 Task: Look for space in Florence-Graham, United States from 10th September, 2023 to 16th September, 2023 for 4 adults in price range Rs.10000 to Rs.14000. Place can be private room with 4 bedrooms having 4 beds and 4 bathrooms. Property type can be house, flat, guest house, hotel. Amenities needed are: wifi, TV, free parkinig on premises, gym, breakfast. Booking option can be shelf check-in. Required host language is English.
Action: Mouse moved to (483, 117)
Screenshot: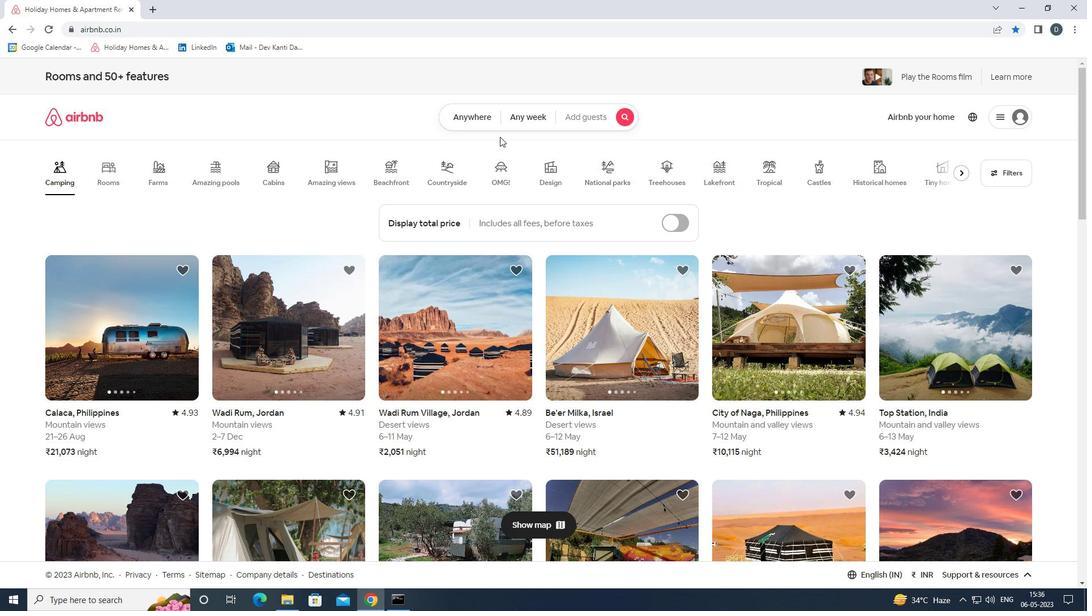
Action: Mouse pressed left at (483, 117)
Screenshot: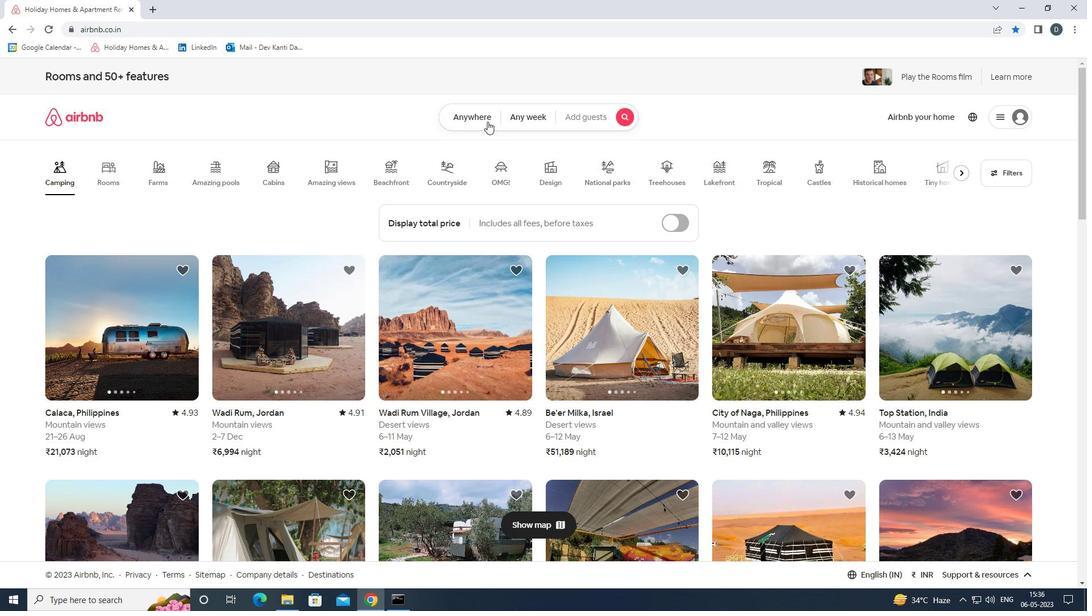 
Action: Mouse moved to (429, 167)
Screenshot: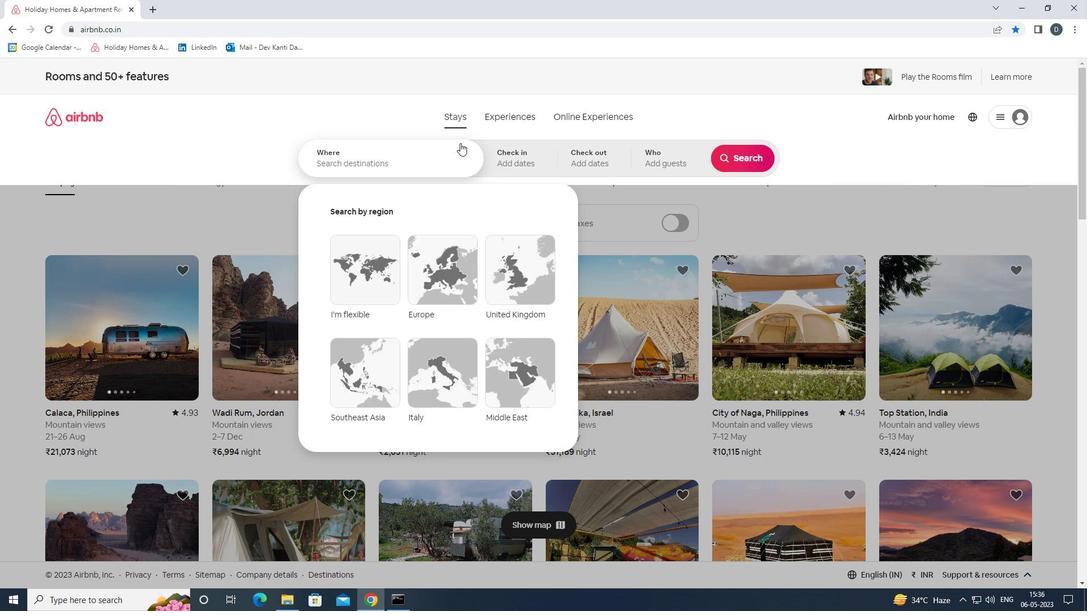 
Action: Mouse pressed left at (429, 167)
Screenshot: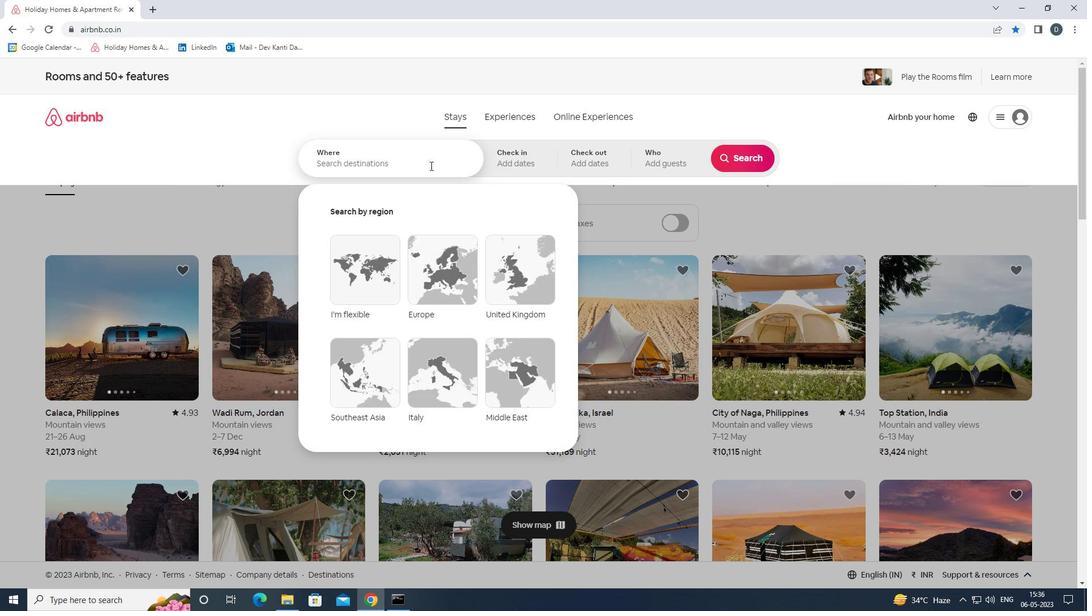 
Action: Key pressed <Key.shift><Key.shift><Key.shift>FLORENCE-<Key.shift>GRAHAM,<Key.shift>UNITED<Key.space><Key.shift>STATES<Key.enter>
Screenshot: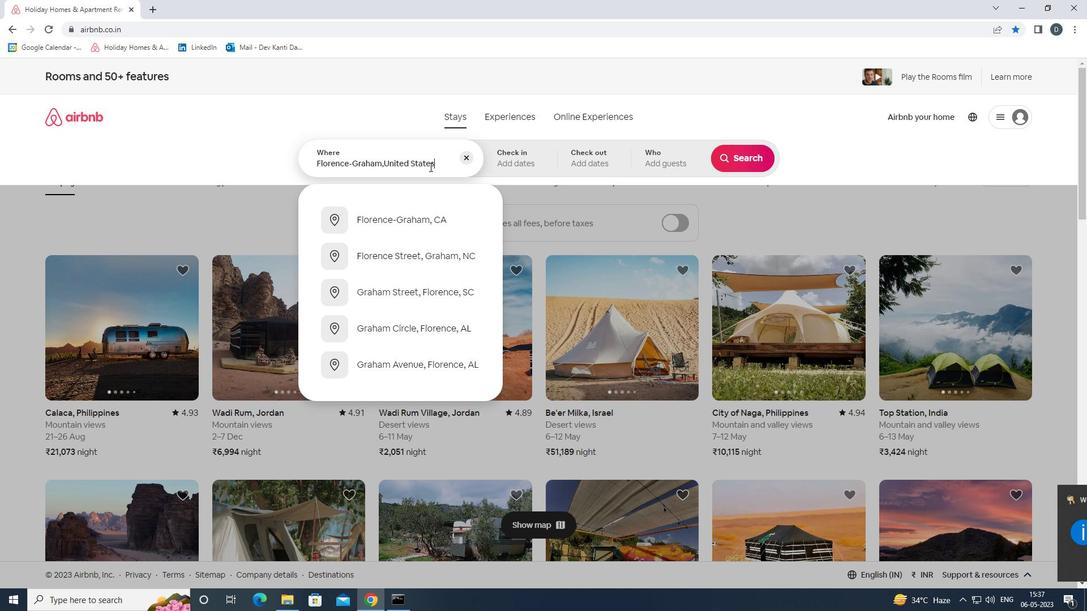 
Action: Mouse moved to (744, 253)
Screenshot: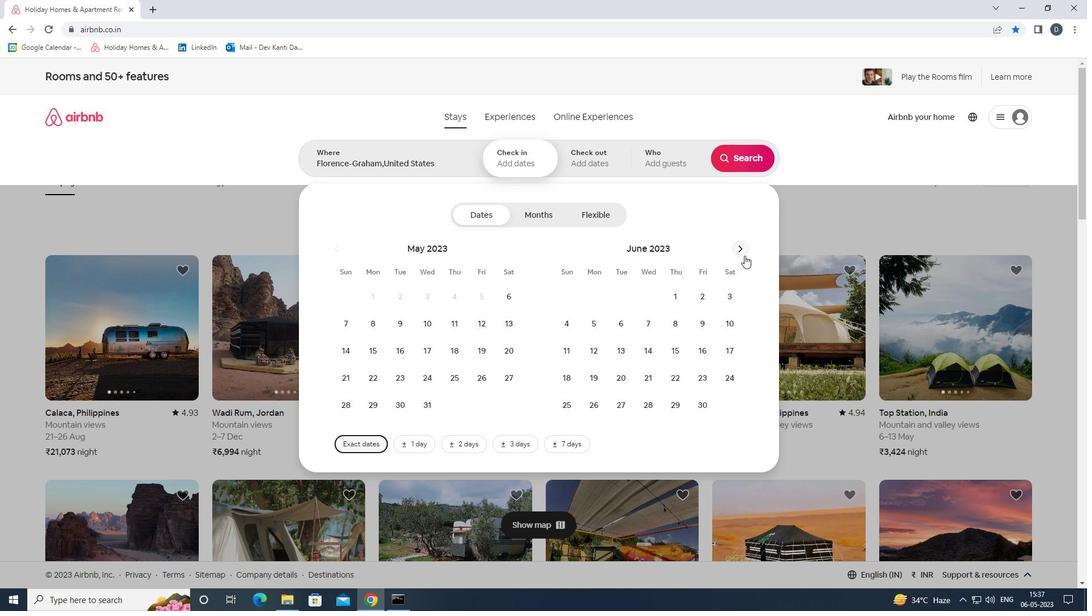 
Action: Mouse pressed left at (744, 253)
Screenshot: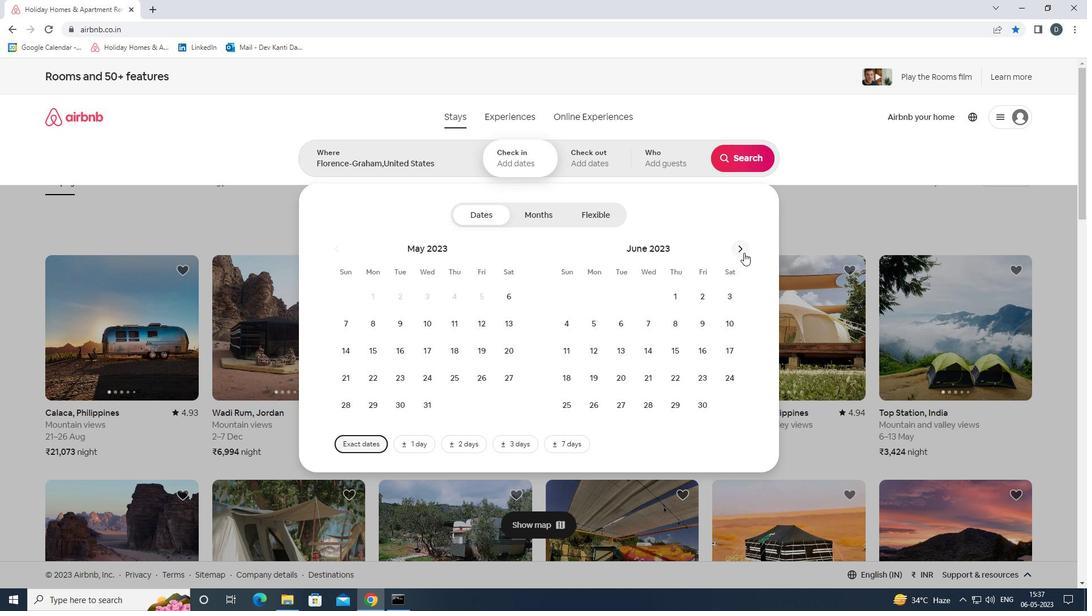 
Action: Mouse moved to (743, 252)
Screenshot: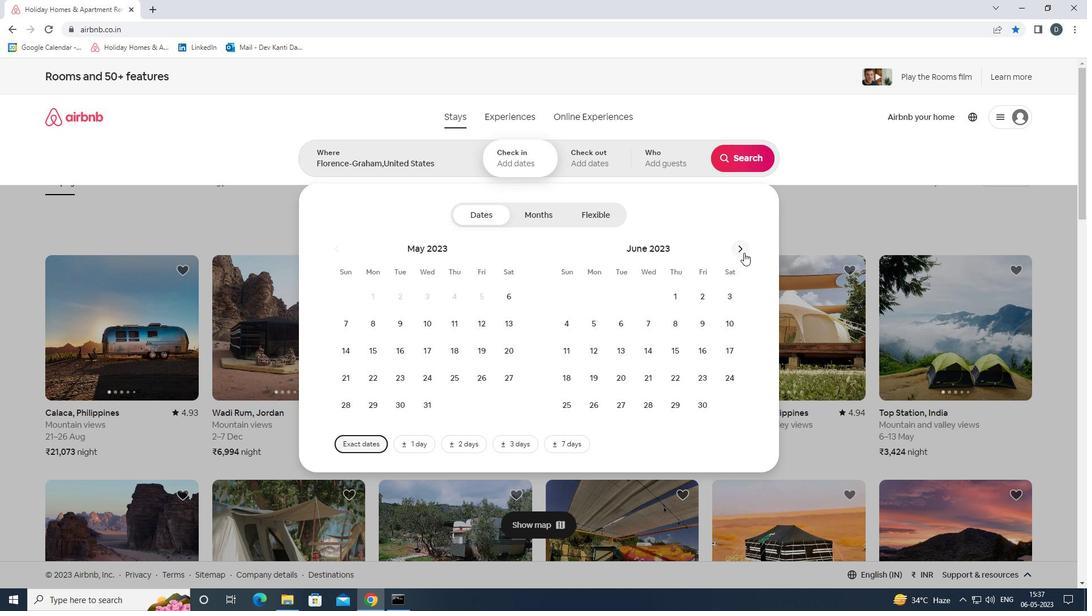 
Action: Mouse pressed left at (743, 252)
Screenshot: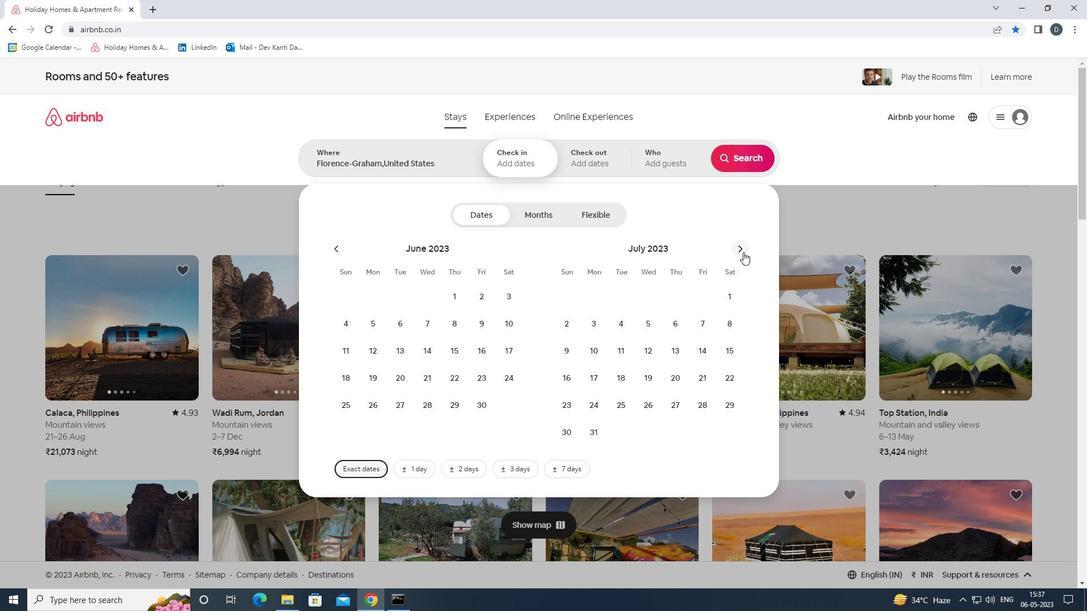 
Action: Mouse pressed left at (743, 252)
Screenshot: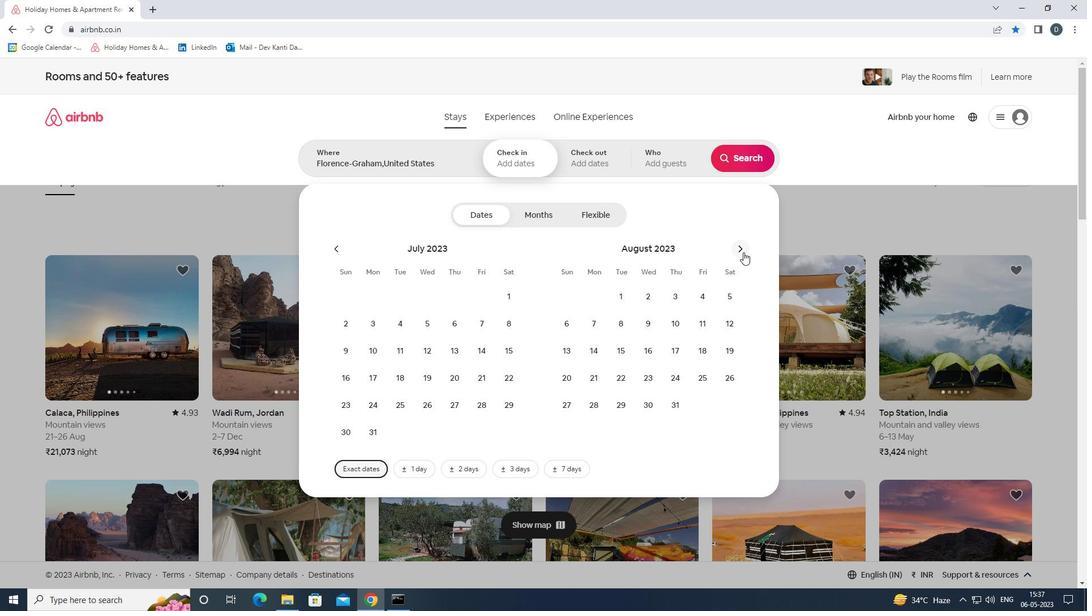 
Action: Mouse moved to (575, 347)
Screenshot: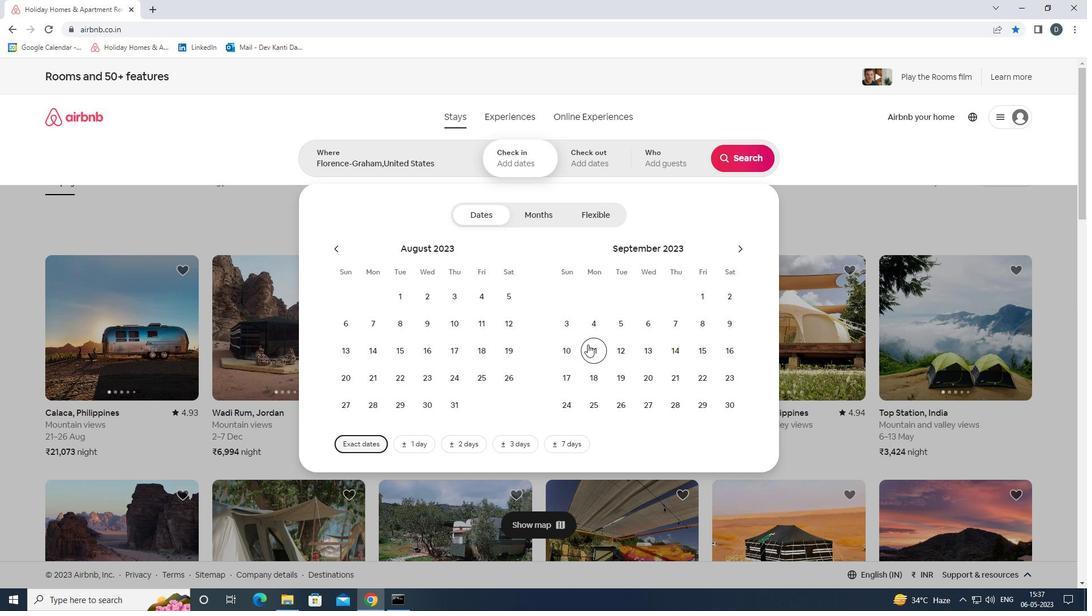 
Action: Mouse pressed left at (575, 347)
Screenshot: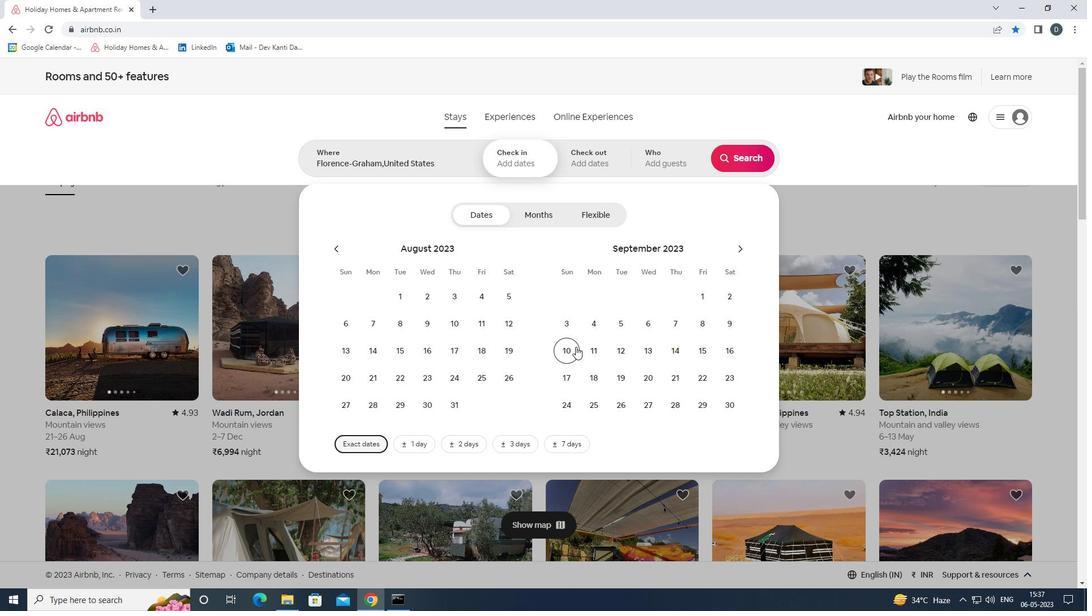 
Action: Mouse moved to (724, 349)
Screenshot: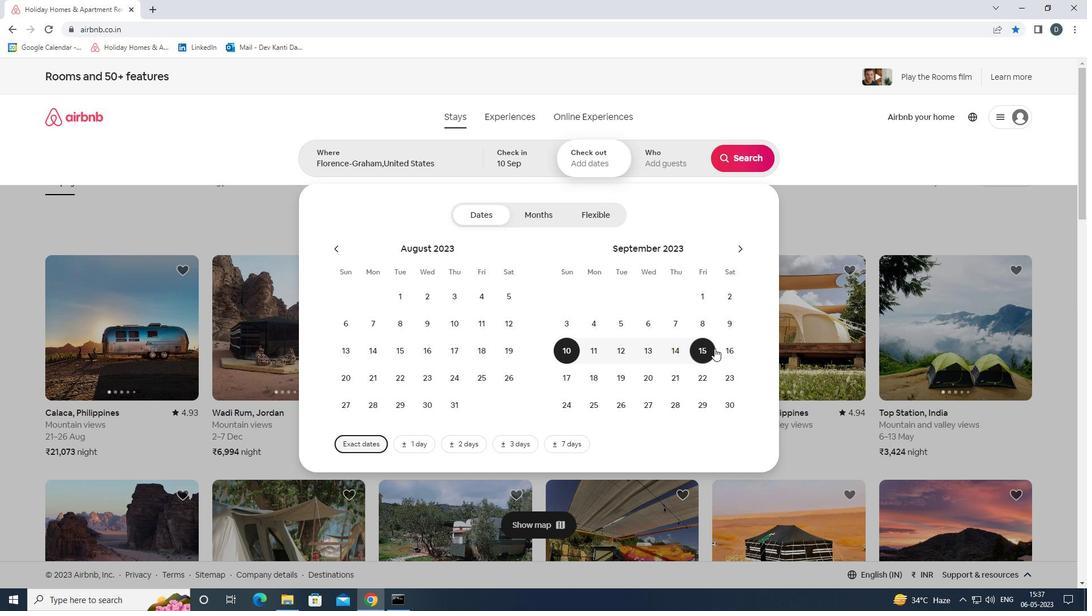 
Action: Mouse pressed left at (724, 349)
Screenshot: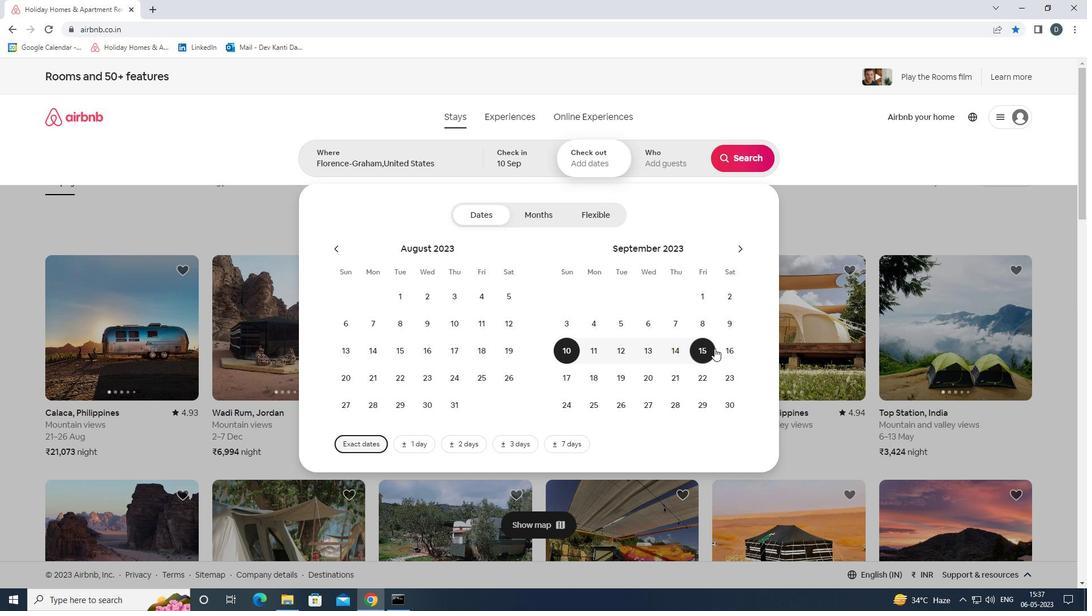 
Action: Mouse moved to (672, 165)
Screenshot: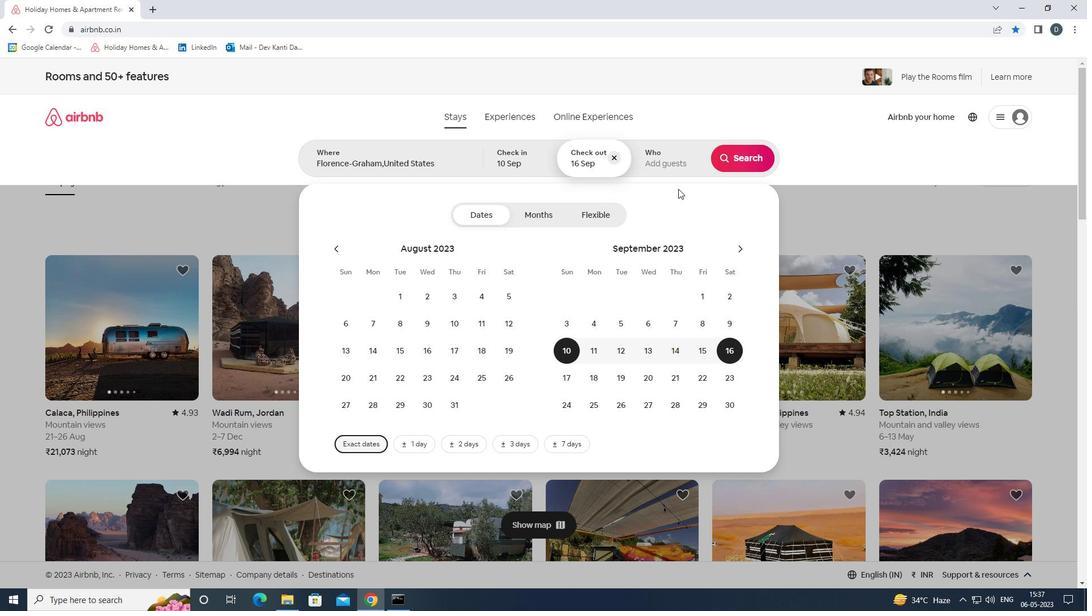 
Action: Mouse pressed left at (672, 165)
Screenshot: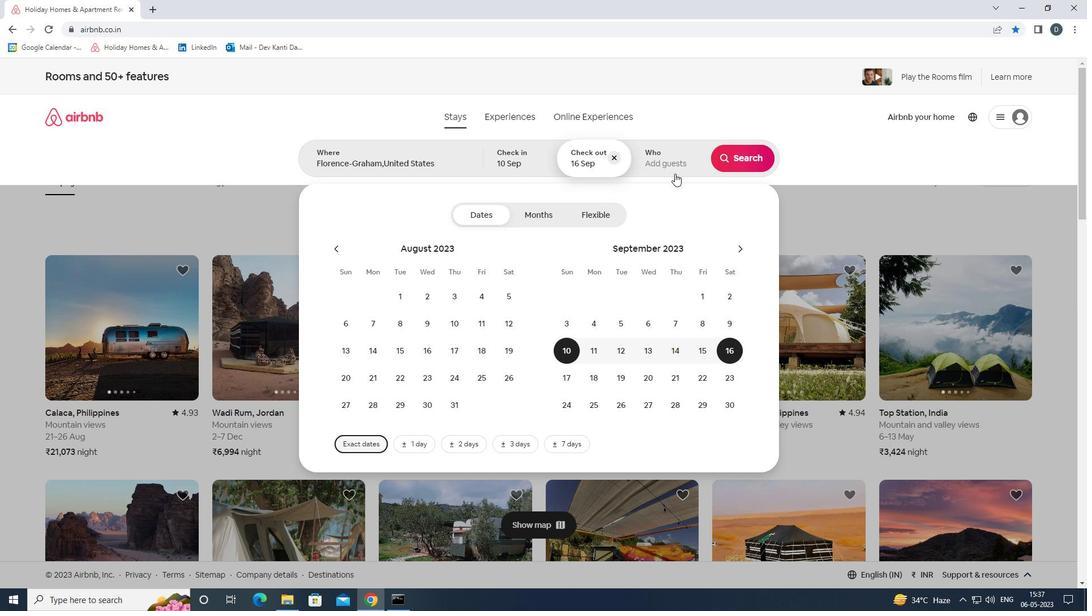 
Action: Mouse moved to (746, 214)
Screenshot: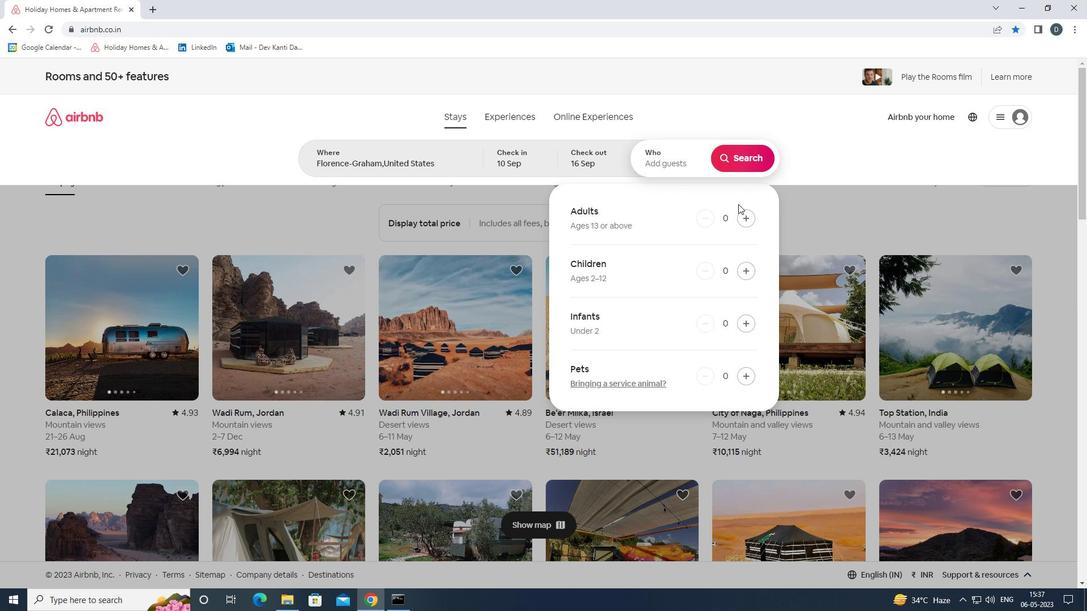 
Action: Mouse pressed left at (746, 214)
Screenshot: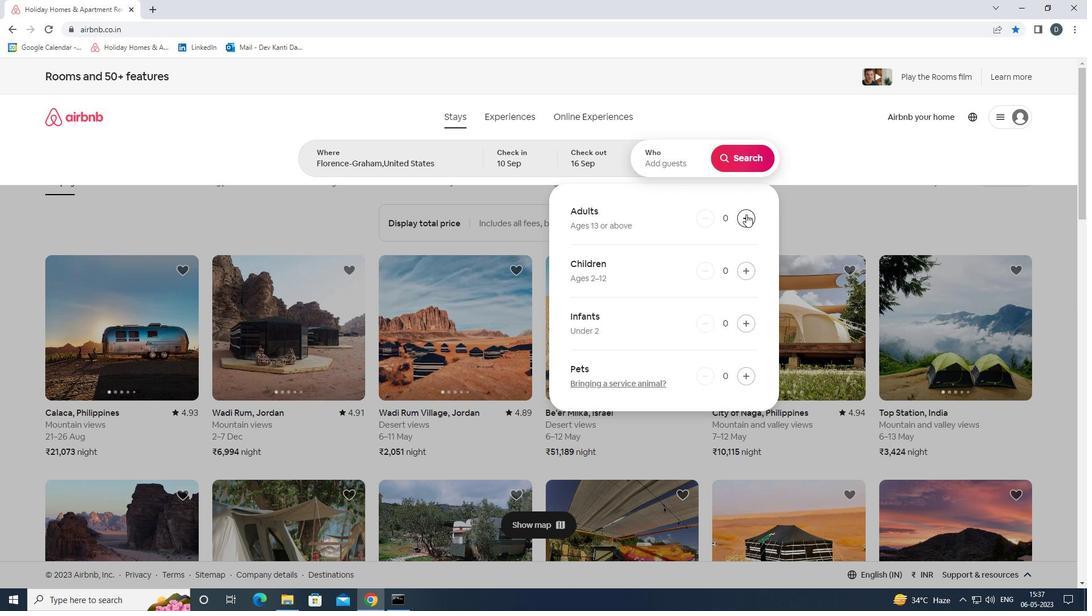 
Action: Mouse pressed left at (746, 214)
Screenshot: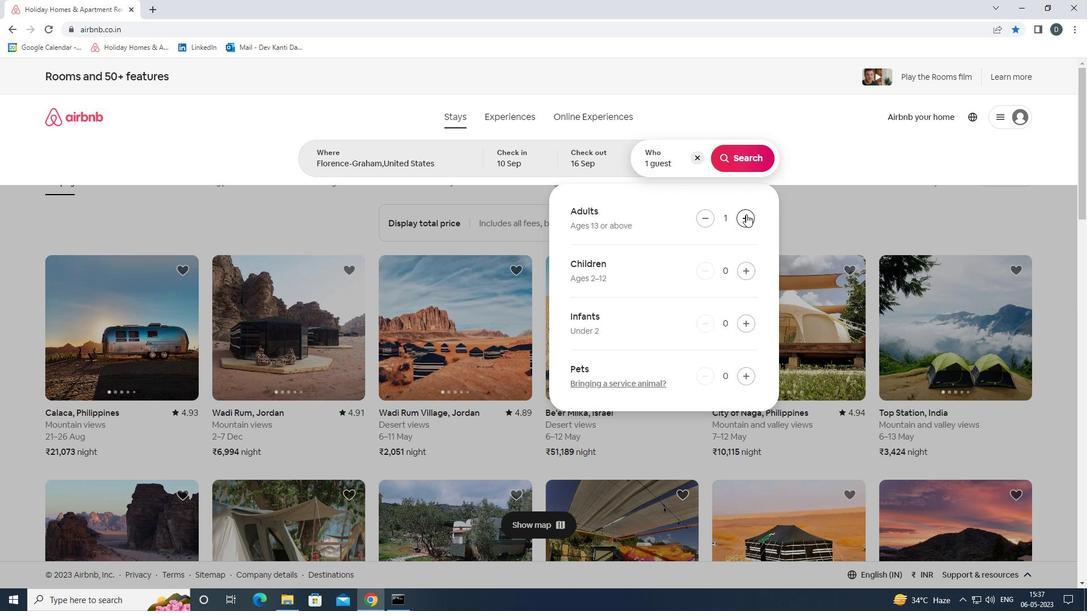 
Action: Mouse pressed left at (746, 214)
Screenshot: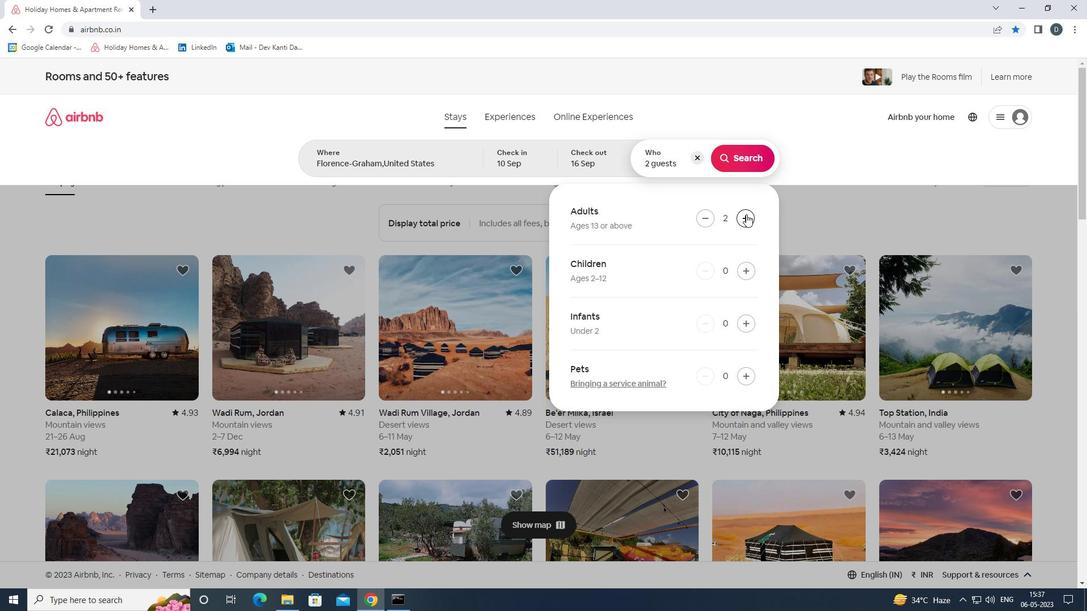 
Action: Mouse pressed left at (746, 214)
Screenshot: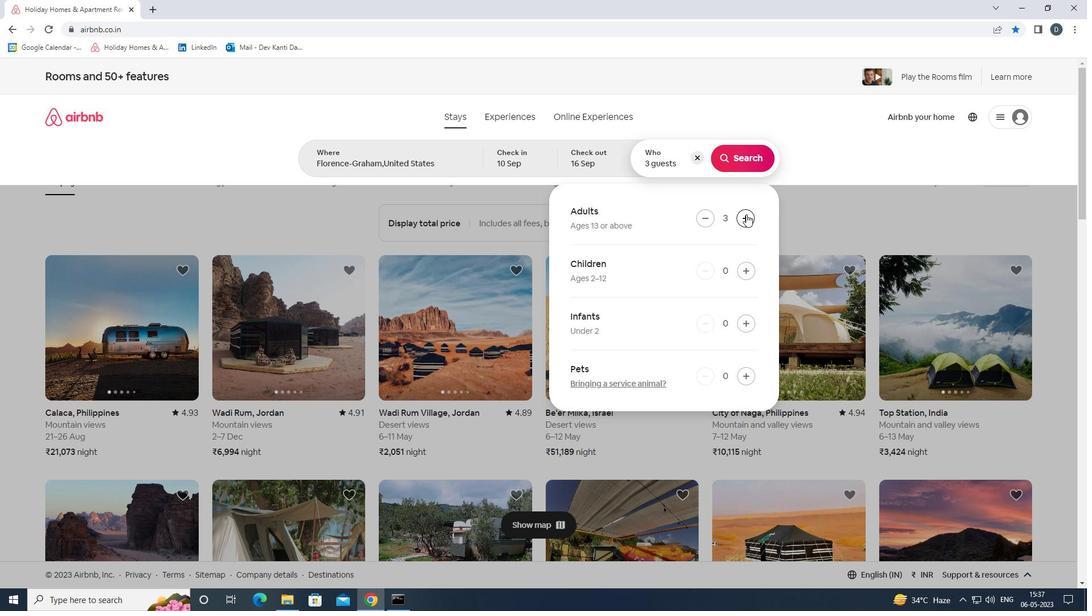 
Action: Mouse moved to (747, 165)
Screenshot: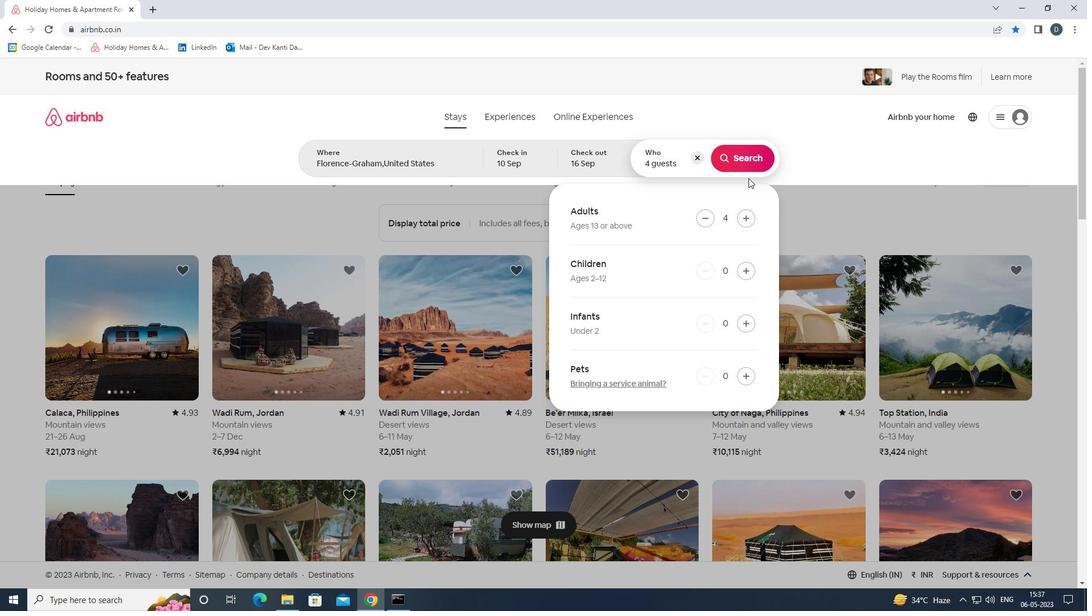 
Action: Mouse pressed left at (747, 165)
Screenshot: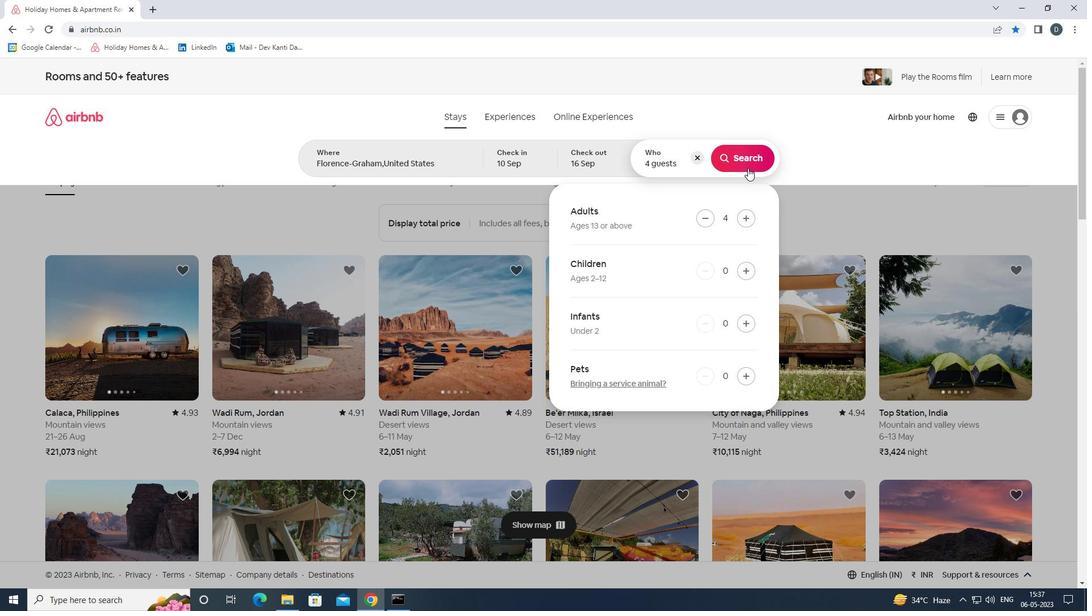 
Action: Mouse moved to (1035, 122)
Screenshot: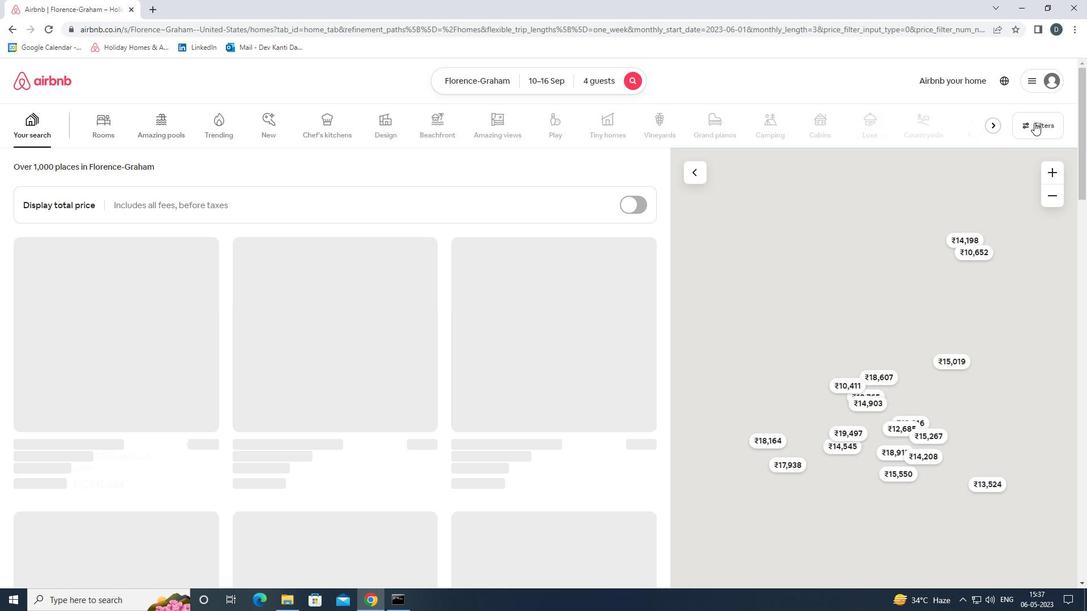 
Action: Mouse pressed left at (1035, 122)
Screenshot: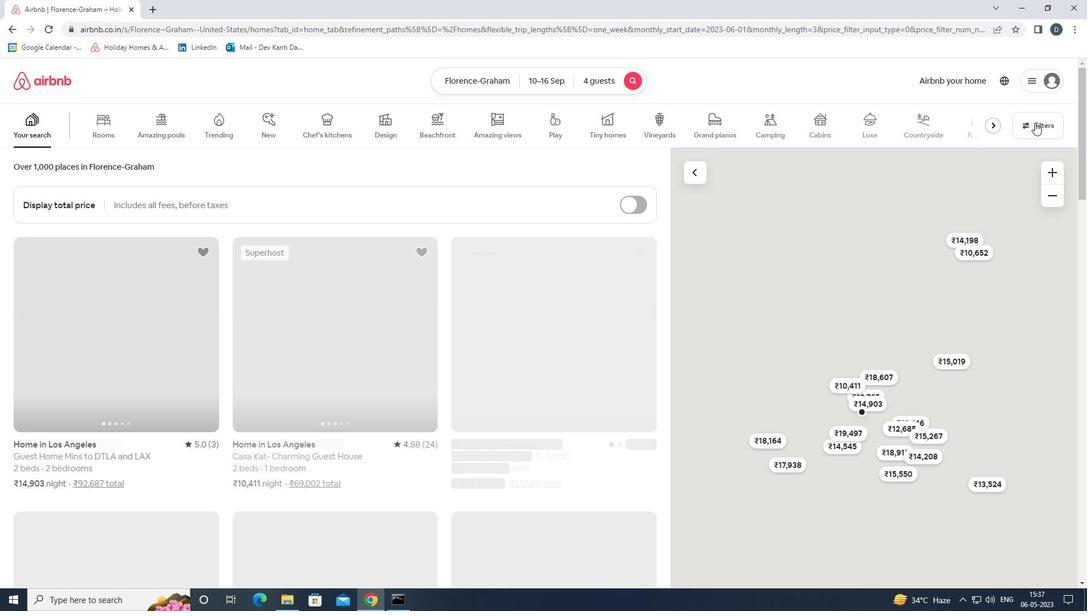 
Action: Mouse moved to (446, 409)
Screenshot: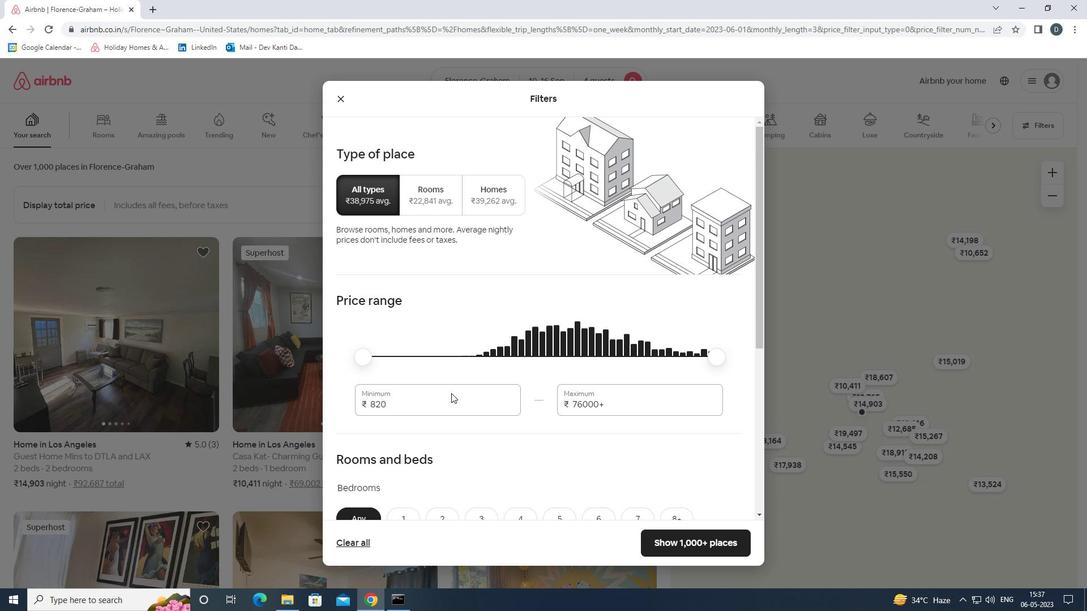 
Action: Mouse pressed left at (446, 409)
Screenshot: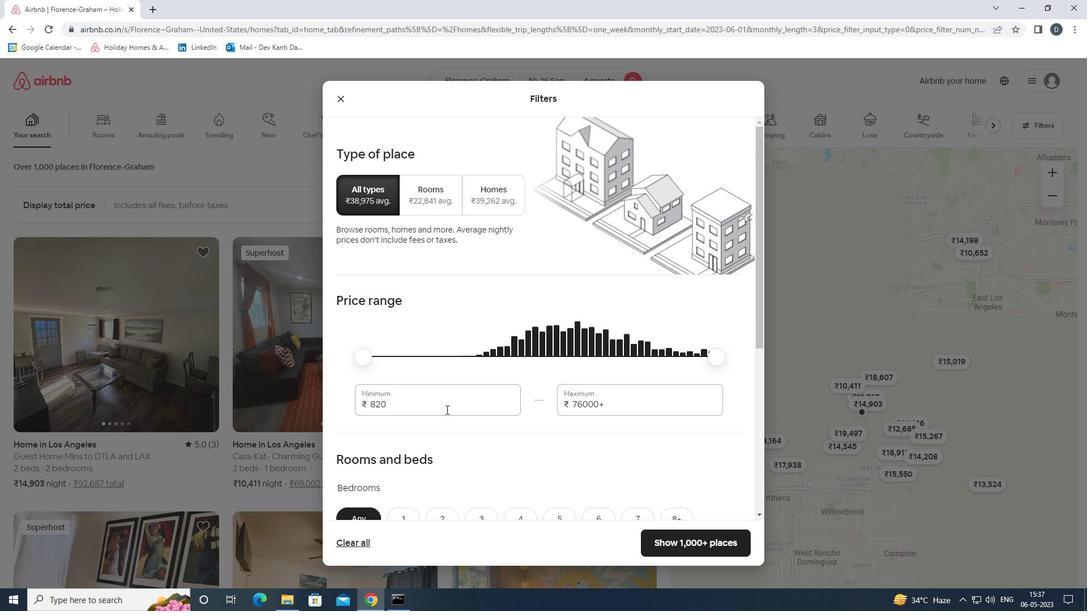 
Action: Mouse pressed left at (446, 409)
Screenshot: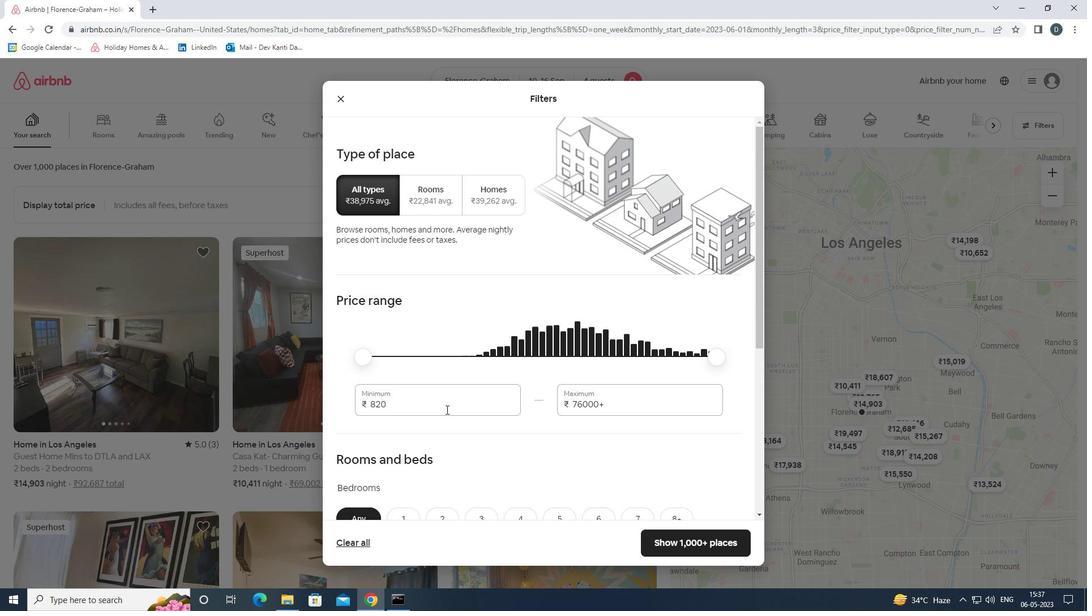 
Action: Key pressed 10000<Key.tab>14000
Screenshot: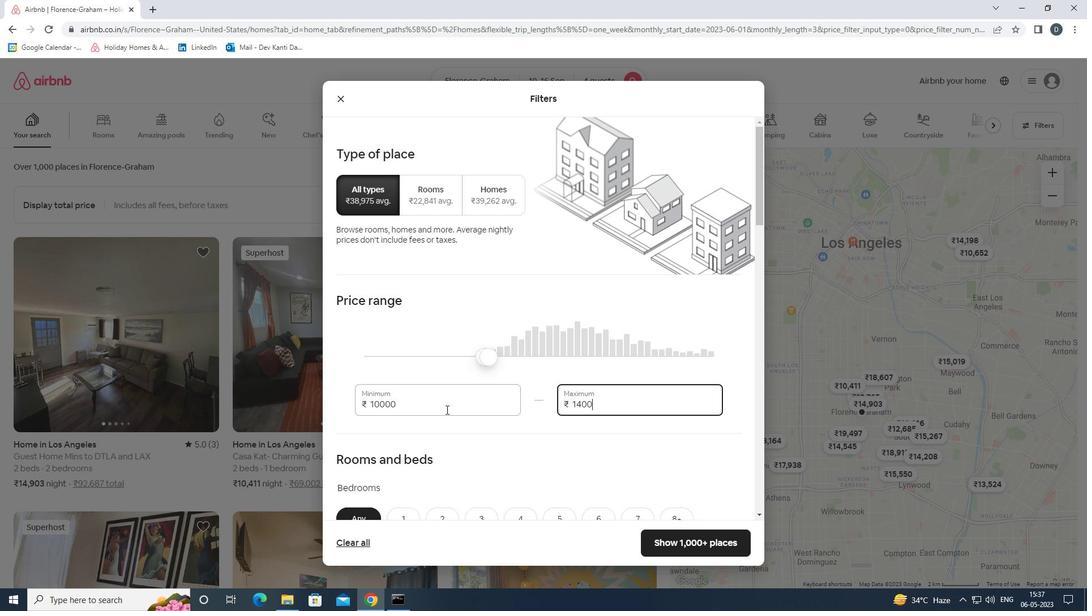 
Action: Mouse moved to (445, 403)
Screenshot: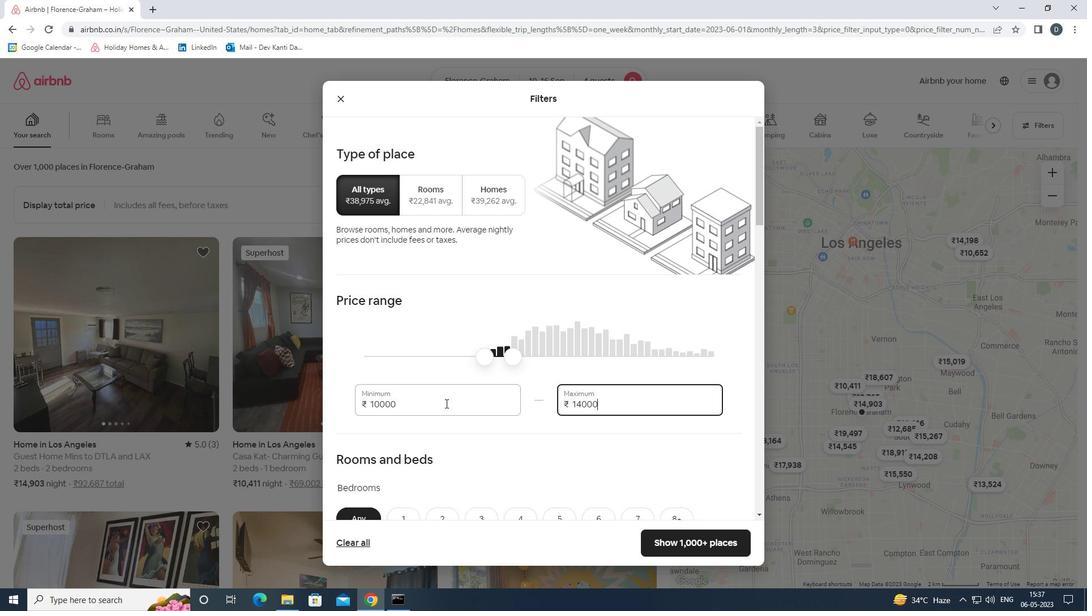 
Action: Mouse scrolled (445, 402) with delta (0, 0)
Screenshot: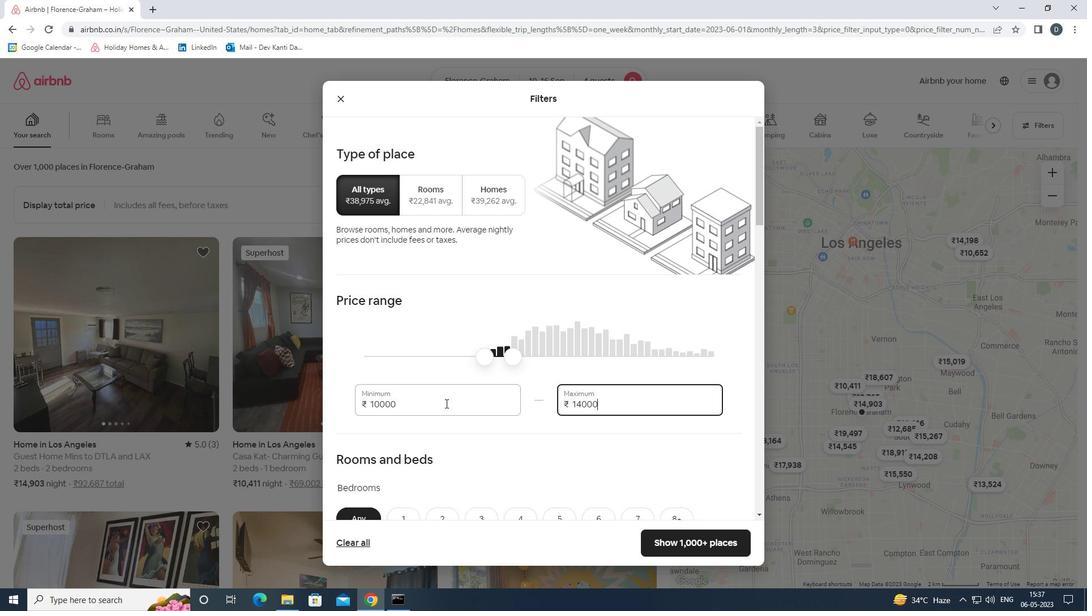 
Action: Mouse moved to (446, 399)
Screenshot: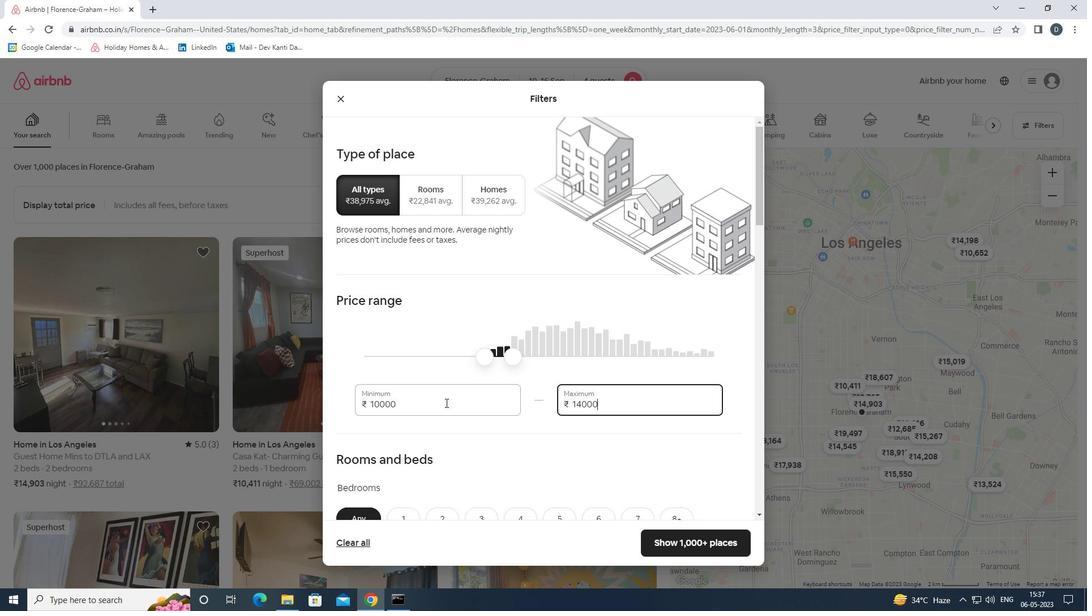 
Action: Mouse scrolled (446, 399) with delta (0, 0)
Screenshot: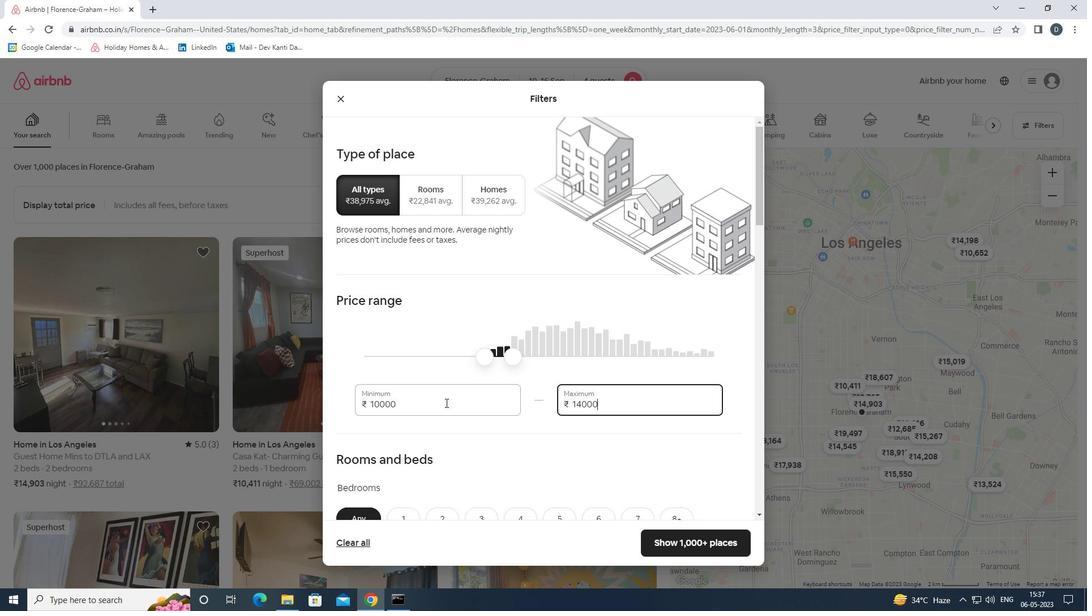
Action: Mouse moved to (456, 394)
Screenshot: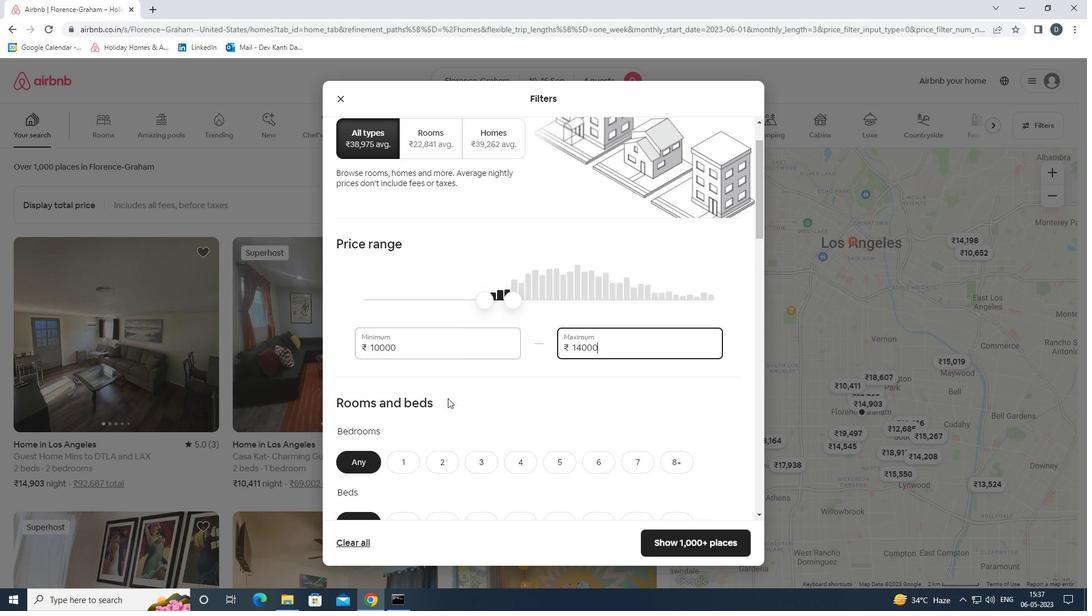 
Action: Mouse scrolled (456, 394) with delta (0, 0)
Screenshot: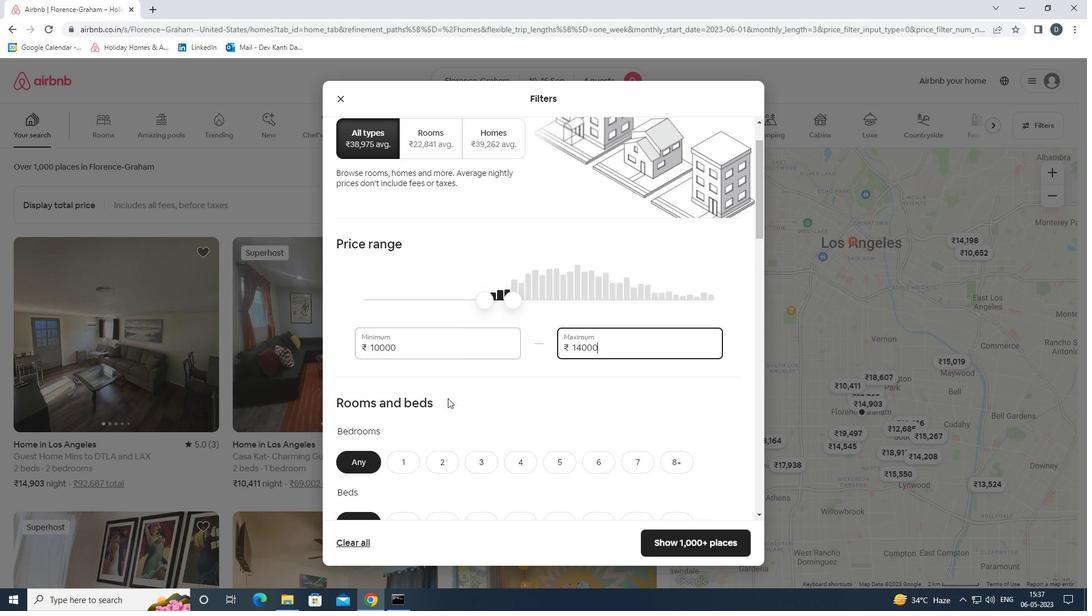 
Action: Mouse moved to (460, 393)
Screenshot: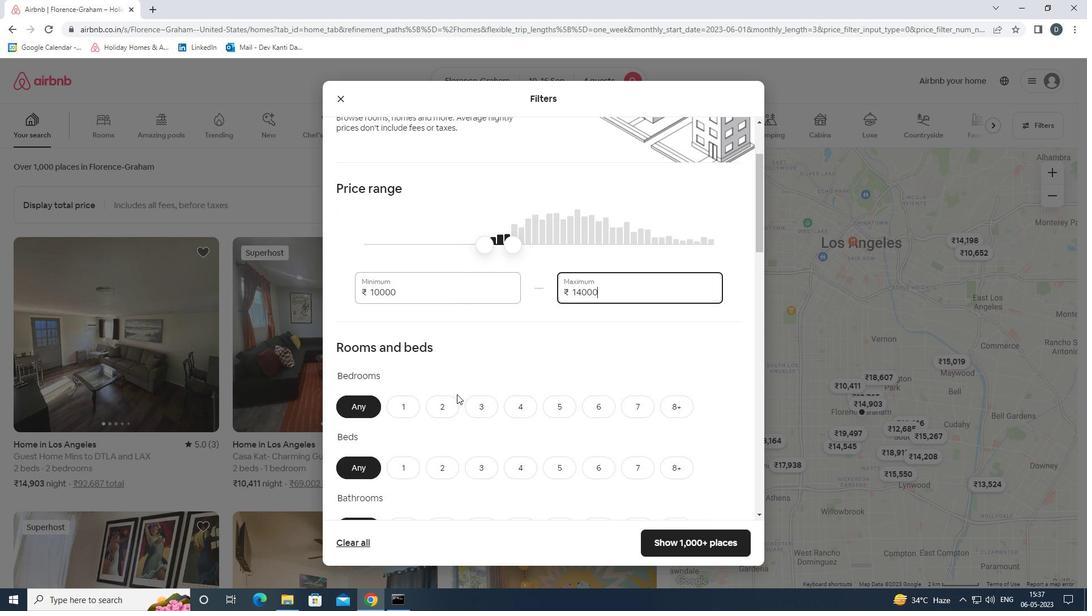 
Action: Mouse scrolled (460, 392) with delta (0, 0)
Screenshot: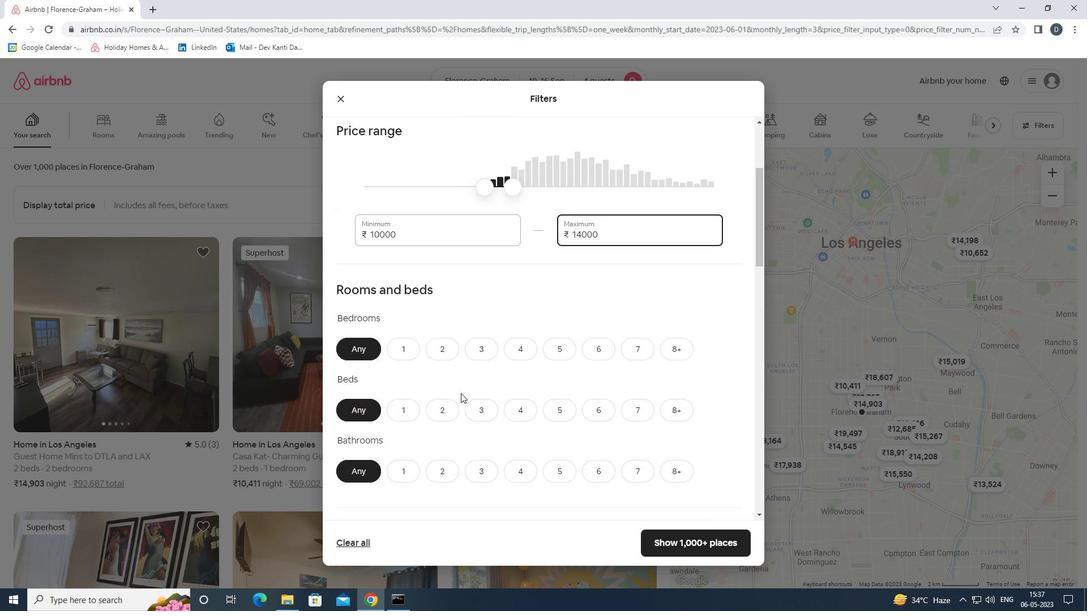 
Action: Mouse moved to (518, 295)
Screenshot: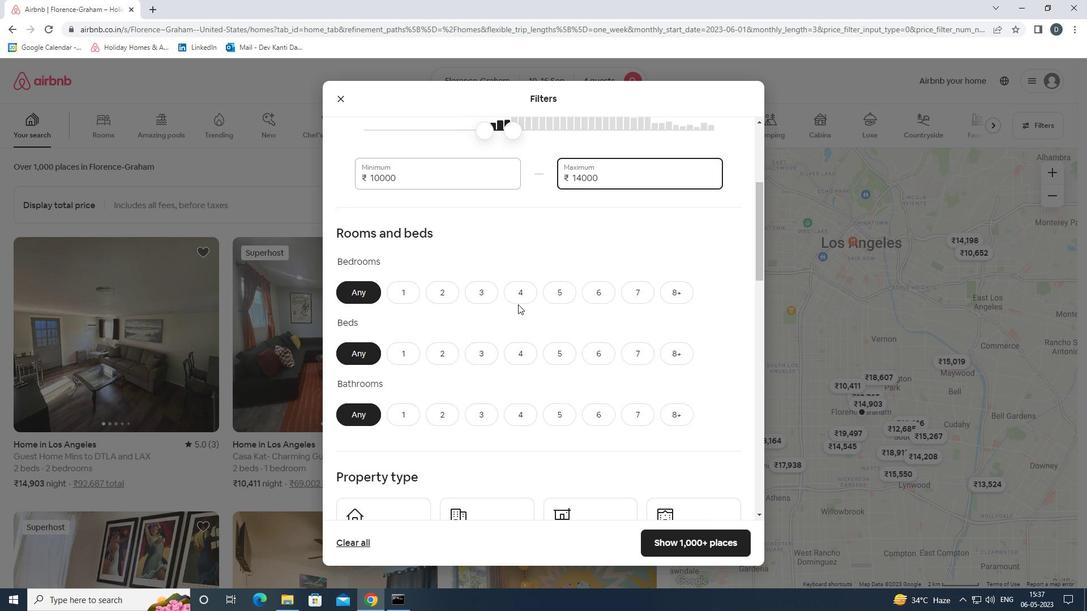 
Action: Mouse pressed left at (518, 295)
Screenshot: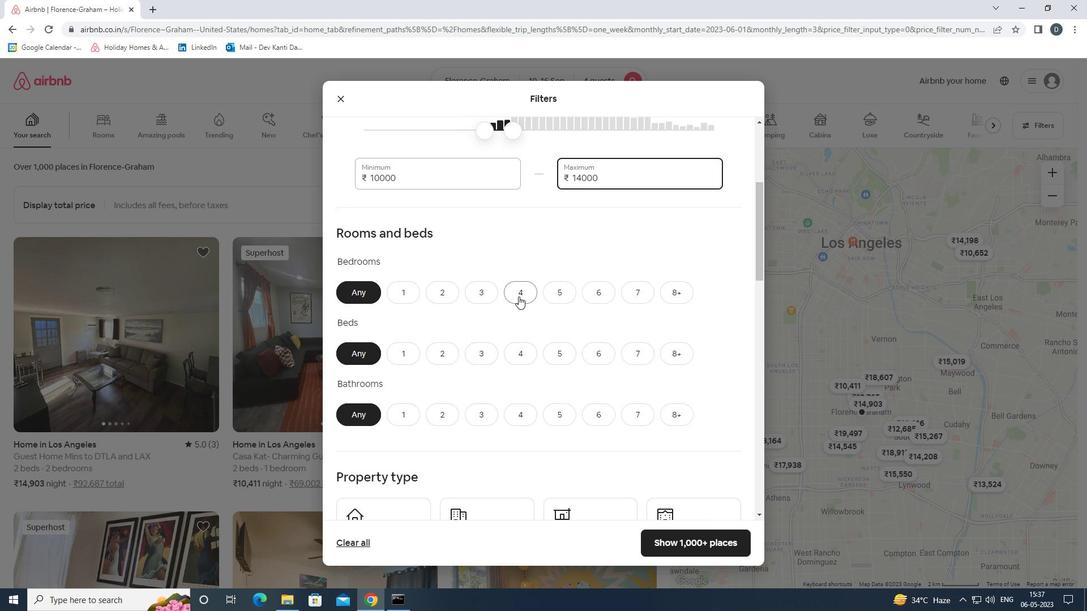 
Action: Mouse moved to (522, 347)
Screenshot: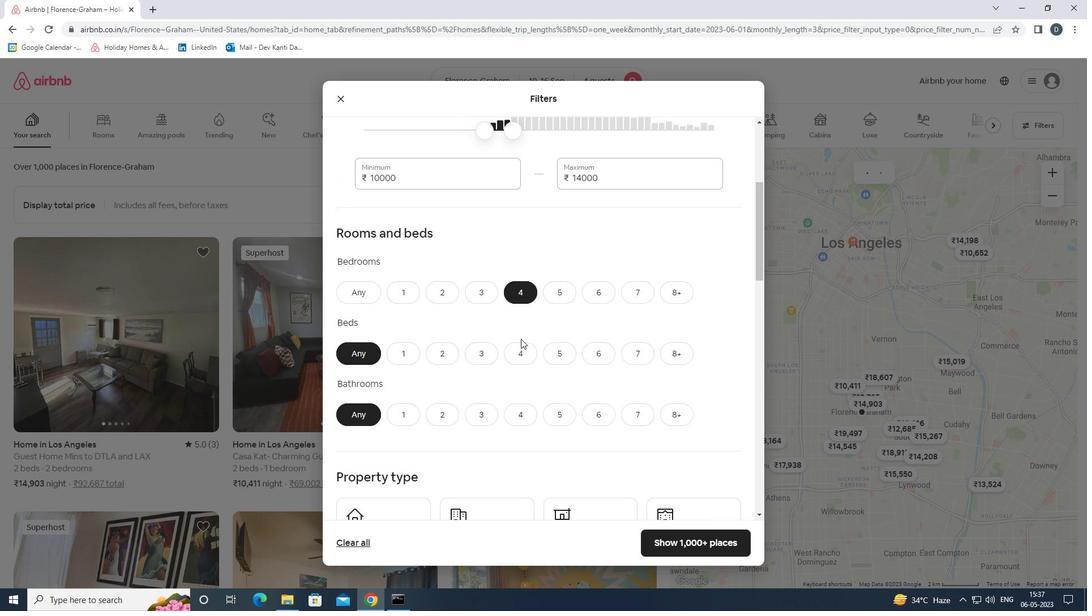 
Action: Mouse pressed left at (522, 347)
Screenshot: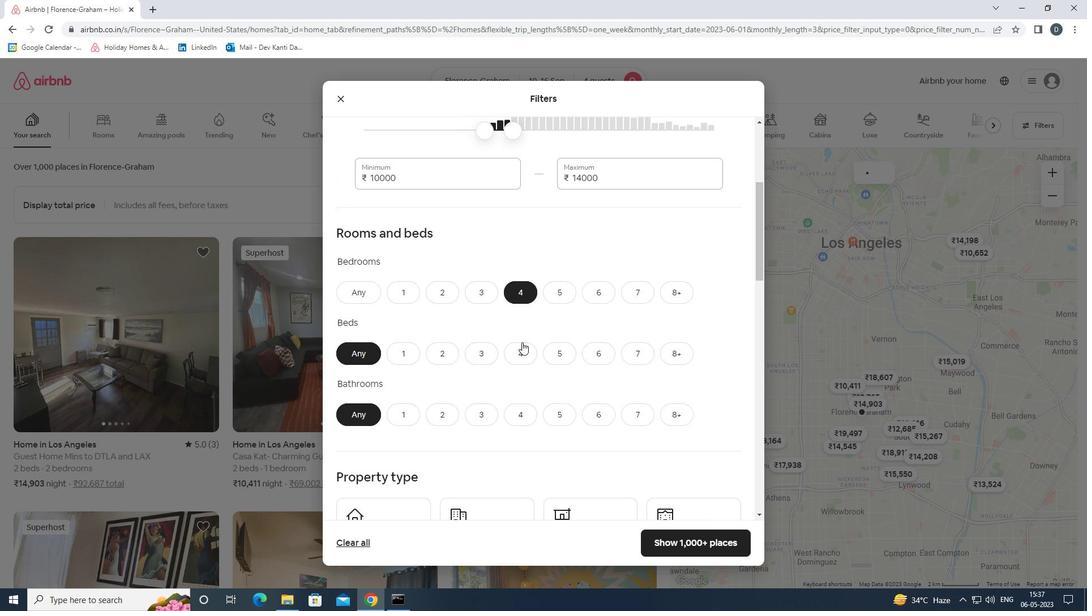 
Action: Mouse moved to (515, 412)
Screenshot: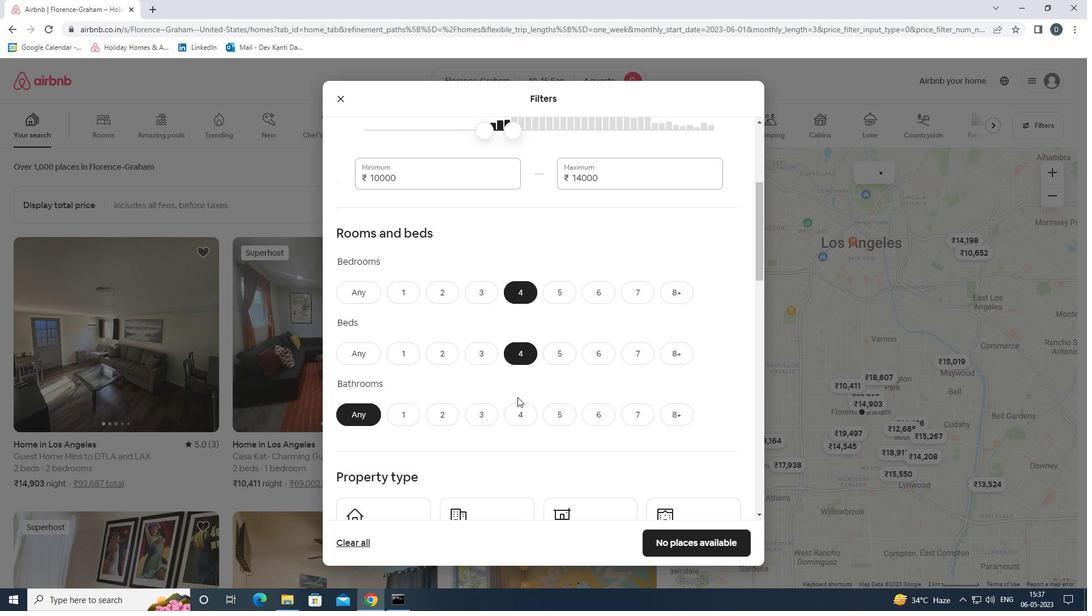 
Action: Mouse pressed left at (515, 412)
Screenshot: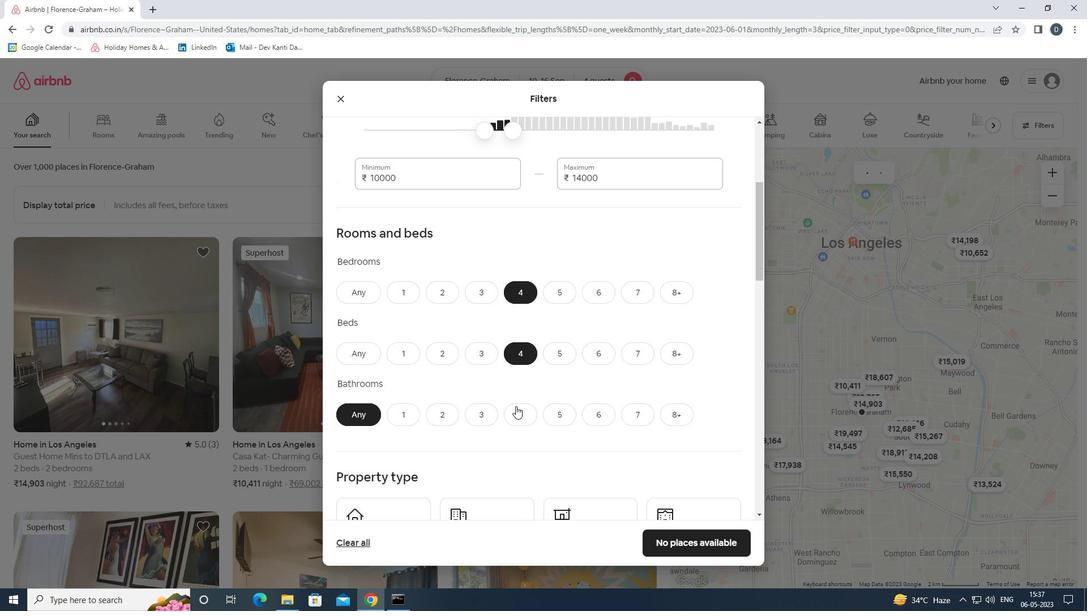 
Action: Mouse scrolled (515, 411) with delta (0, 0)
Screenshot: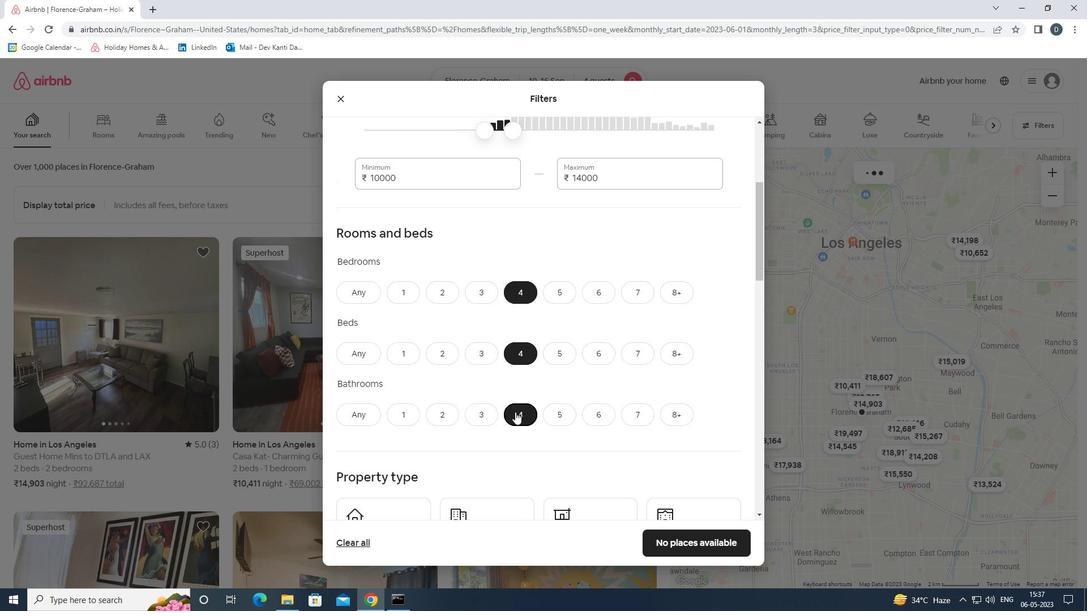 
Action: Mouse scrolled (515, 411) with delta (0, 0)
Screenshot: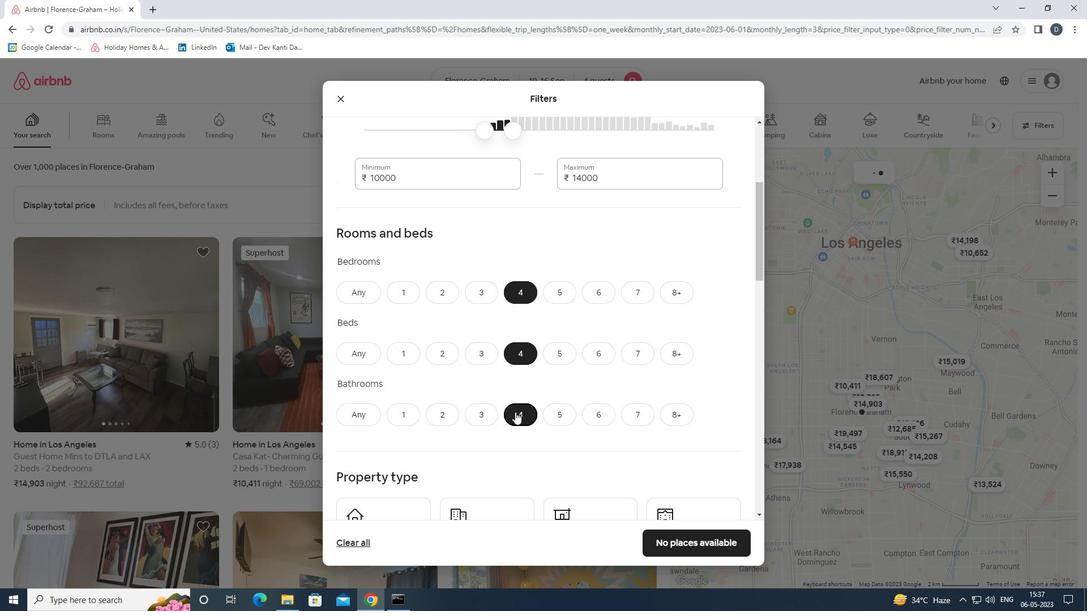 
Action: Mouse scrolled (515, 411) with delta (0, 0)
Screenshot: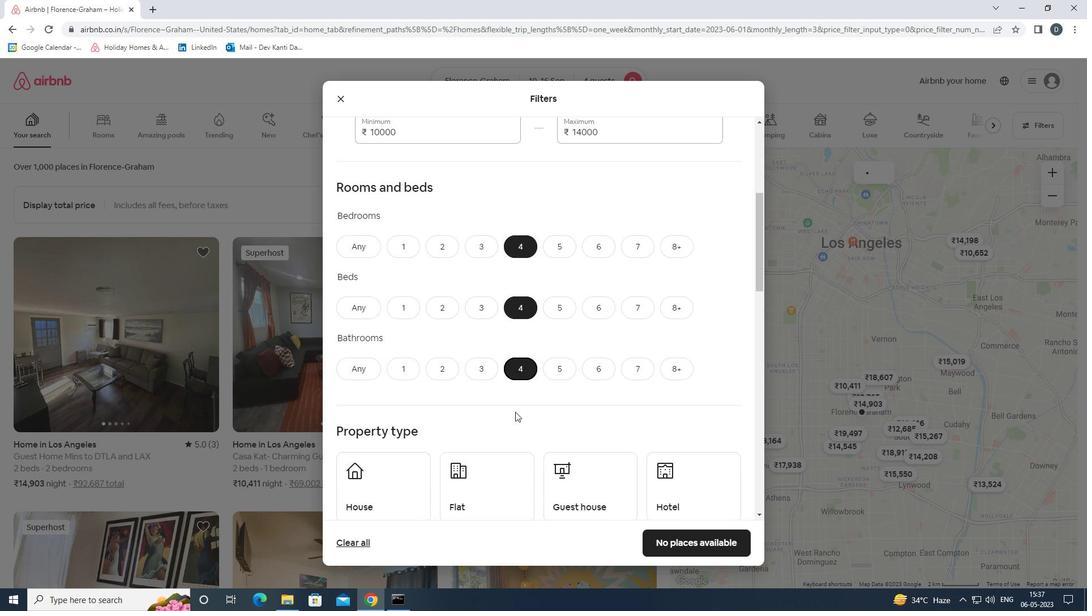 
Action: Mouse moved to (407, 367)
Screenshot: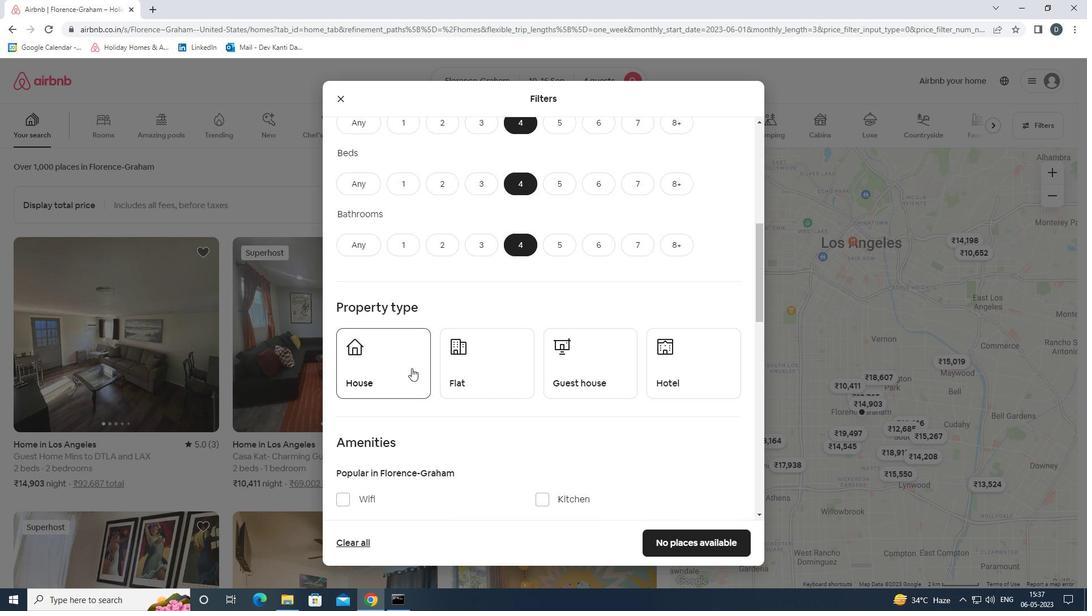 
Action: Mouse pressed left at (407, 367)
Screenshot: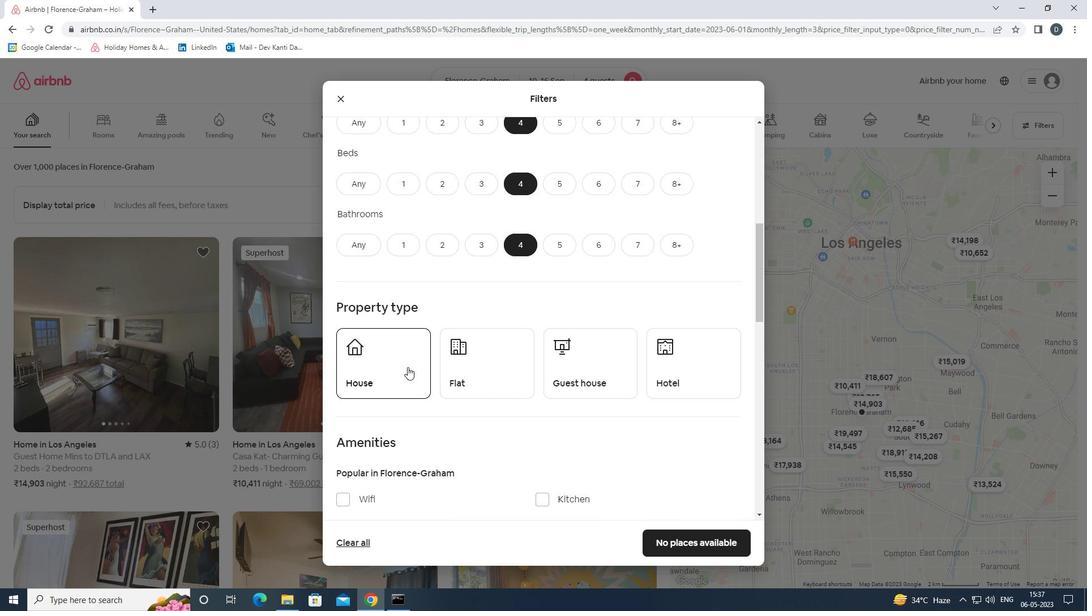 
Action: Mouse moved to (488, 372)
Screenshot: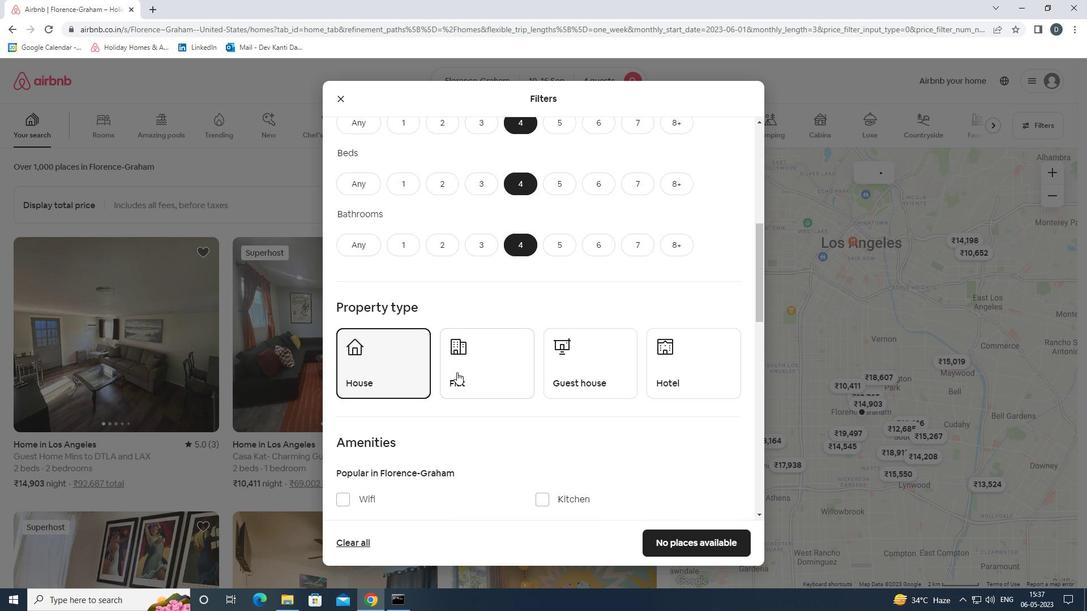 
Action: Mouse pressed left at (488, 372)
Screenshot: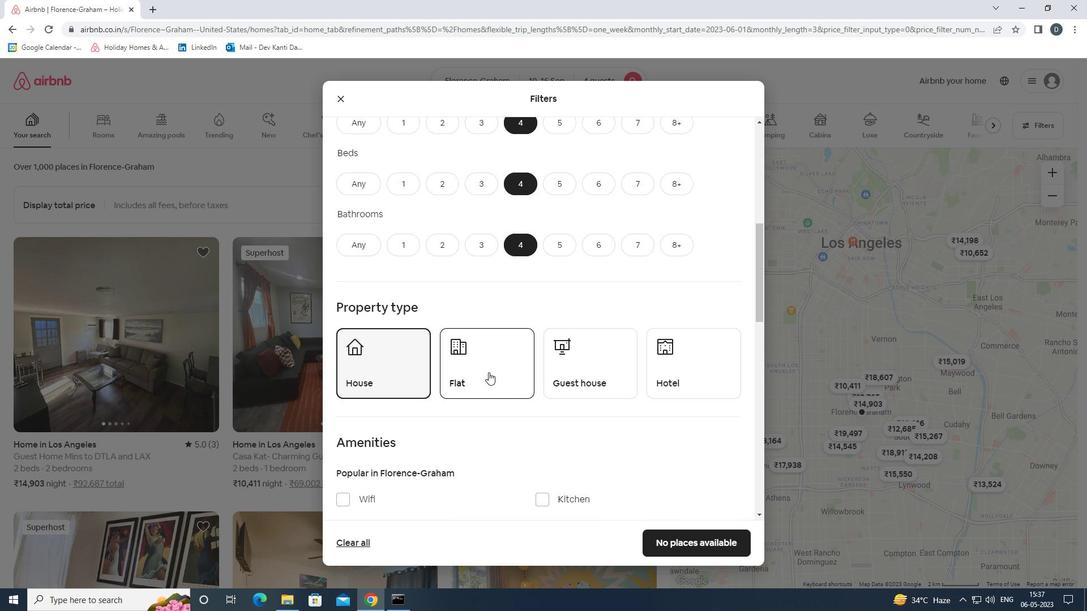 
Action: Mouse moved to (572, 373)
Screenshot: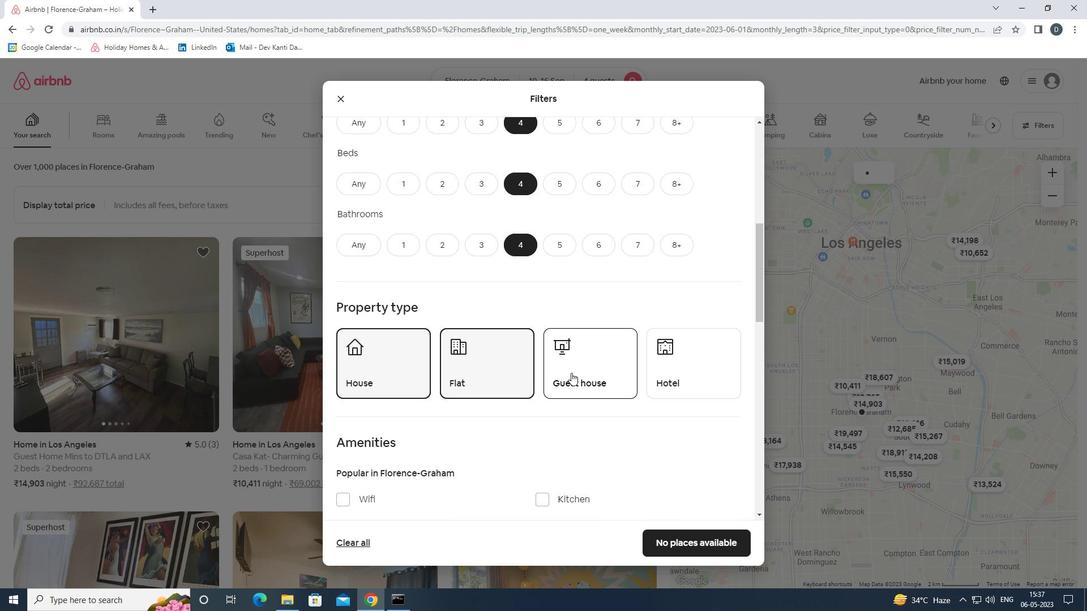 
Action: Mouse pressed left at (572, 373)
Screenshot: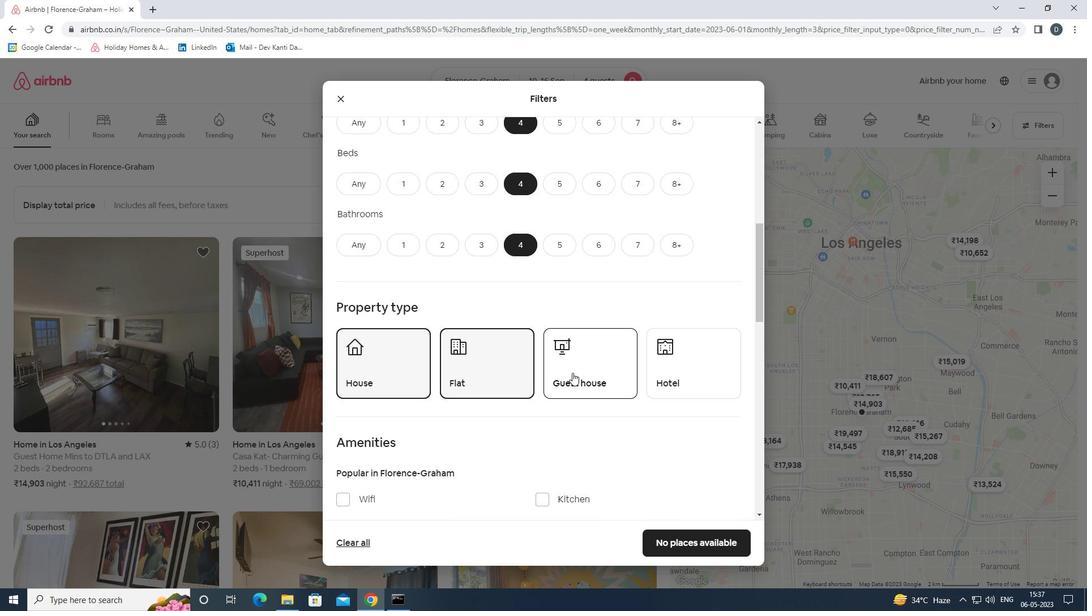 
Action: Mouse moved to (668, 378)
Screenshot: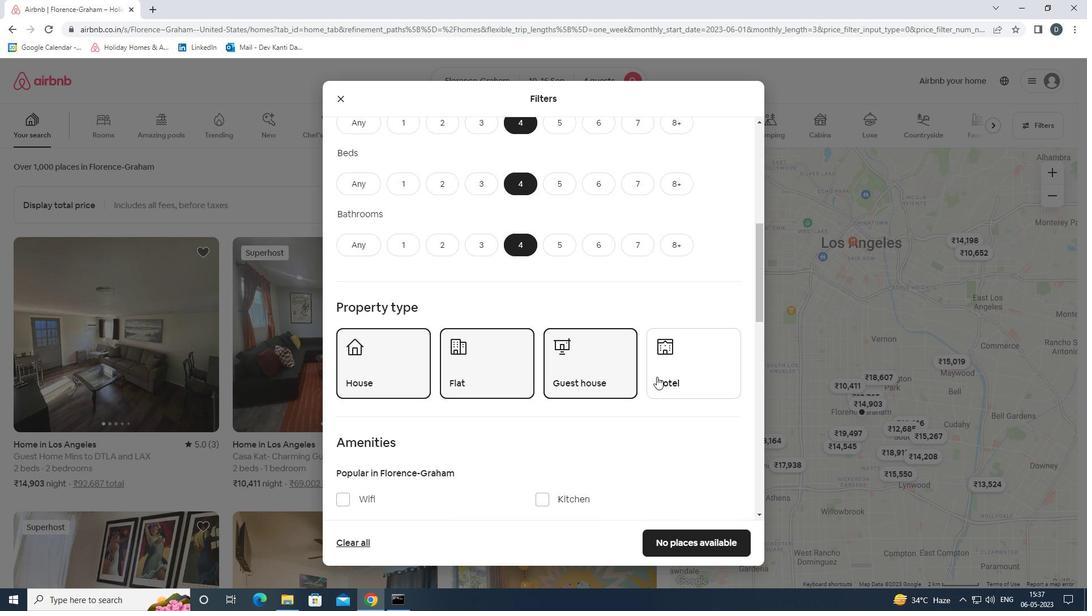 
Action: Mouse pressed left at (668, 378)
Screenshot: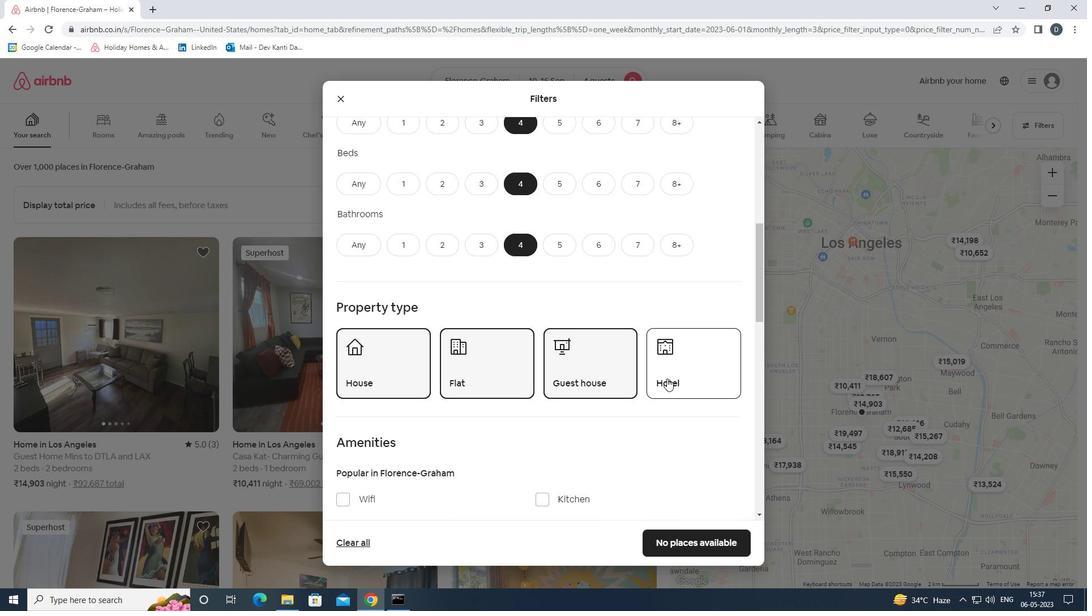 
Action: Mouse moved to (657, 377)
Screenshot: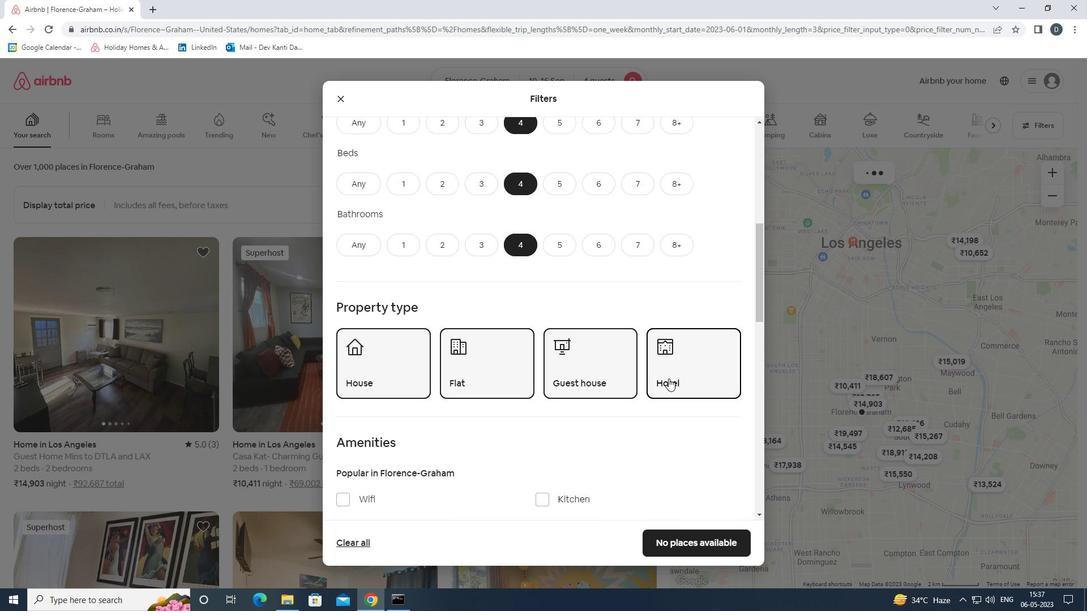 
Action: Mouse scrolled (657, 376) with delta (0, 0)
Screenshot: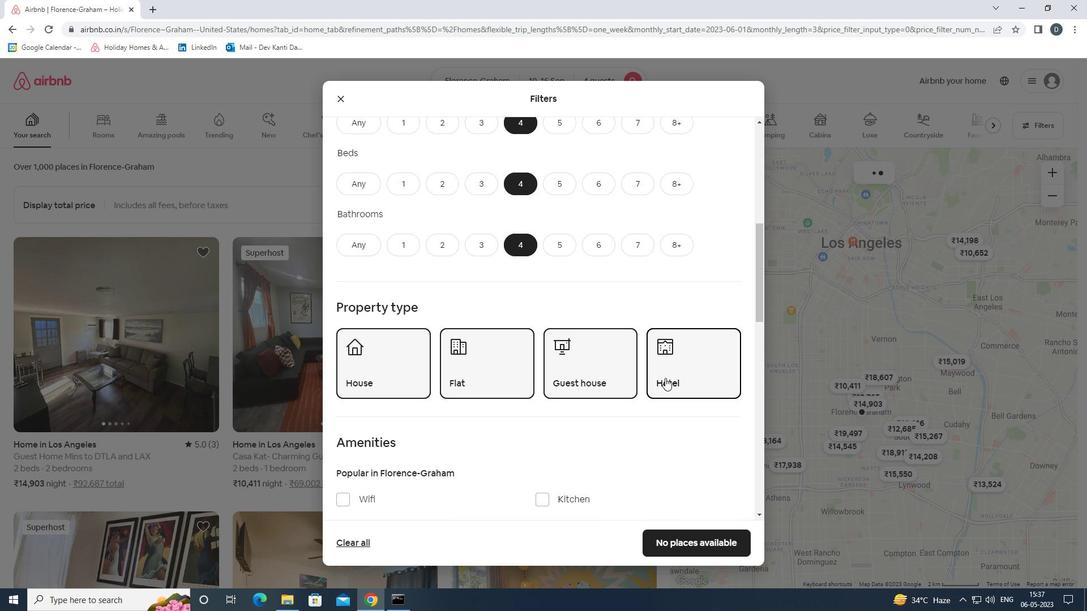 
Action: Mouse scrolled (657, 376) with delta (0, 0)
Screenshot: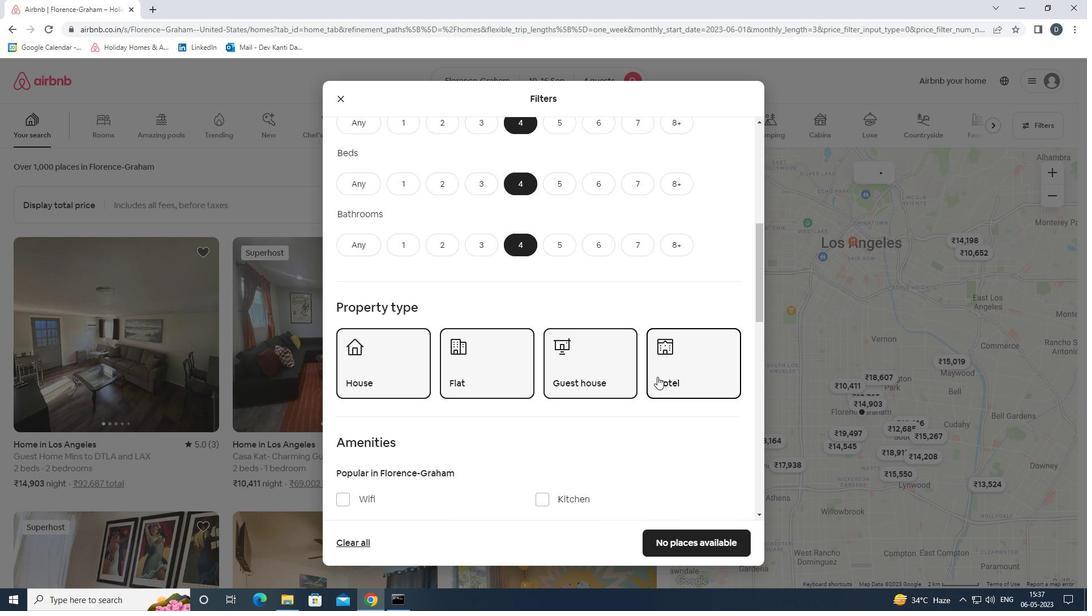 
Action: Mouse scrolled (657, 376) with delta (0, 0)
Screenshot: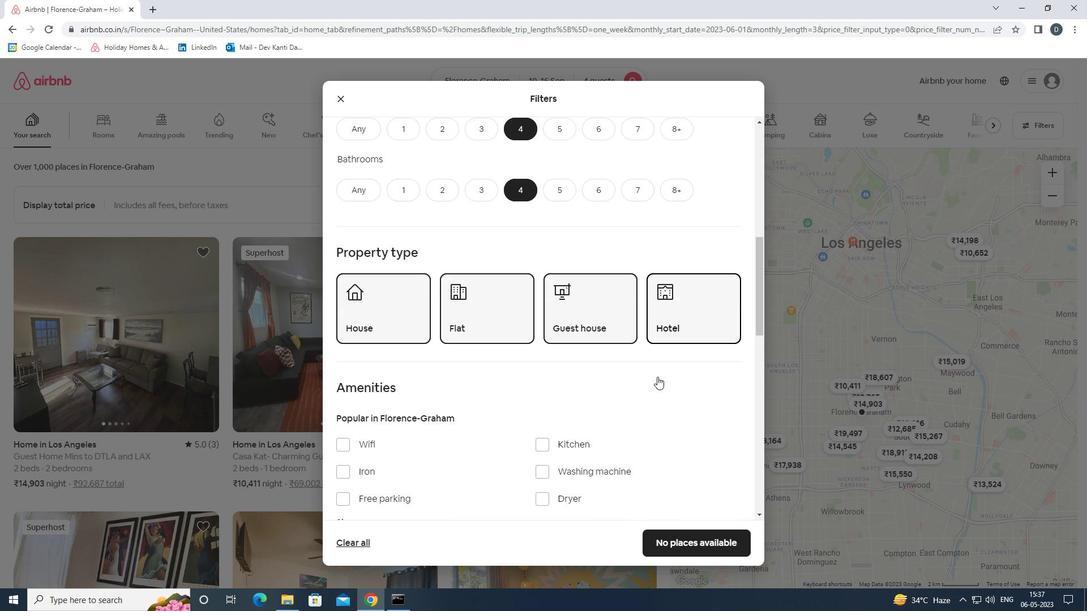 
Action: Mouse moved to (368, 332)
Screenshot: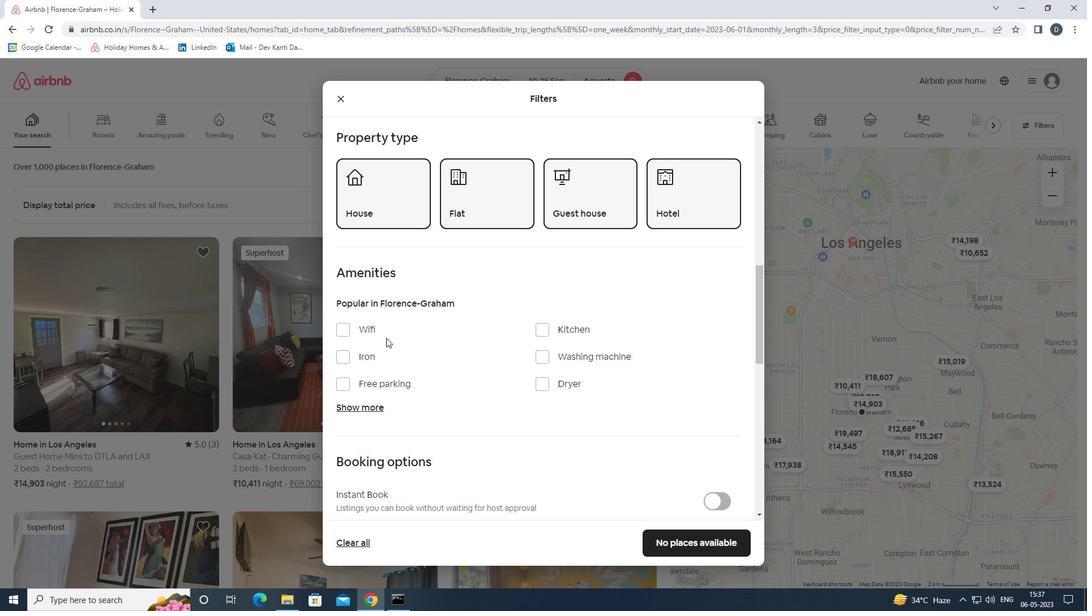 
Action: Mouse pressed left at (368, 332)
Screenshot: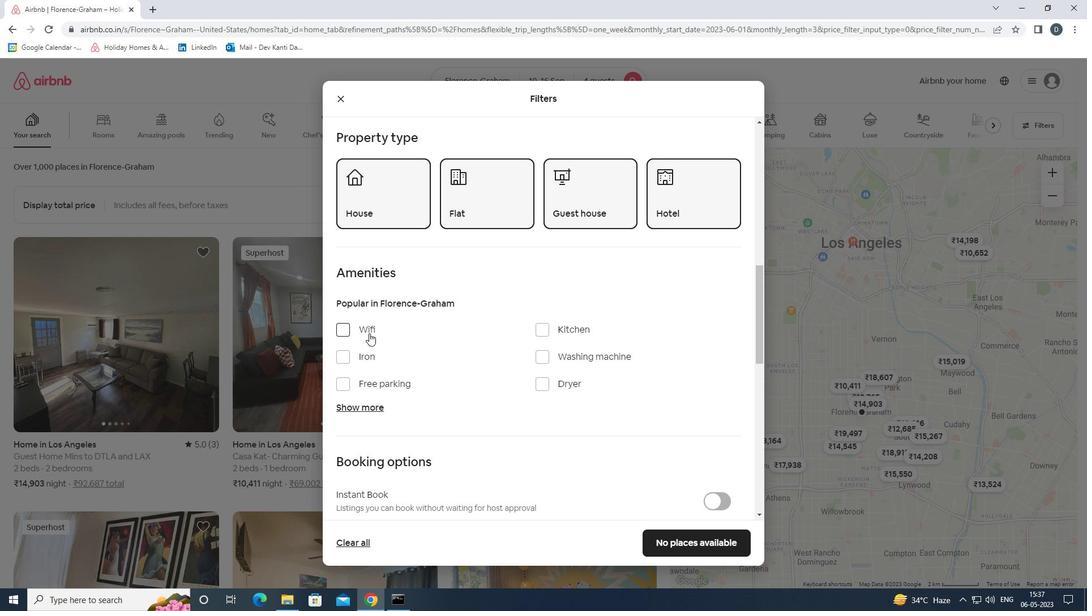 
Action: Mouse moved to (377, 386)
Screenshot: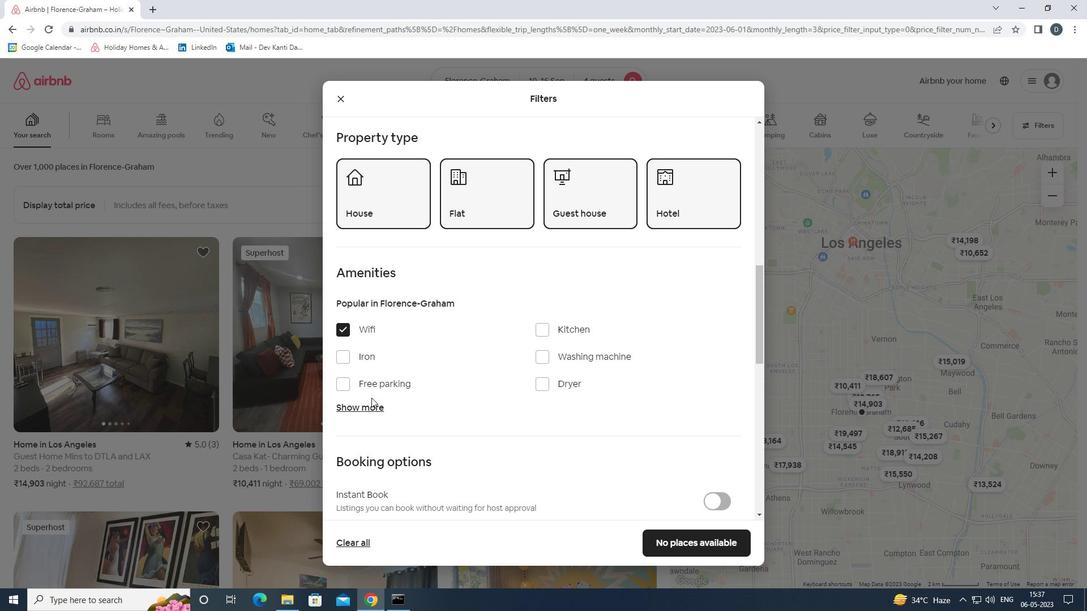 
Action: Mouse pressed left at (377, 386)
Screenshot: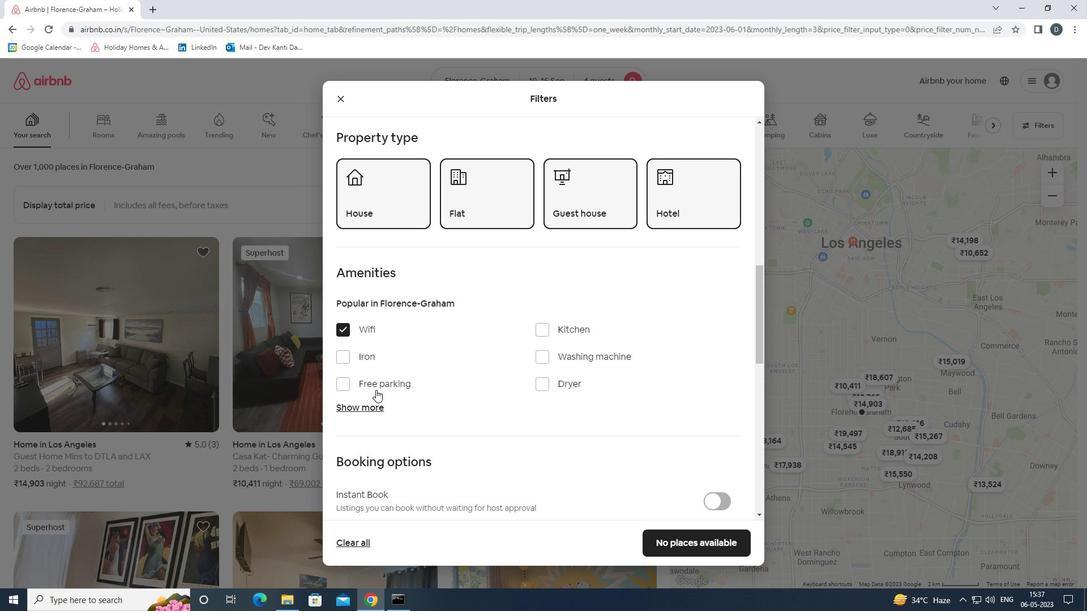 
Action: Mouse moved to (375, 406)
Screenshot: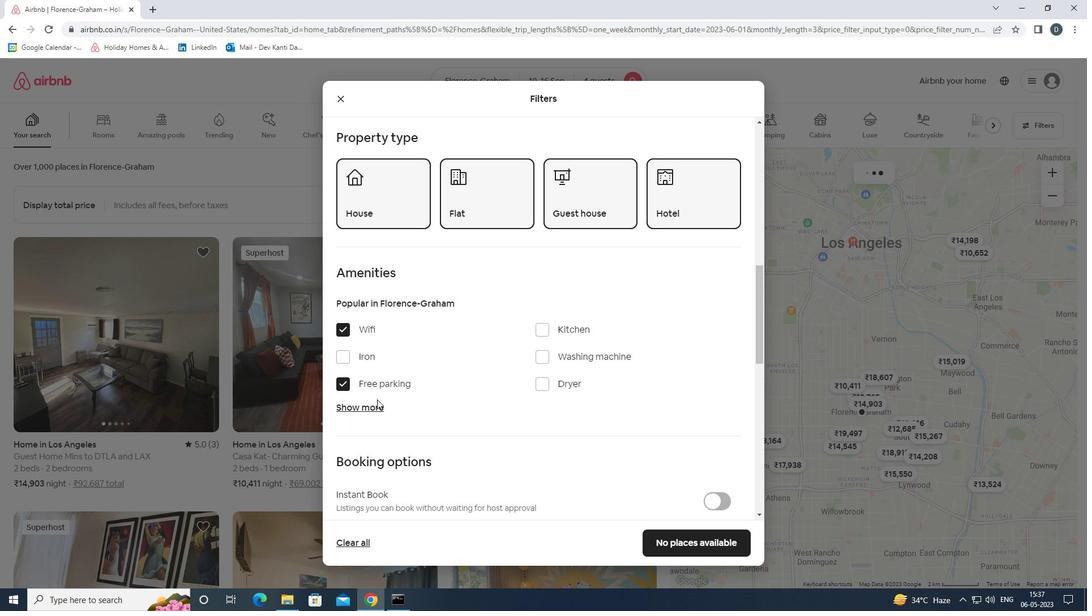 
Action: Mouse pressed left at (375, 406)
Screenshot: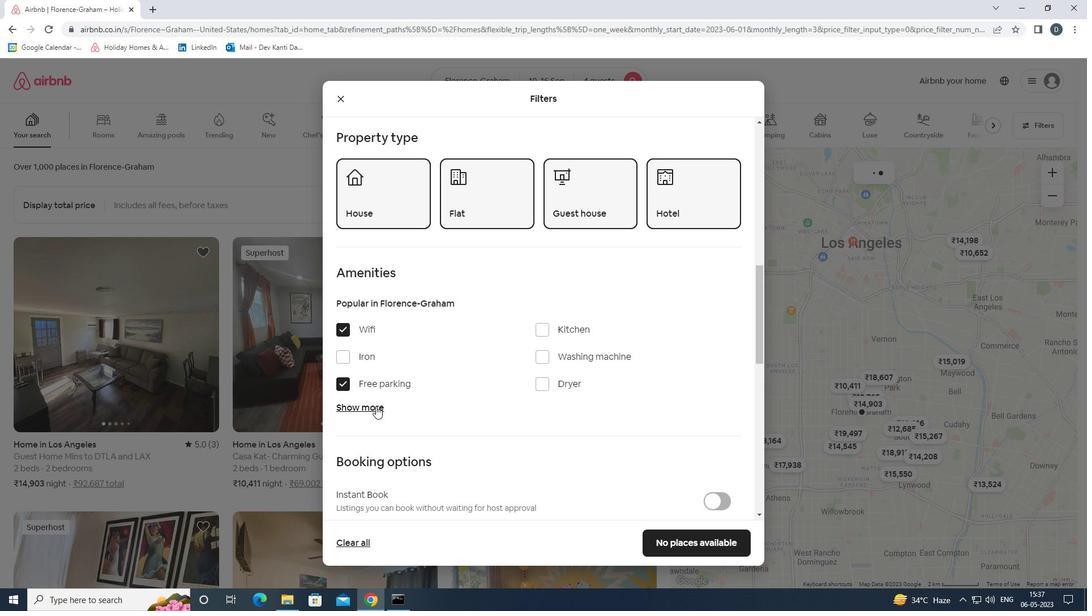 
Action: Mouse moved to (452, 393)
Screenshot: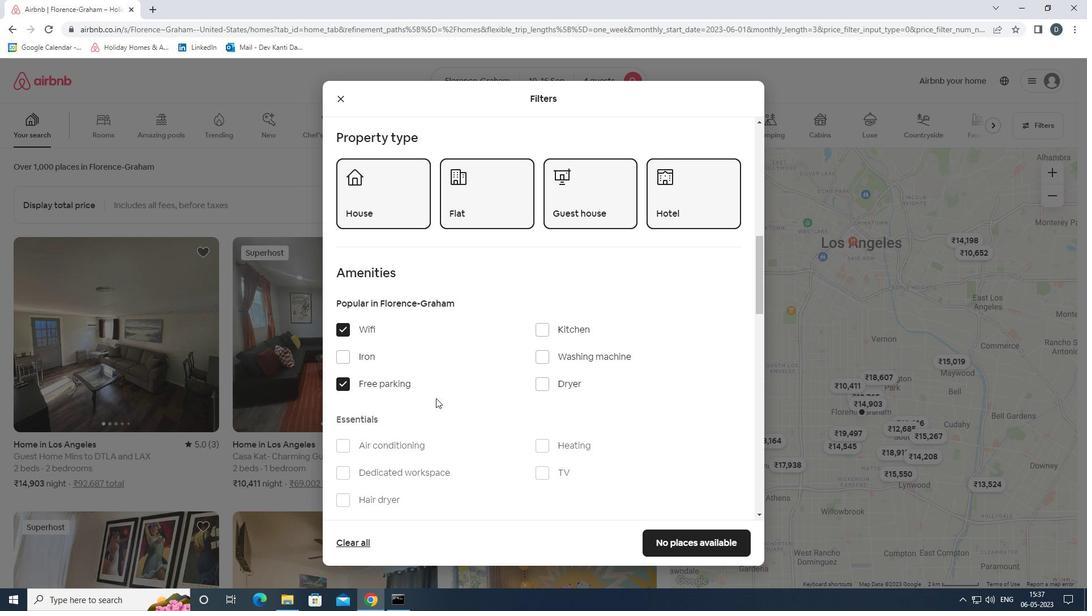 
Action: Mouse scrolled (452, 392) with delta (0, 0)
Screenshot: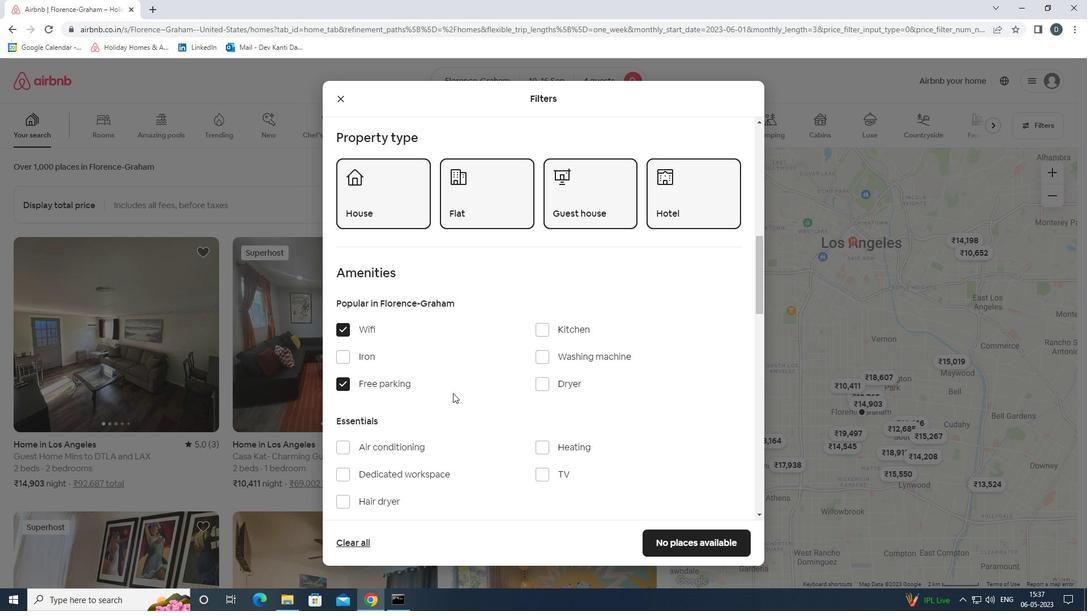 
Action: Mouse moved to (557, 415)
Screenshot: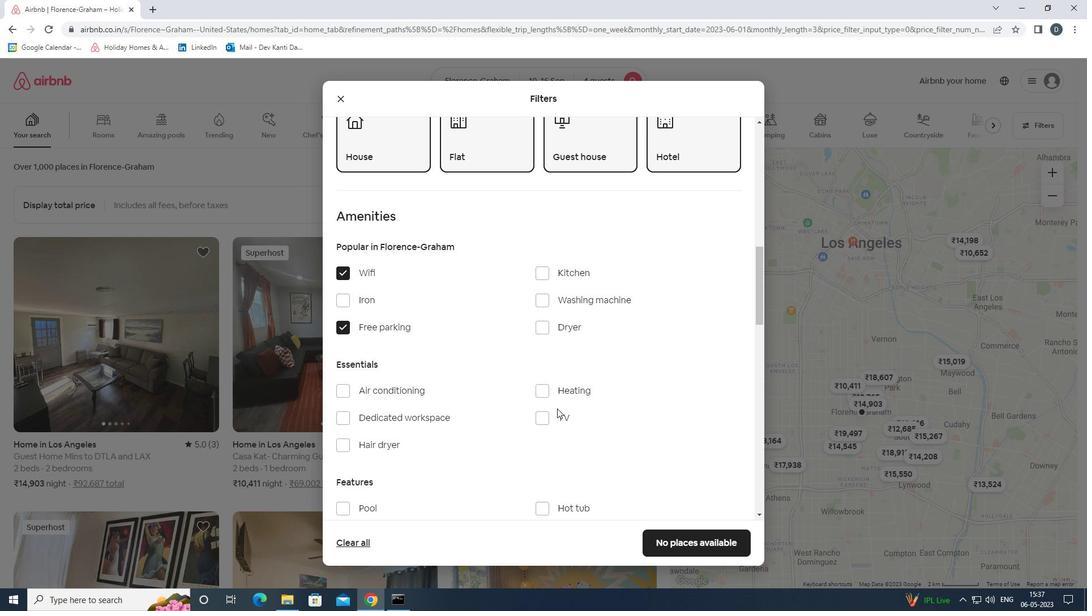 
Action: Mouse pressed left at (557, 415)
Screenshot: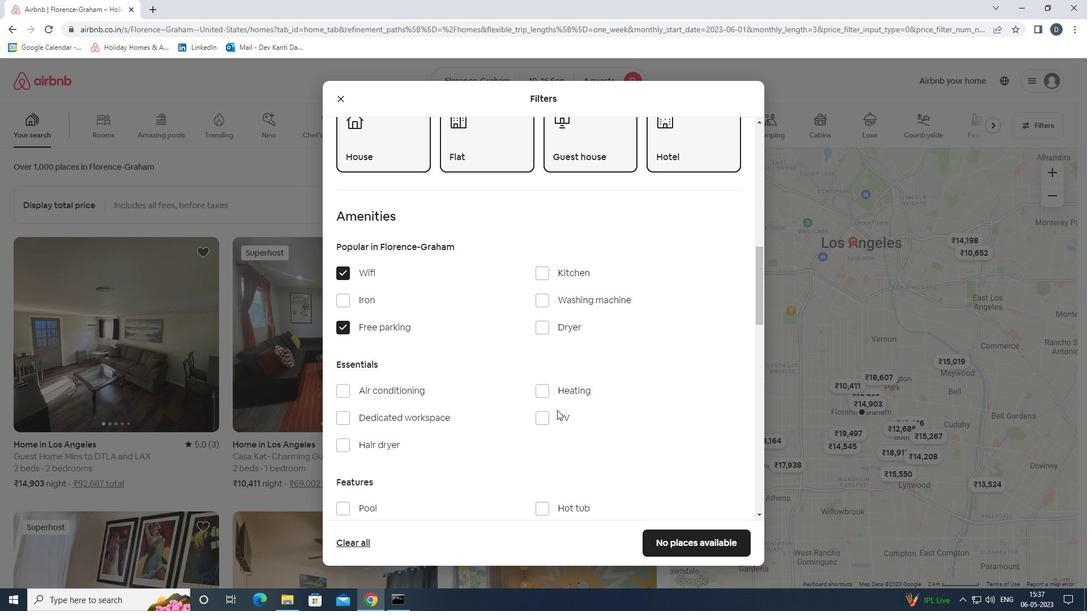 
Action: Mouse scrolled (557, 415) with delta (0, 0)
Screenshot: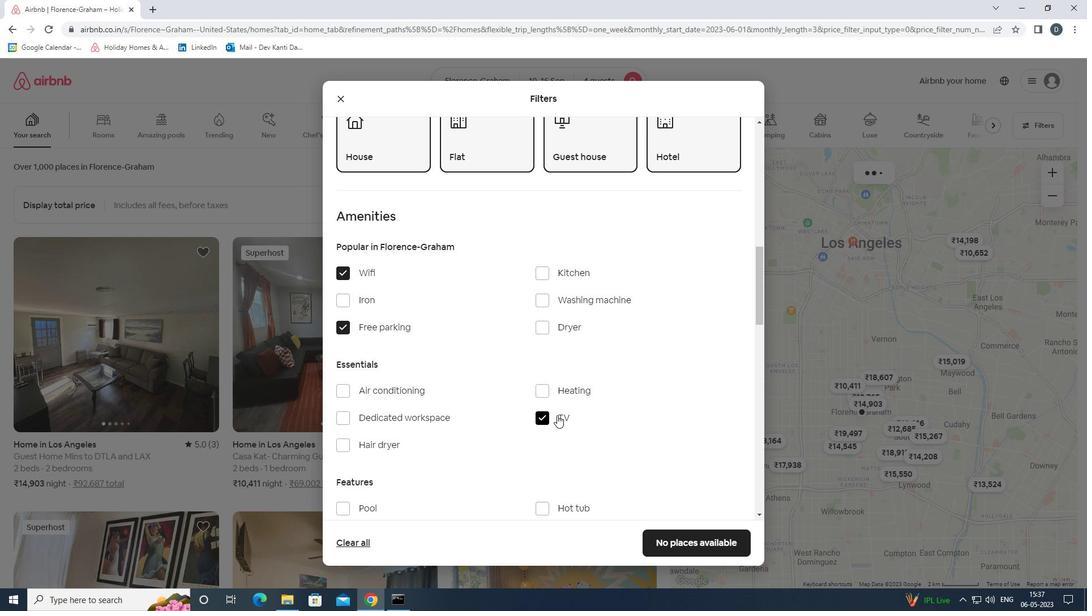 
Action: Mouse moved to (557, 415)
Screenshot: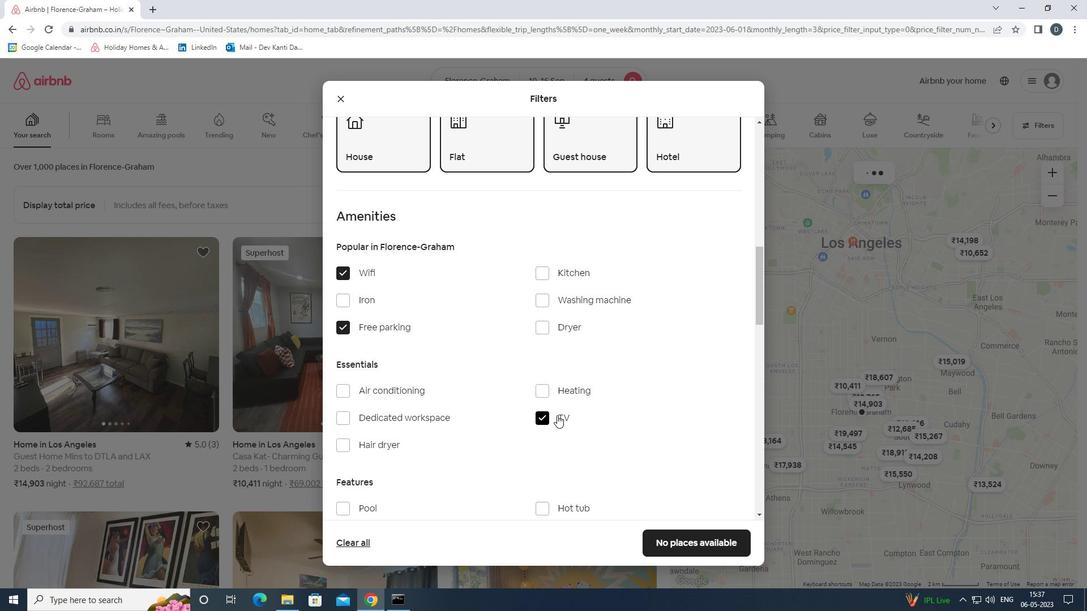 
Action: Mouse scrolled (557, 414) with delta (0, 0)
Screenshot: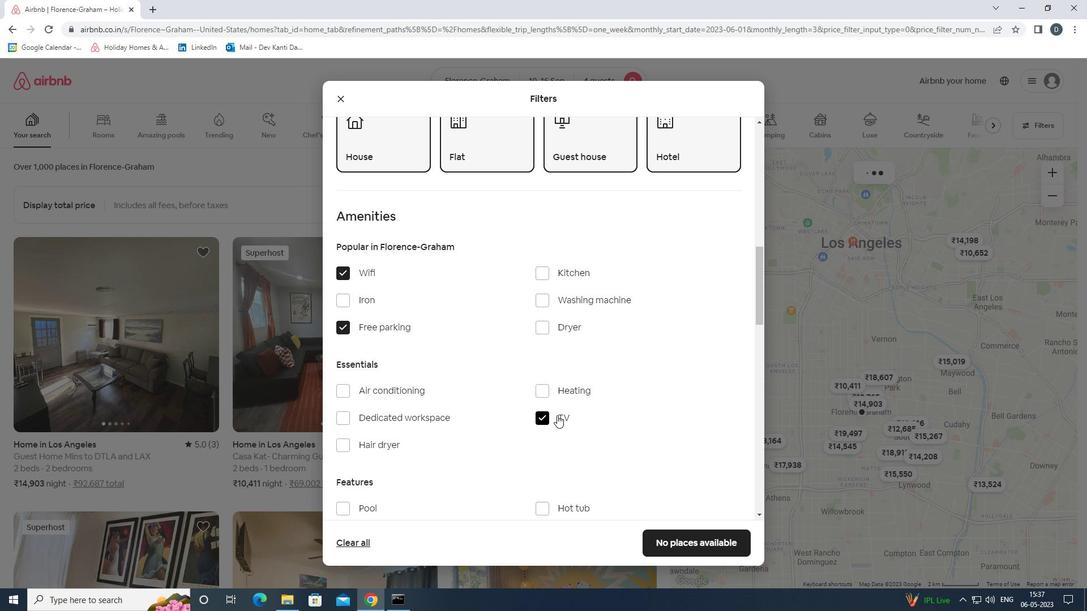 
Action: Mouse moved to (557, 413)
Screenshot: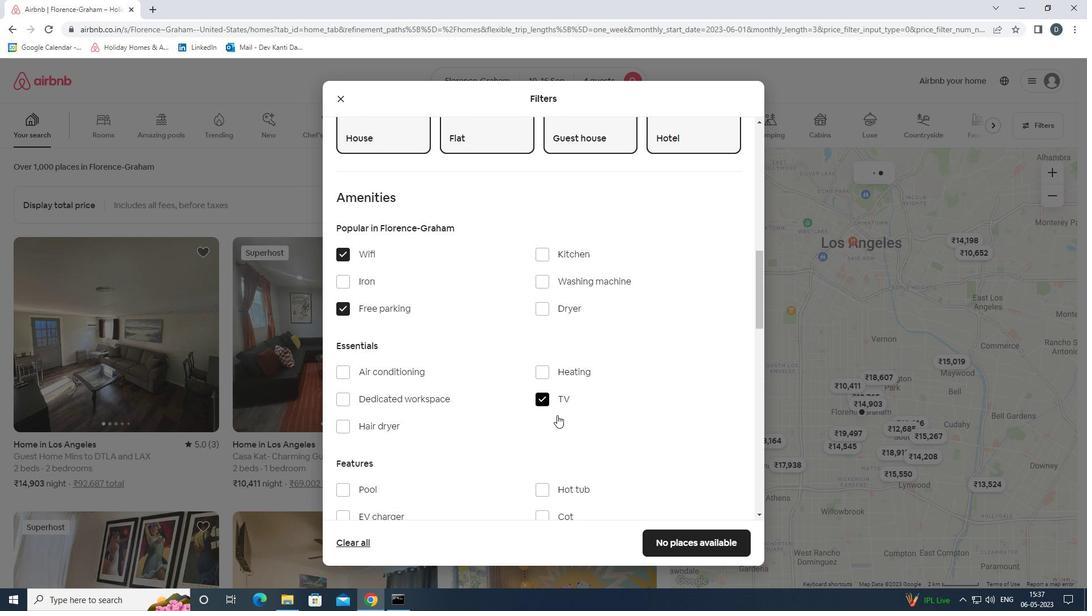 
Action: Mouse scrolled (557, 412) with delta (0, 0)
Screenshot: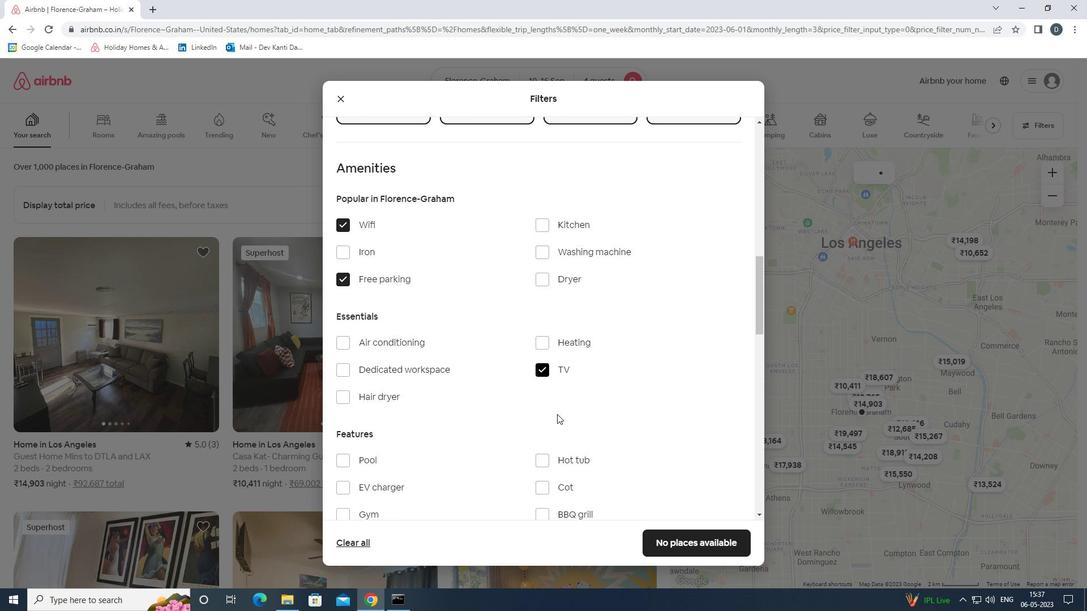 
Action: Mouse moved to (360, 392)
Screenshot: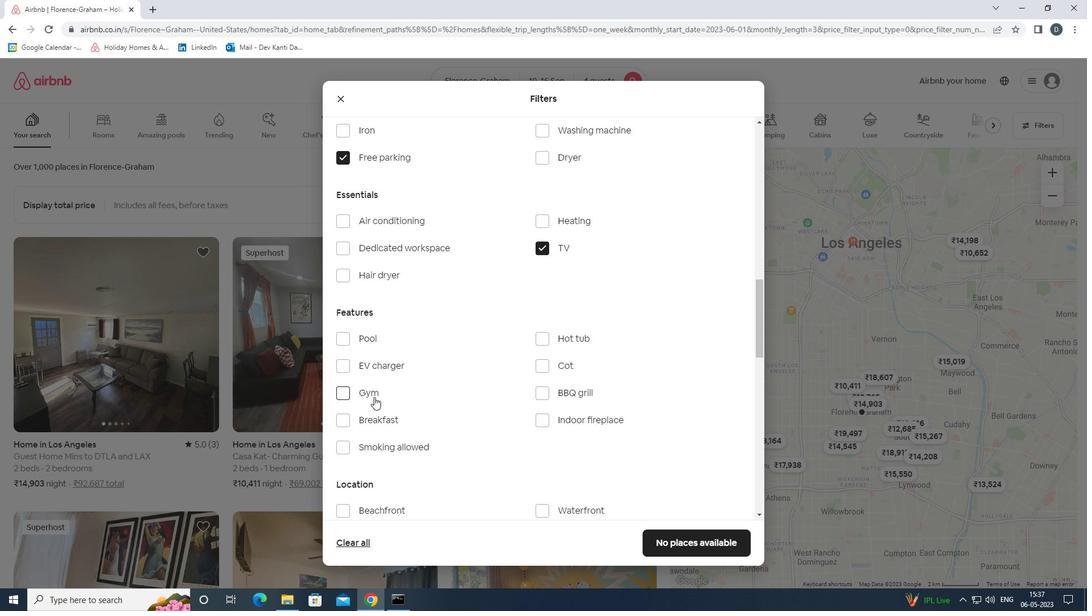 
Action: Mouse pressed left at (360, 392)
Screenshot: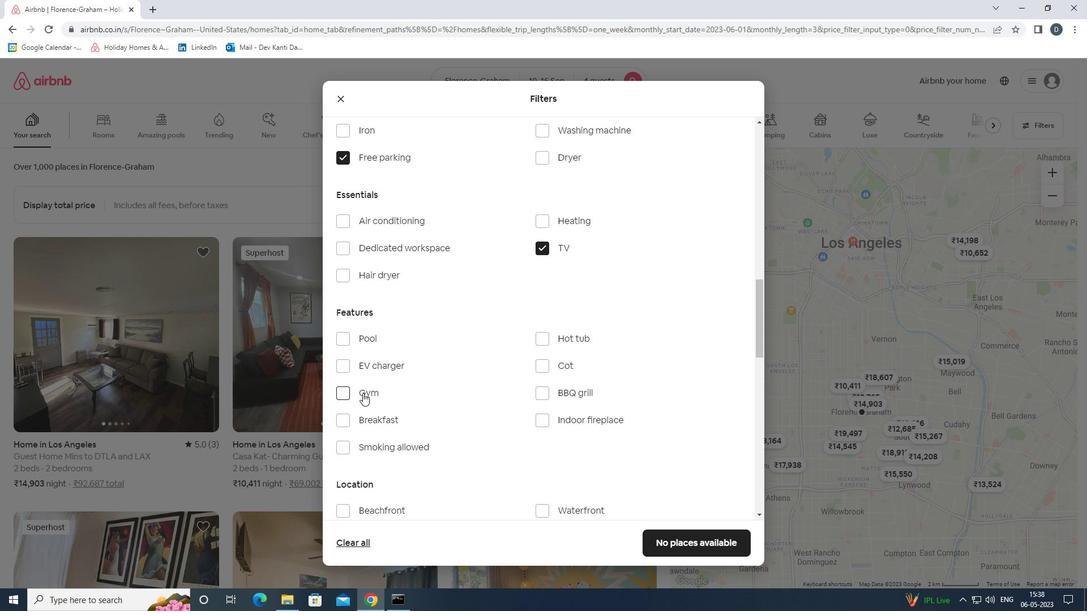 
Action: Mouse moved to (362, 419)
Screenshot: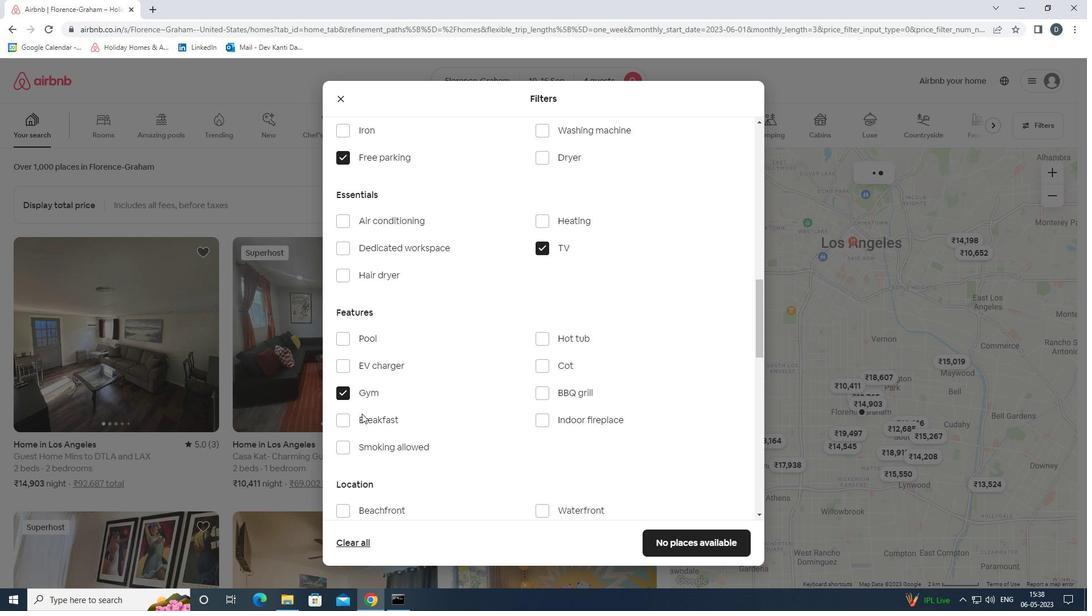 
Action: Mouse pressed left at (362, 419)
Screenshot: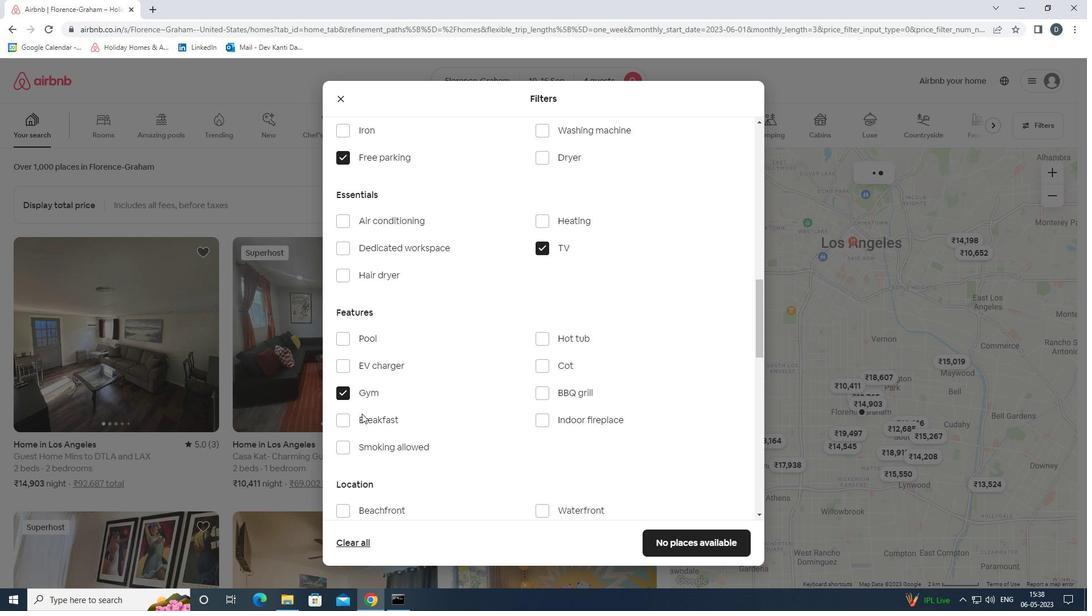 
Action: Mouse moved to (499, 401)
Screenshot: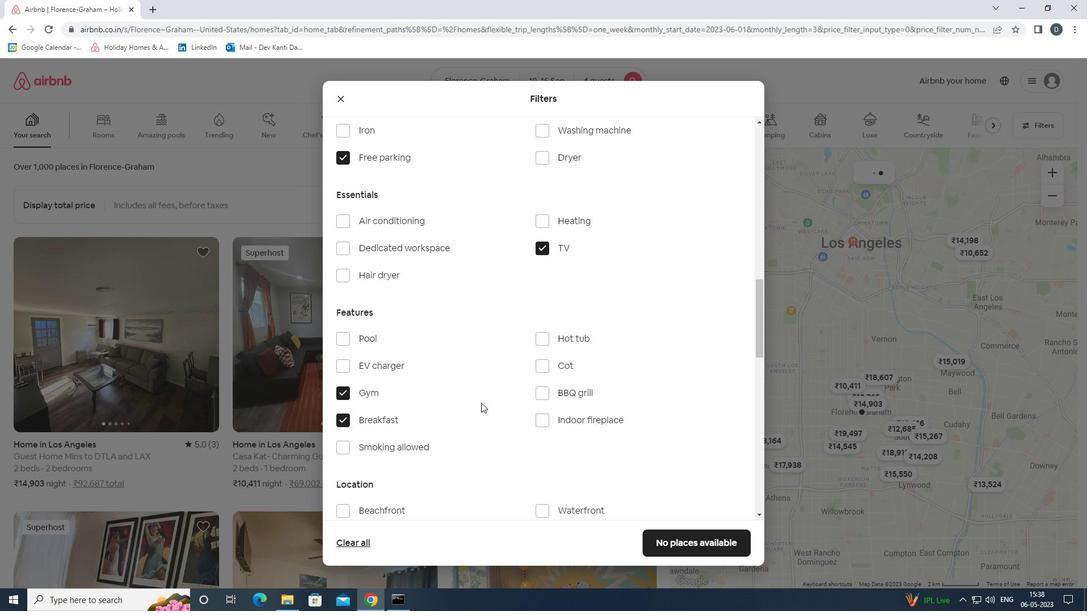 
Action: Mouse scrolled (499, 400) with delta (0, 0)
Screenshot: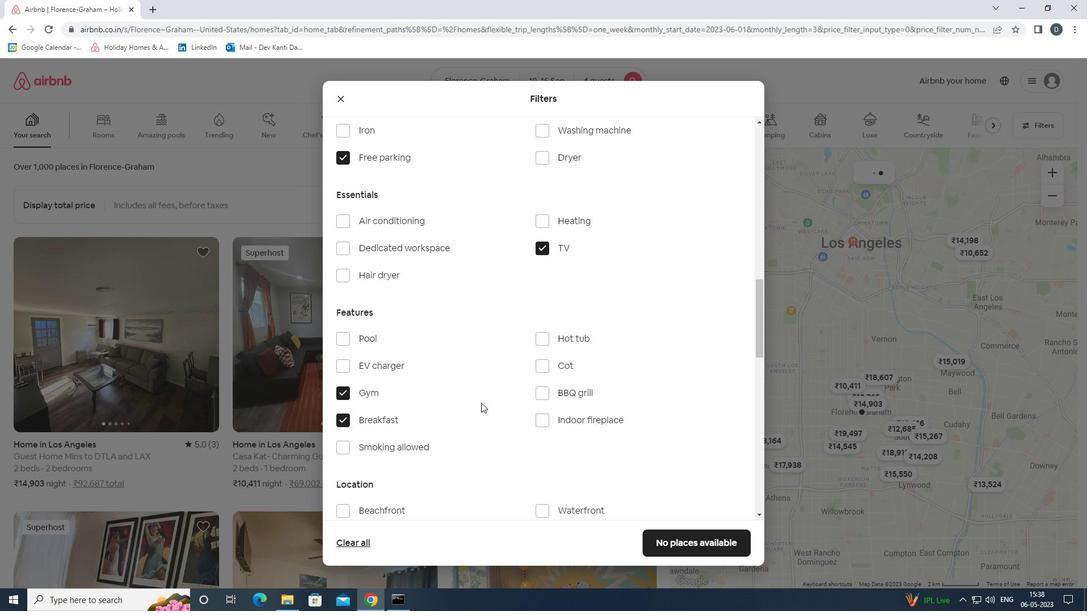 
Action: Mouse moved to (513, 399)
Screenshot: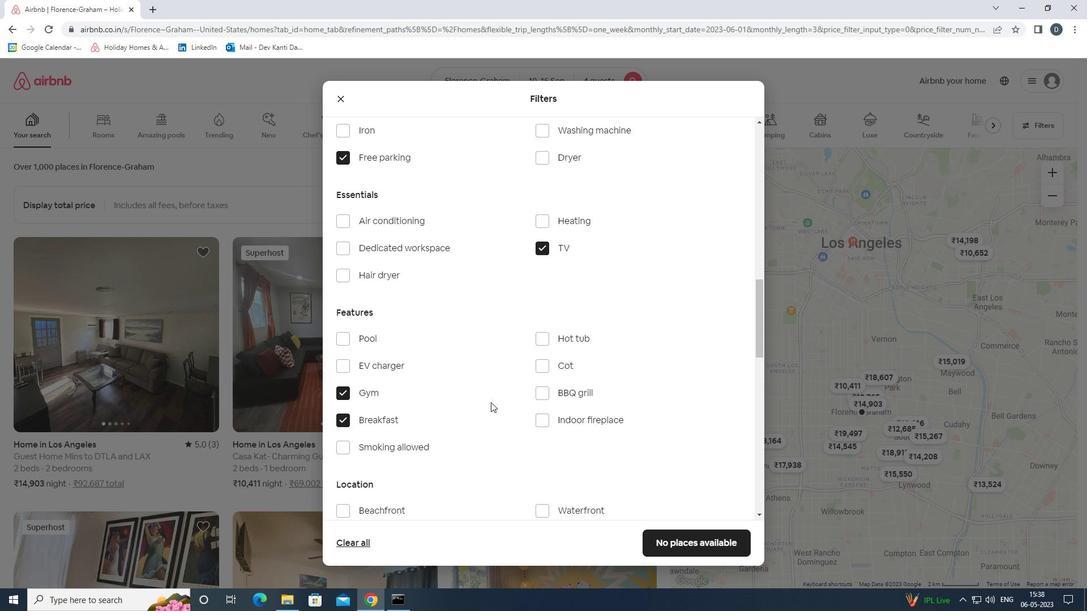
Action: Mouse scrolled (513, 399) with delta (0, 0)
Screenshot: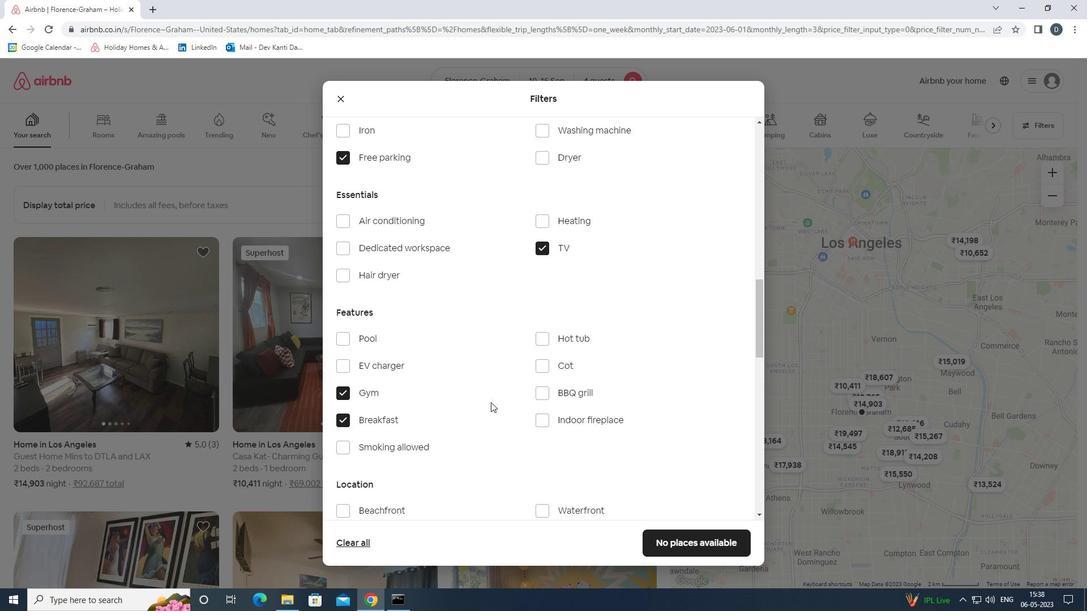 
Action: Mouse moved to (522, 398)
Screenshot: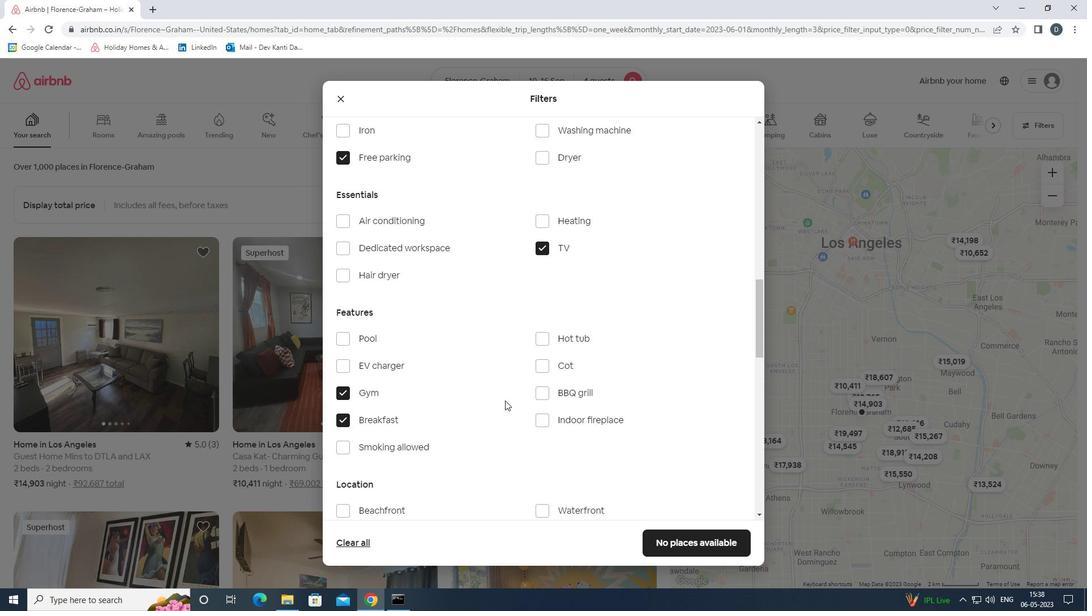 
Action: Mouse scrolled (522, 397) with delta (0, 0)
Screenshot: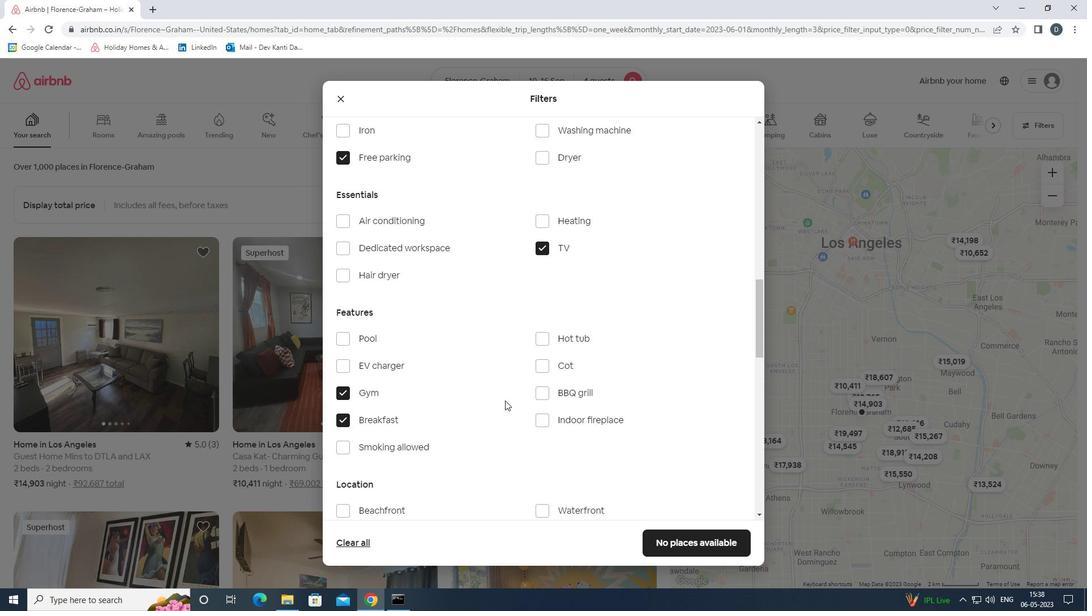 
Action: Mouse moved to (538, 394)
Screenshot: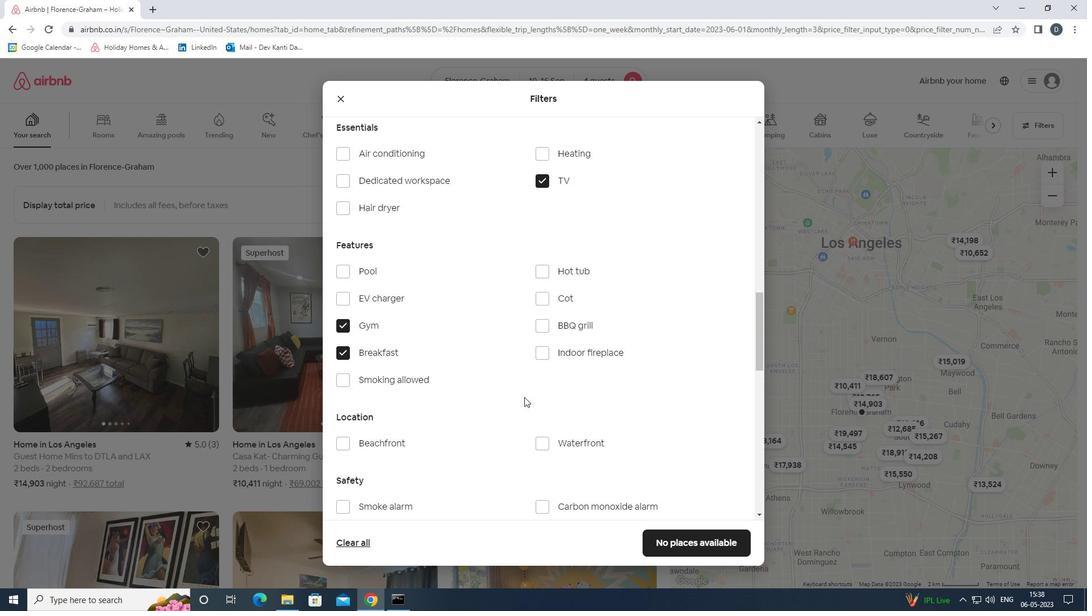 
Action: Mouse scrolled (538, 394) with delta (0, 0)
Screenshot: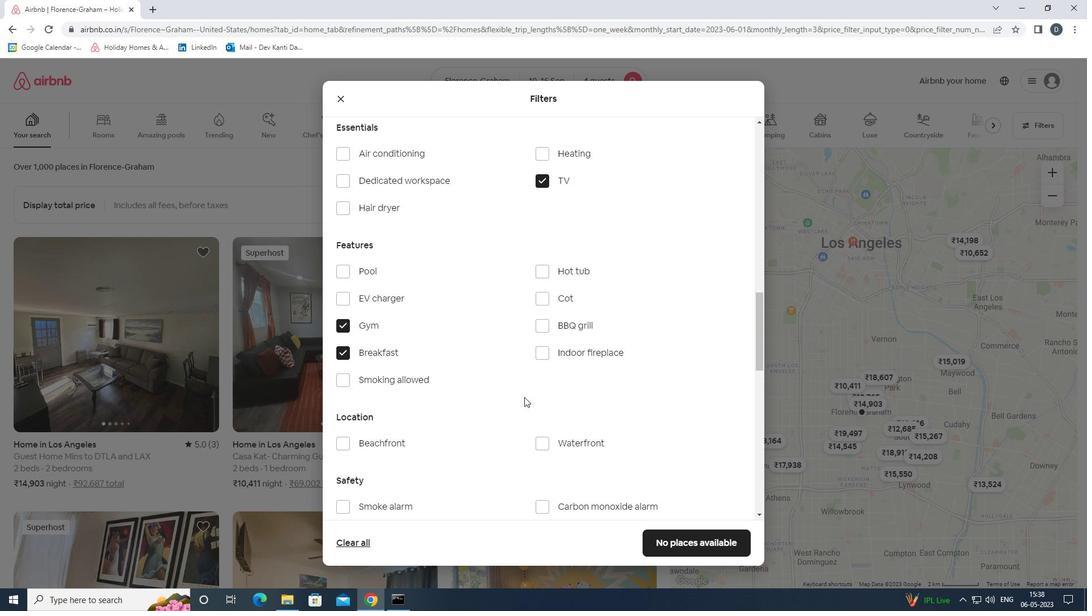 
Action: Mouse moved to (549, 390)
Screenshot: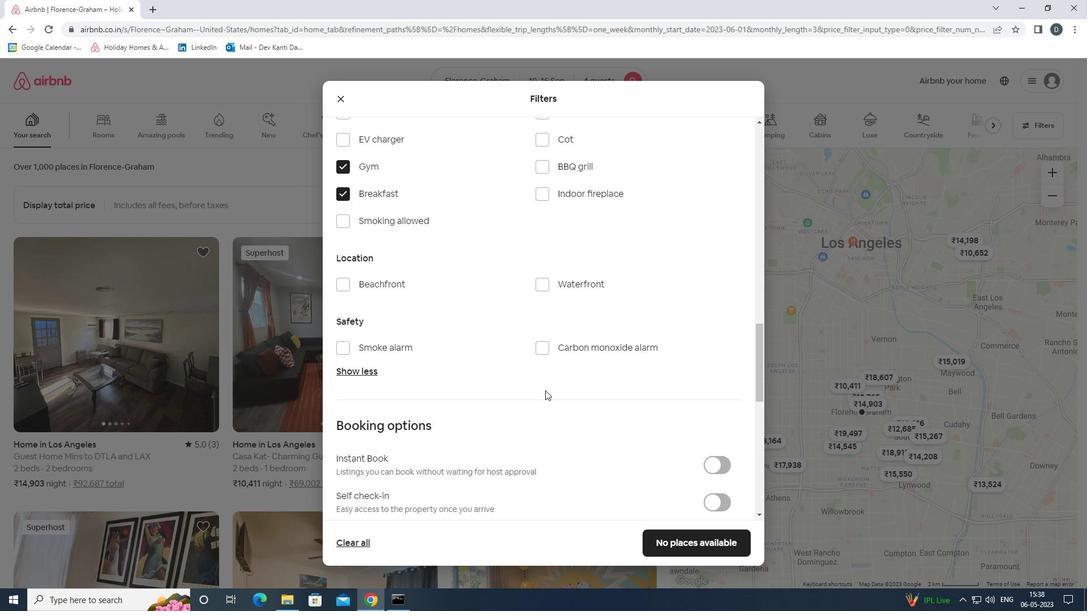 
Action: Mouse scrolled (549, 390) with delta (0, 0)
Screenshot: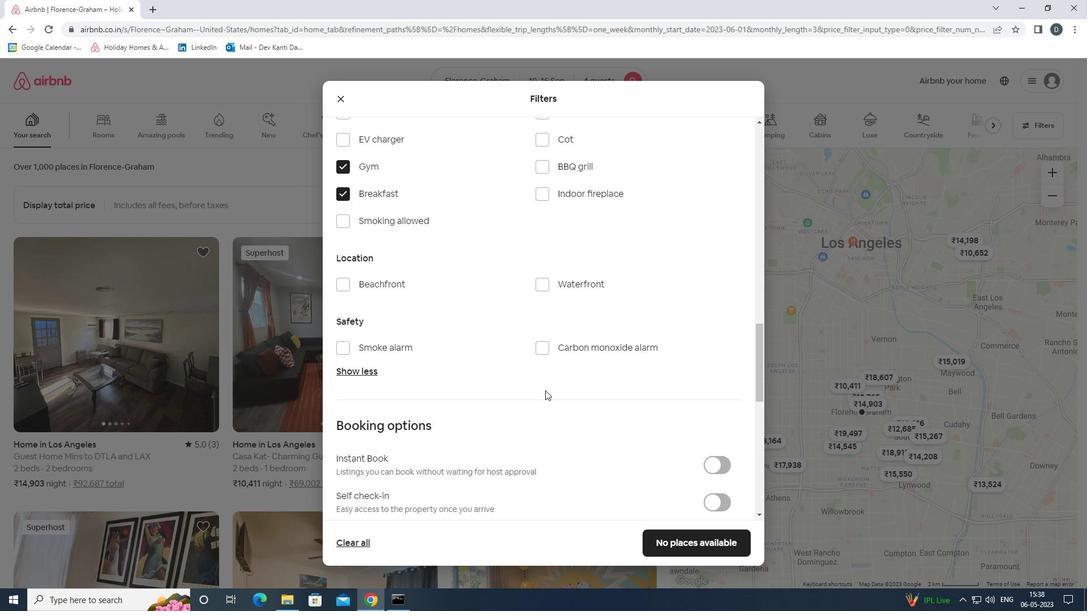 
Action: Mouse moved to (587, 387)
Screenshot: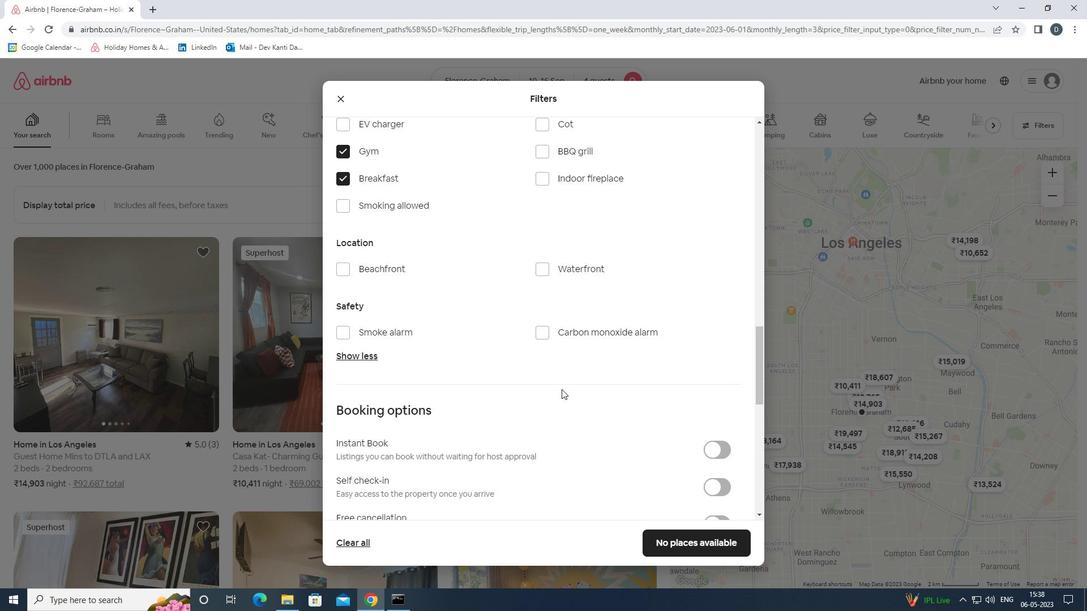 
Action: Mouse scrolled (587, 387) with delta (0, 0)
Screenshot: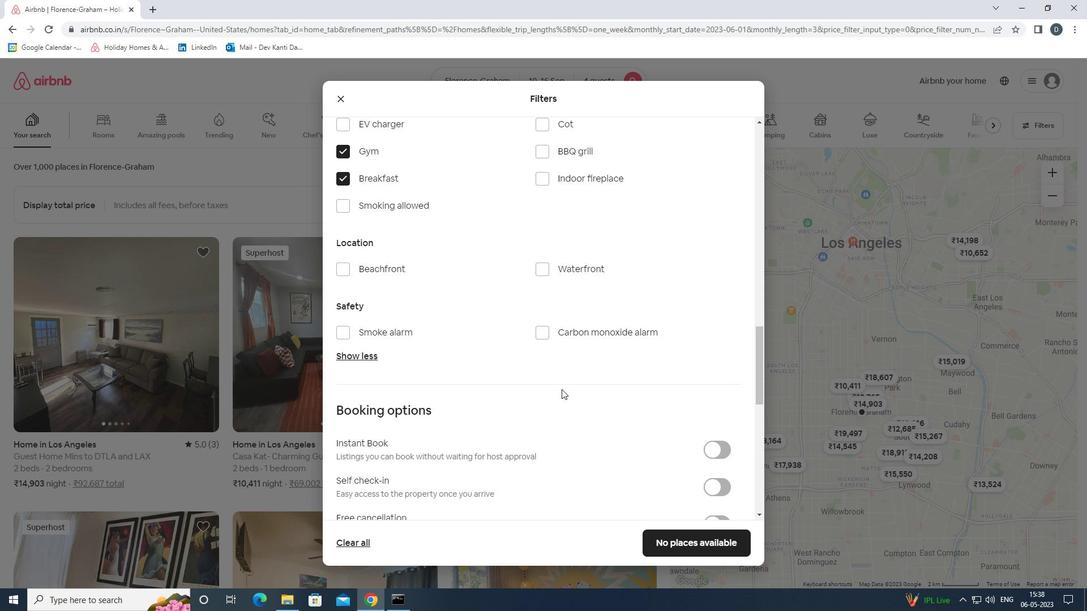 
Action: Mouse moved to (708, 387)
Screenshot: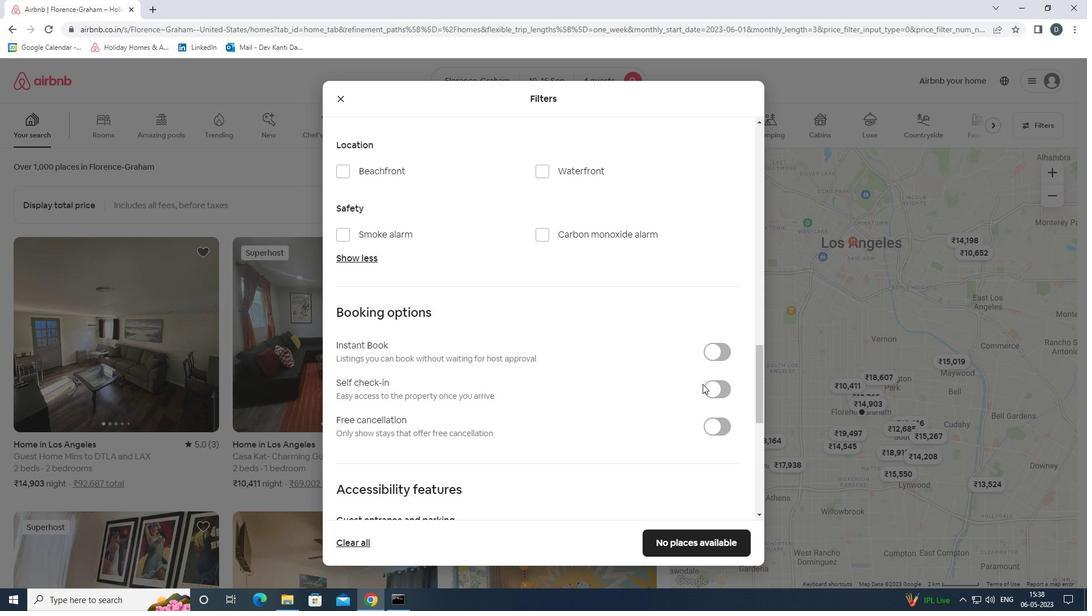 
Action: Mouse pressed left at (708, 387)
Screenshot: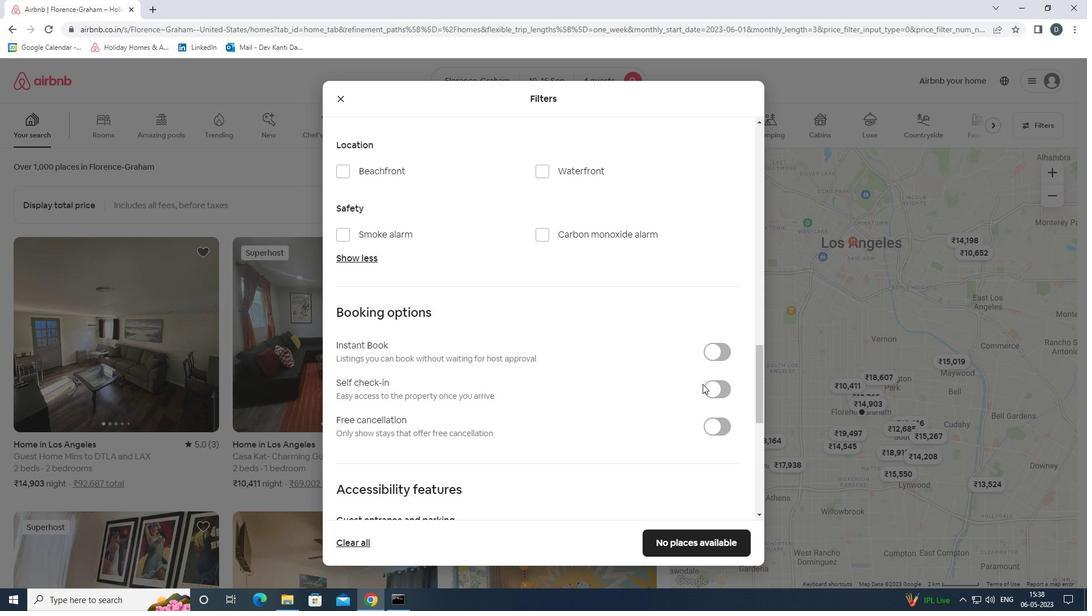 
Action: Mouse scrolled (708, 387) with delta (0, 0)
Screenshot: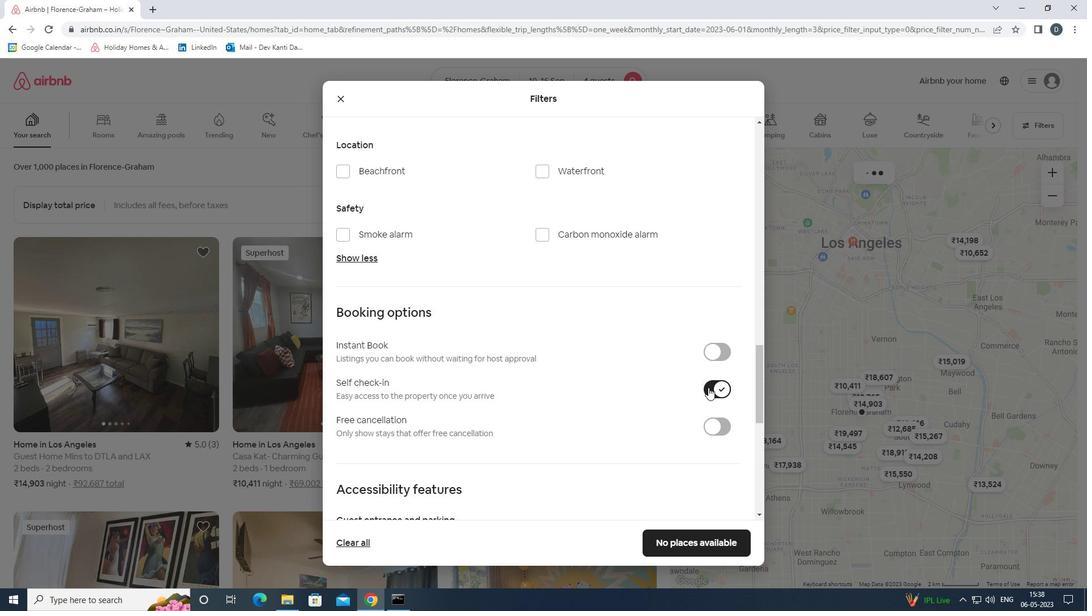 
Action: Mouse scrolled (708, 387) with delta (0, 0)
Screenshot: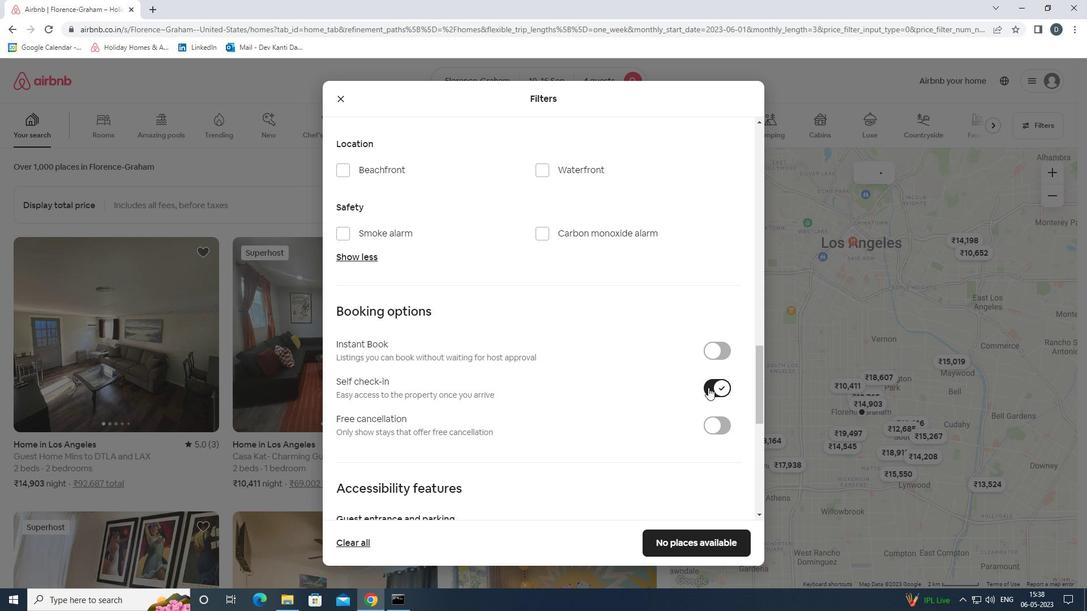 
Action: Mouse scrolled (708, 387) with delta (0, 0)
Screenshot: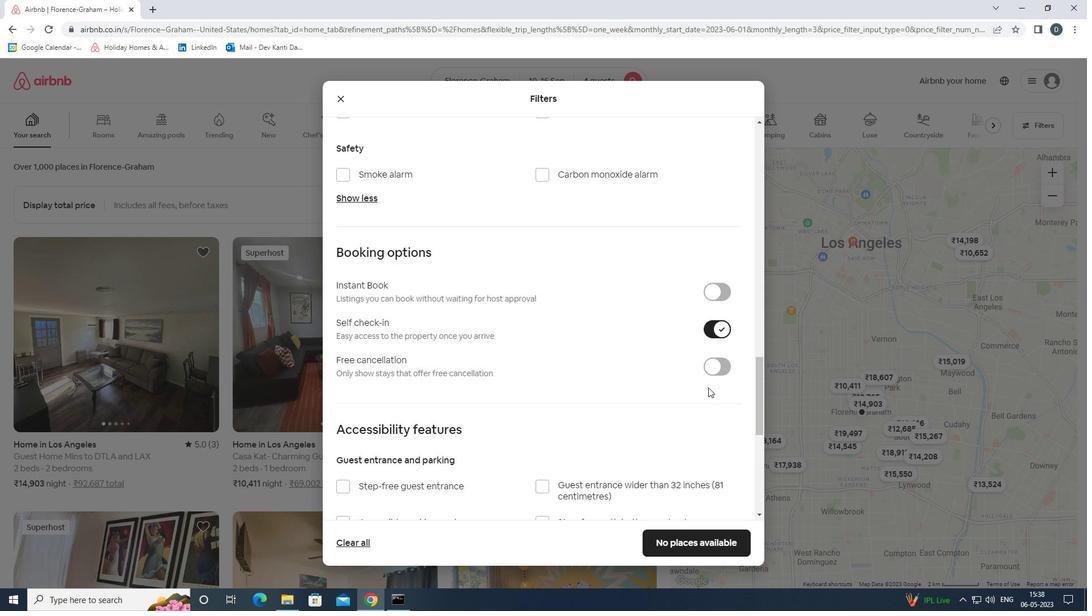 
Action: Mouse moved to (703, 387)
Screenshot: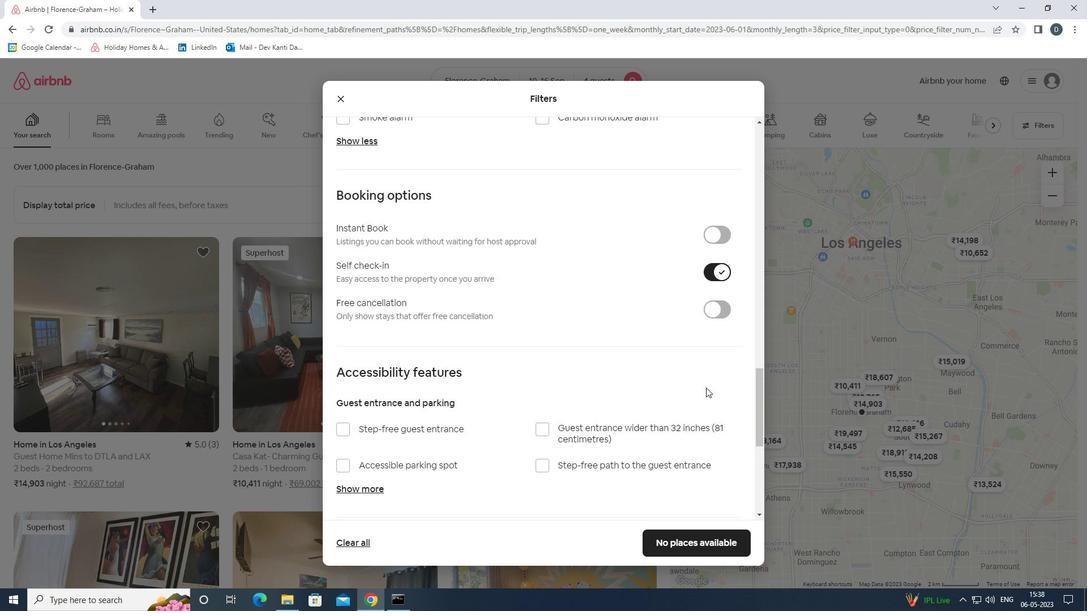 
Action: Mouse scrolled (703, 387) with delta (0, 0)
Screenshot: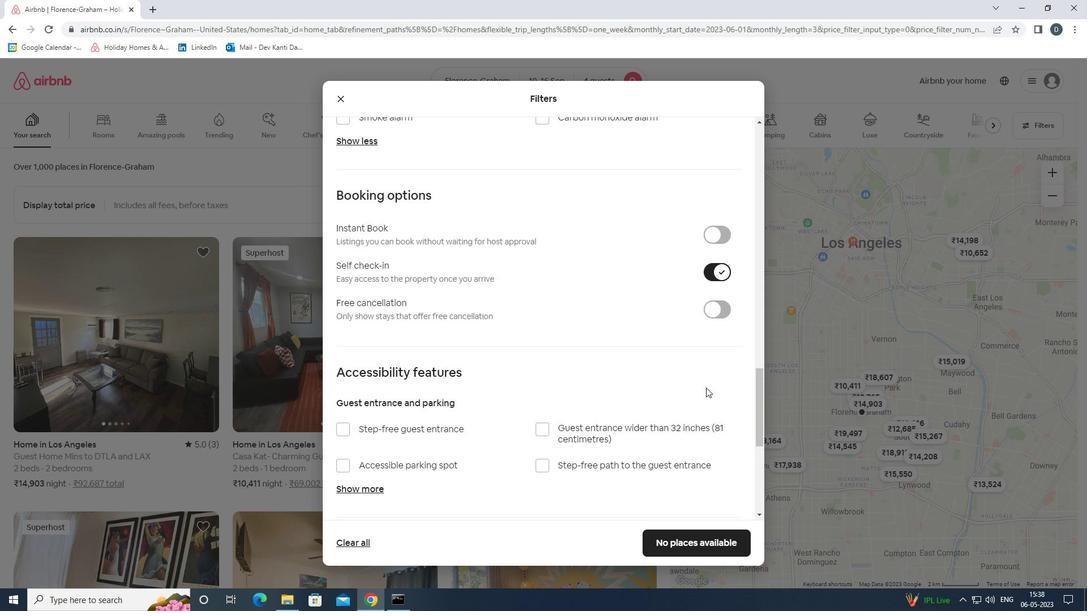 
Action: Mouse moved to (699, 386)
Screenshot: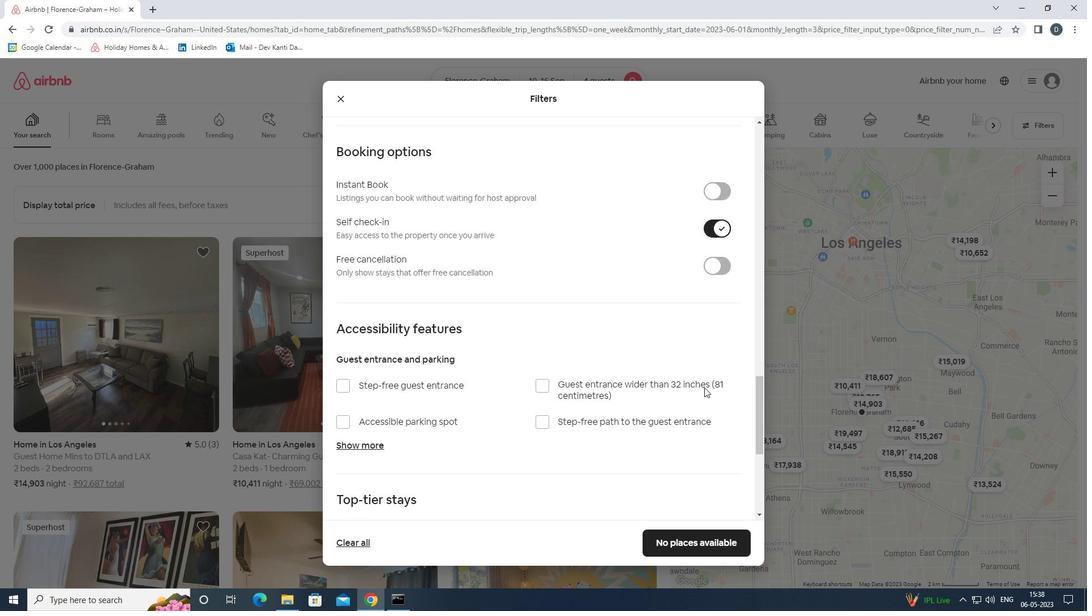 
Action: Mouse scrolled (699, 386) with delta (0, 0)
Screenshot: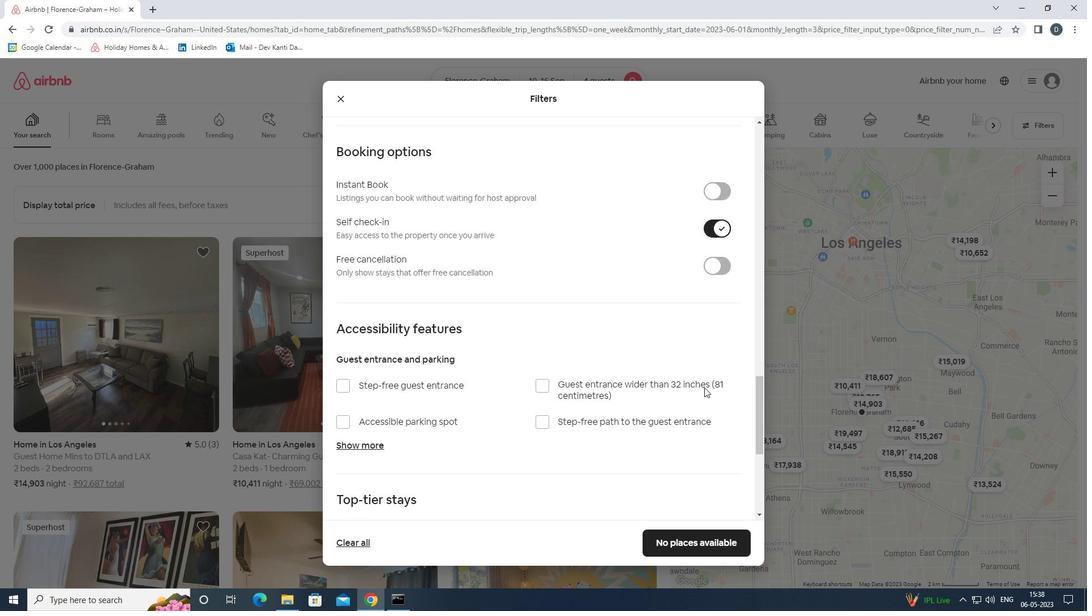 
Action: Mouse moved to (695, 386)
Screenshot: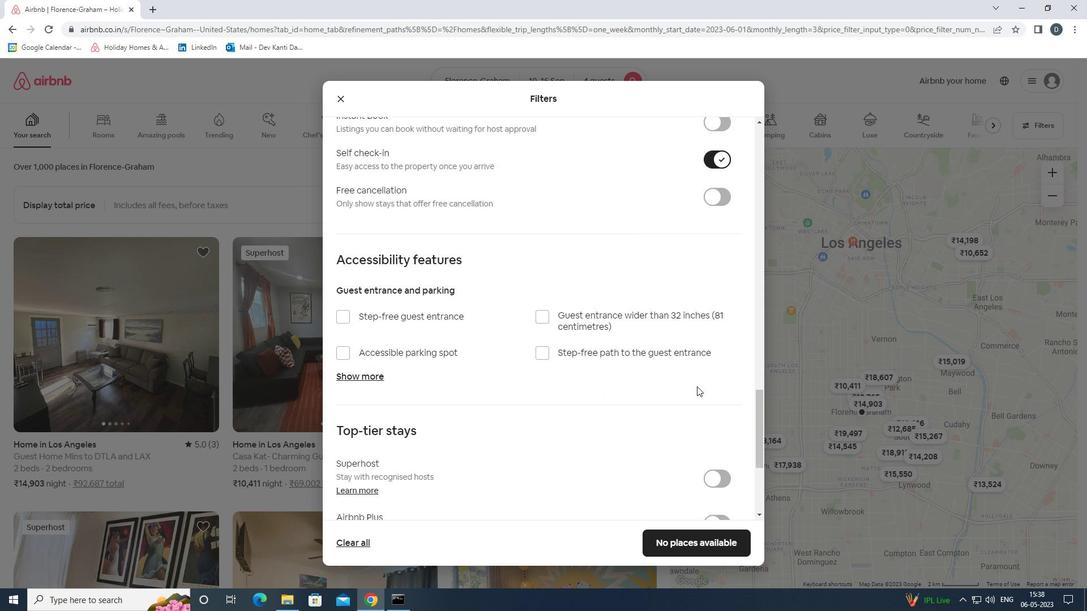 
Action: Mouse scrolled (695, 386) with delta (0, 0)
Screenshot: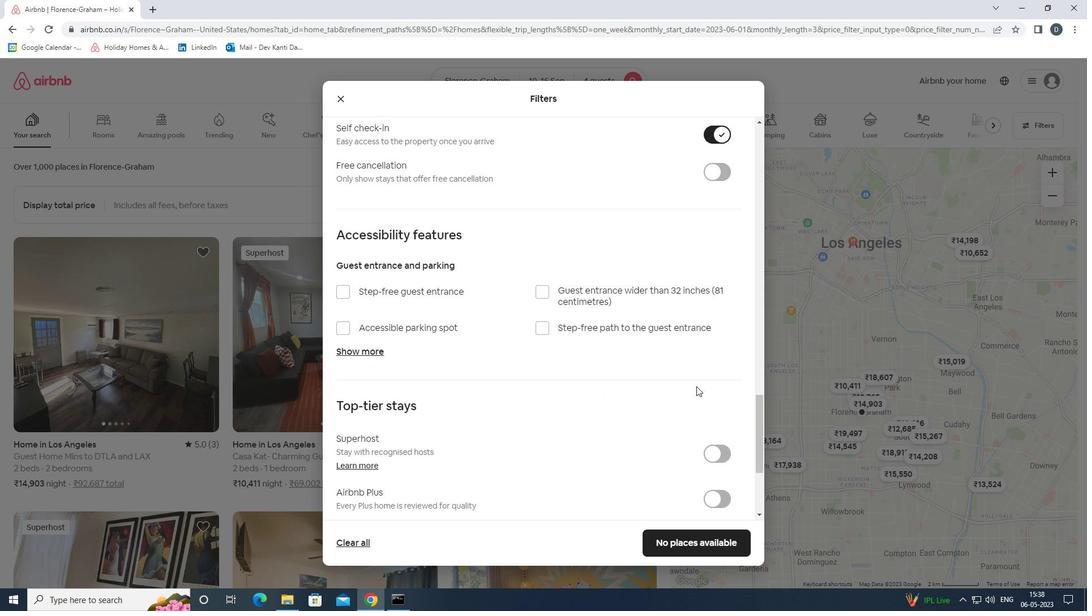 
Action: Mouse moved to (694, 386)
Screenshot: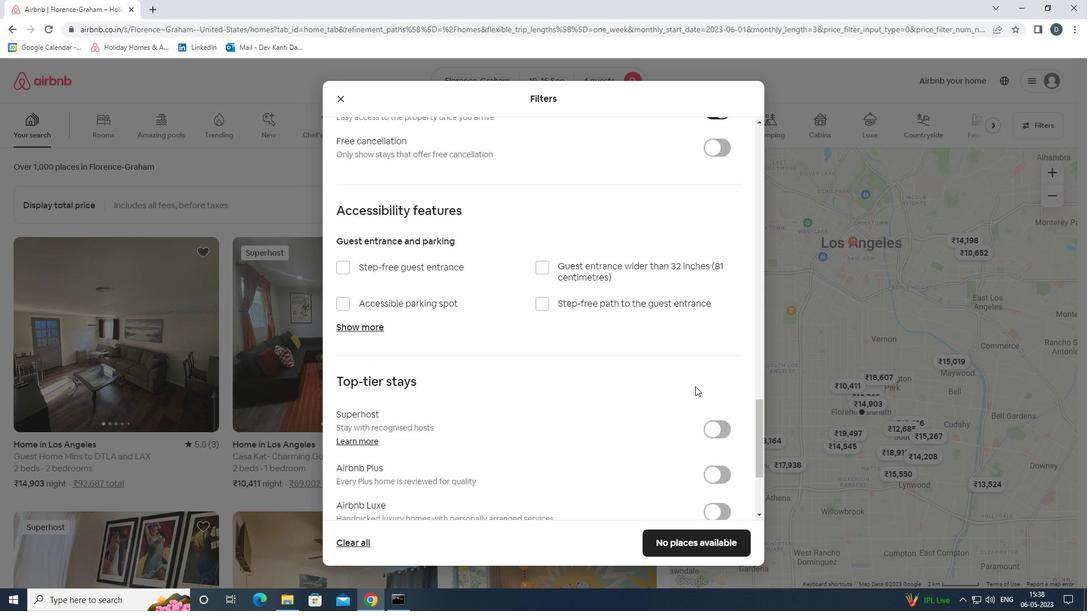 
Action: Mouse scrolled (694, 386) with delta (0, 0)
Screenshot: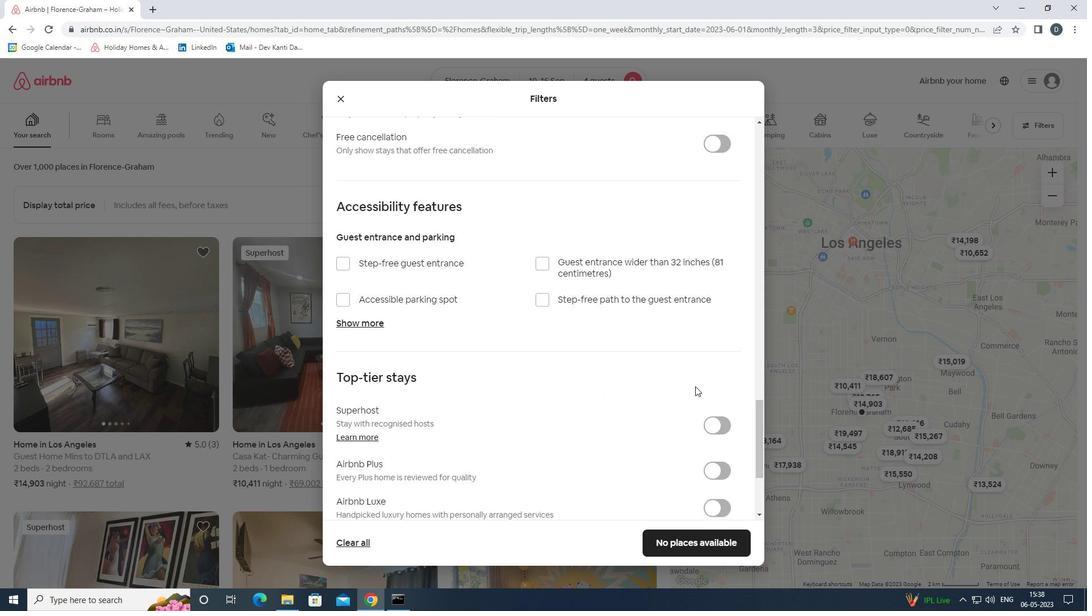 
Action: Mouse scrolled (694, 386) with delta (0, 0)
Screenshot: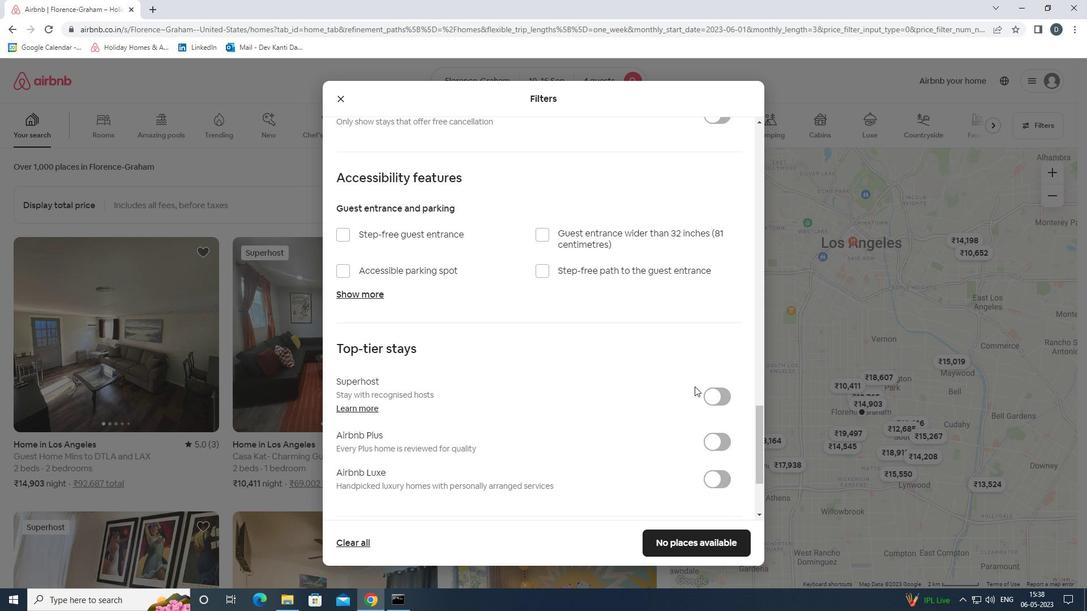 
Action: Mouse moved to (692, 386)
Screenshot: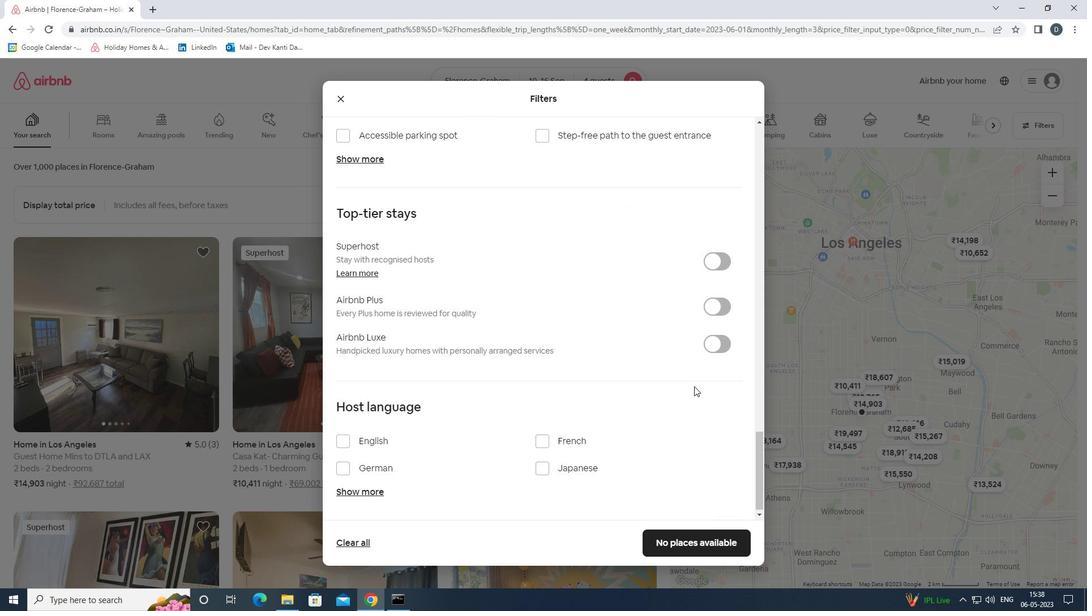 
Action: Mouse scrolled (692, 386) with delta (0, 0)
Screenshot: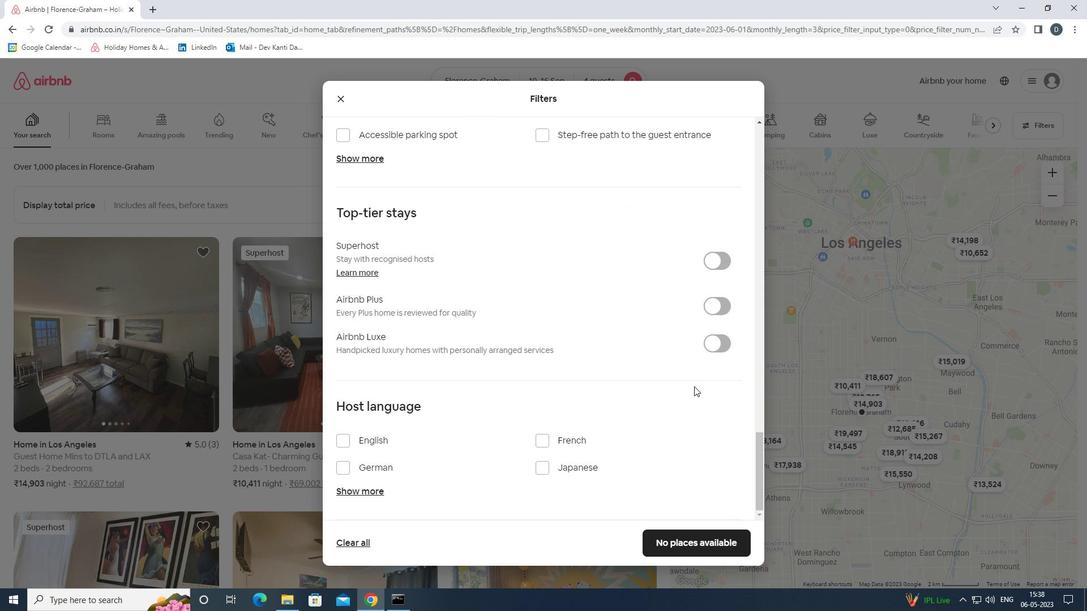 
Action: Mouse moved to (363, 436)
Screenshot: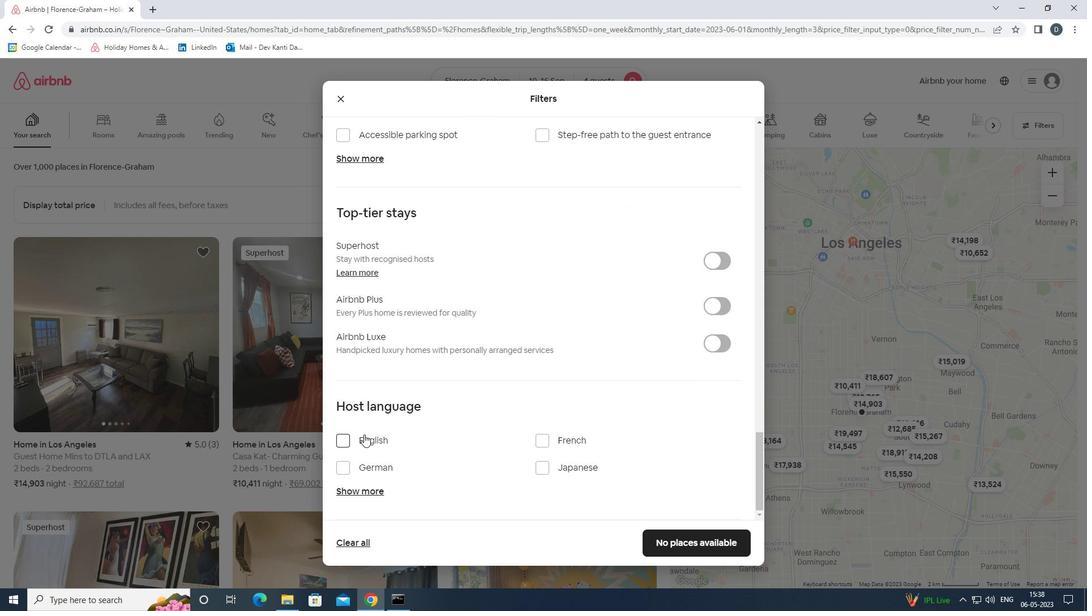 
Action: Mouse pressed left at (363, 436)
Screenshot: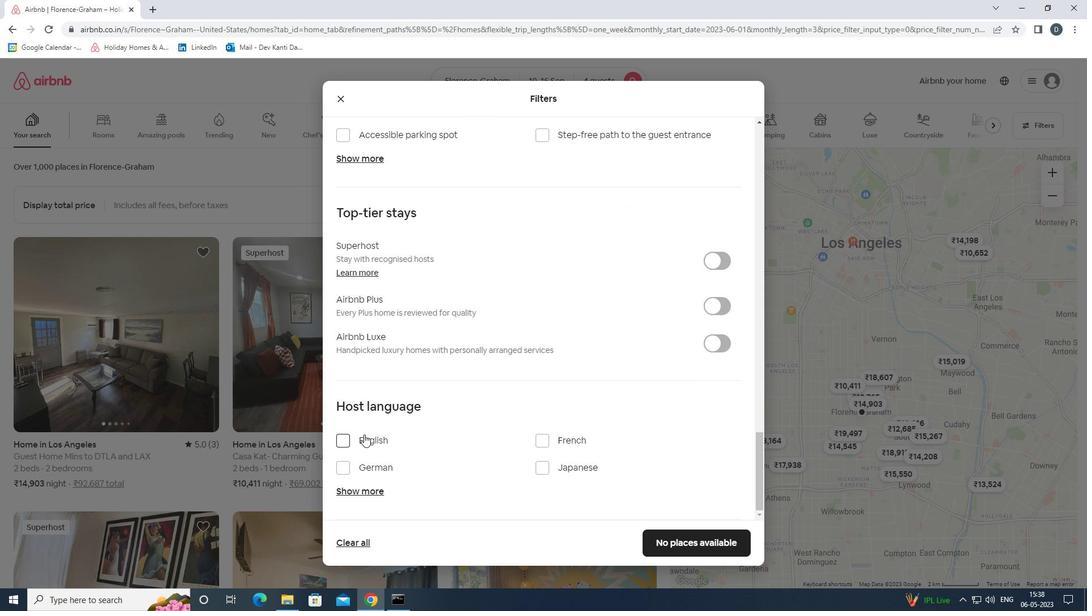 
Action: Mouse moved to (655, 537)
Screenshot: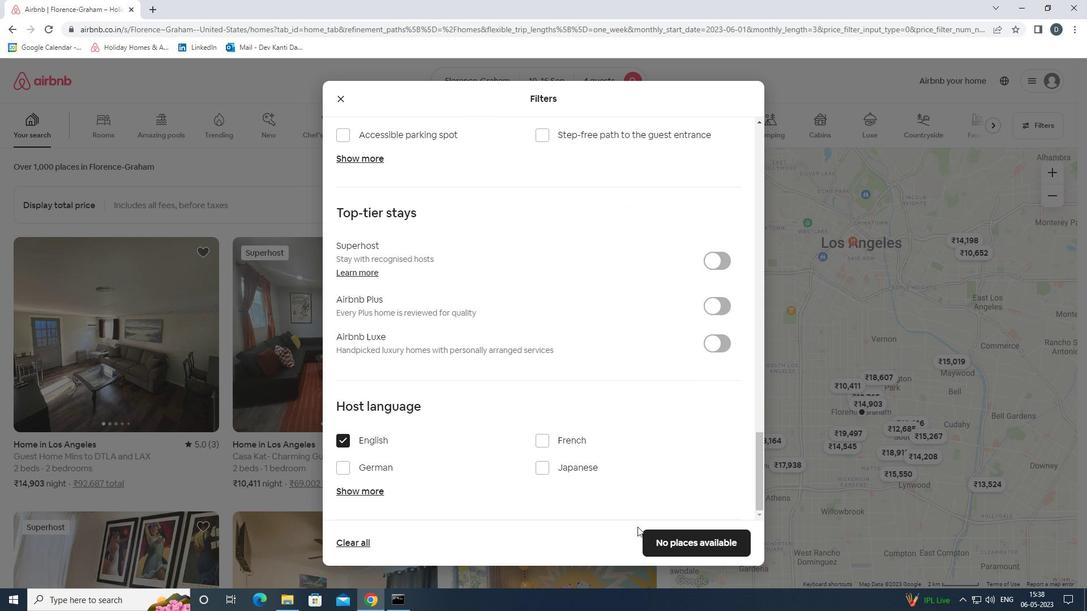 
Action: Mouse pressed left at (655, 537)
Screenshot: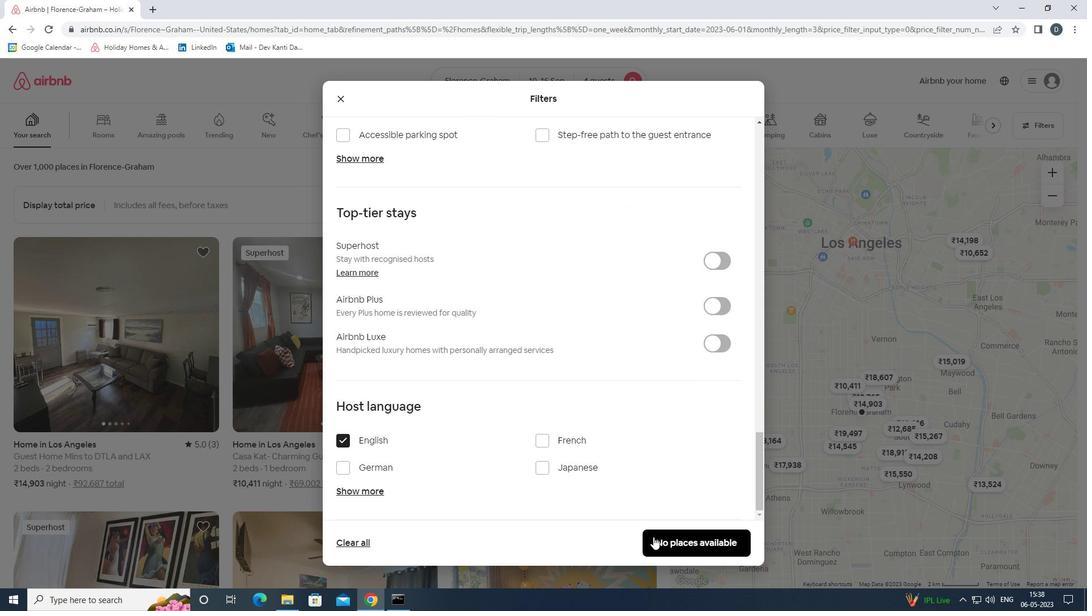 
Action: Mouse moved to (647, 454)
Screenshot: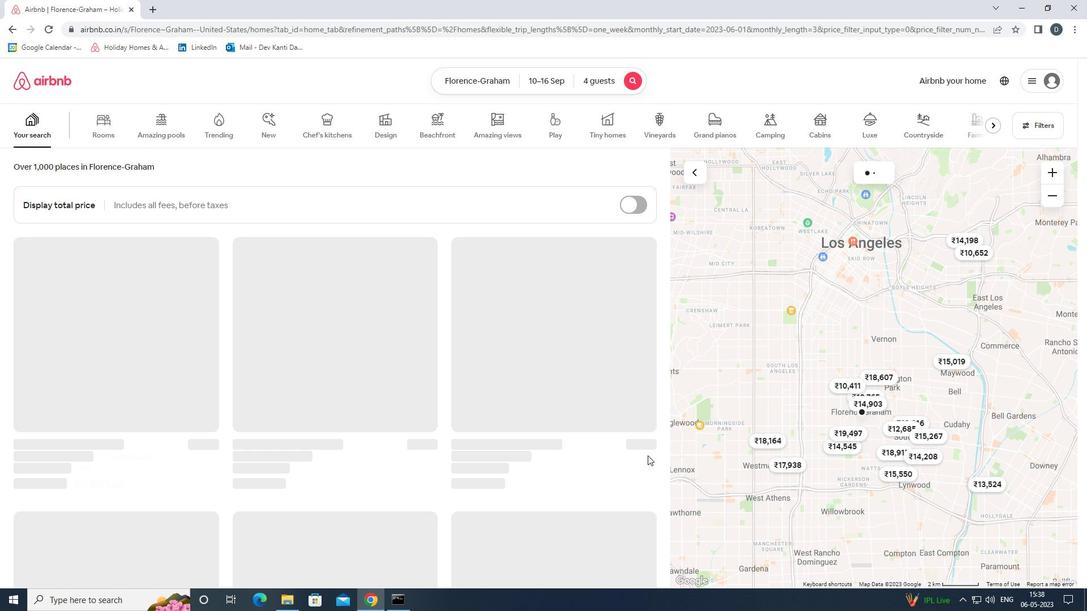 
